 Task: Look for space in Land O' Lakes, United States from 10th September, 2023 to 16th September, 2023 for 4 adults in price range Rs.10000 to Rs.14000. Place can be private room with 4 bedrooms having 4 beds and 4 bathrooms. Property type can be house, flat, guest house. Amenities needed are: wifi, TV, free parkinig on premises, gym, breakfast. Booking option can be shelf check-in. Required host language is English.
Action: Mouse moved to (410, 100)
Screenshot: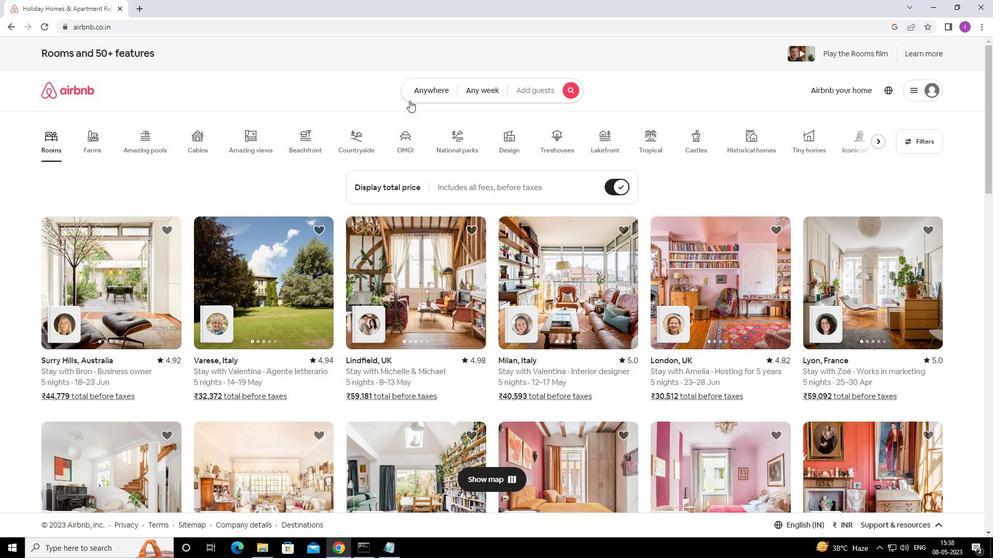 
Action: Mouse pressed left at (410, 100)
Screenshot: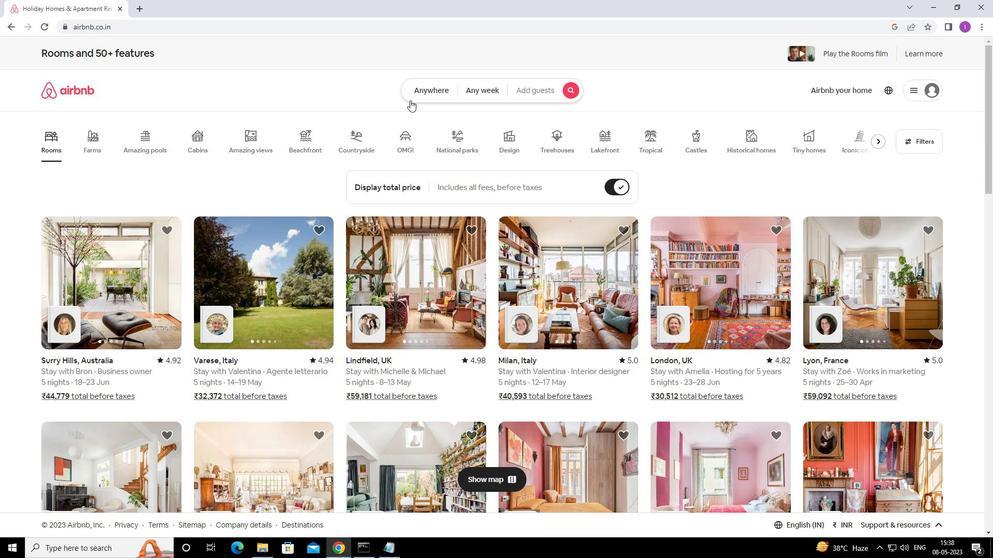 
Action: Mouse moved to (370, 139)
Screenshot: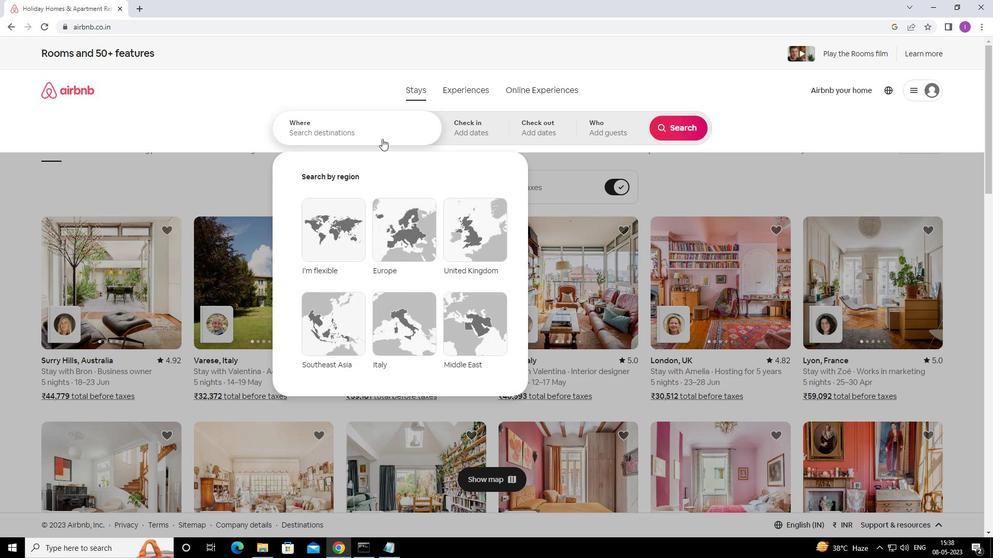 
Action: Mouse pressed left at (370, 139)
Screenshot: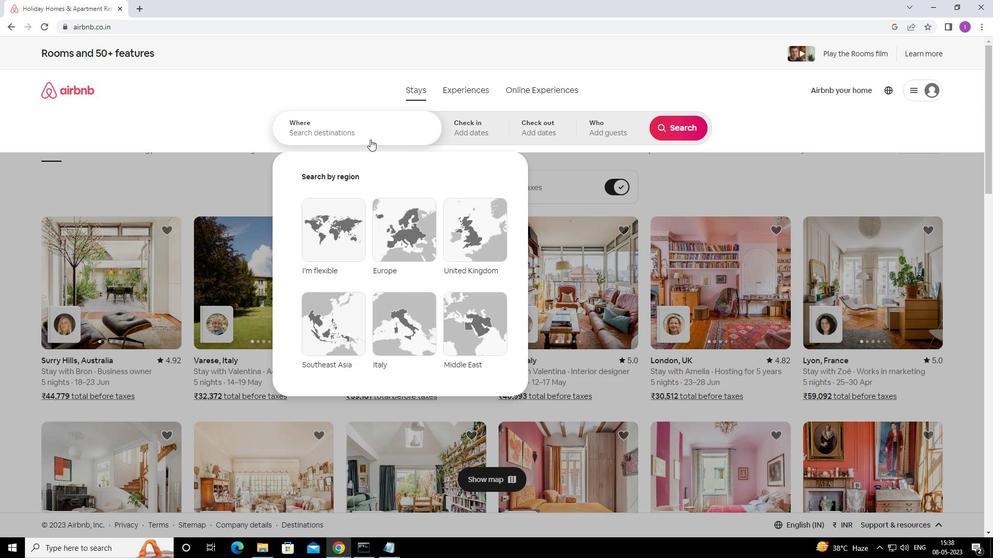 
Action: Mouse moved to (474, 93)
Screenshot: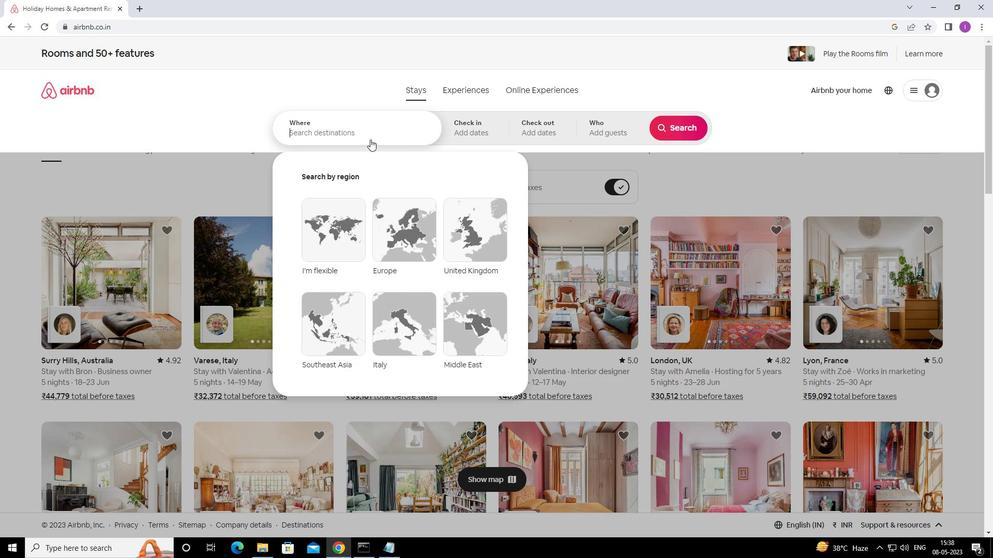 
Action: Key pressed <Key.shift><Key.shift><Key.shift><Key.shift><Key.shift><Key.shift><Key.shift><Key.shift><Key.shift><Key.shift><Key.shift><Key.shift><Key.shift><Key.shift><Key.shift><Key.shift><Key.shift><Key.shift><Key.shift><Key.shift>LAND<Key.space><Key.shift>O<Key.space><Key.shift>LAKES,<Key.shift><Key.shift><Key.shift>UNITED<Key.space>STATES
Screenshot: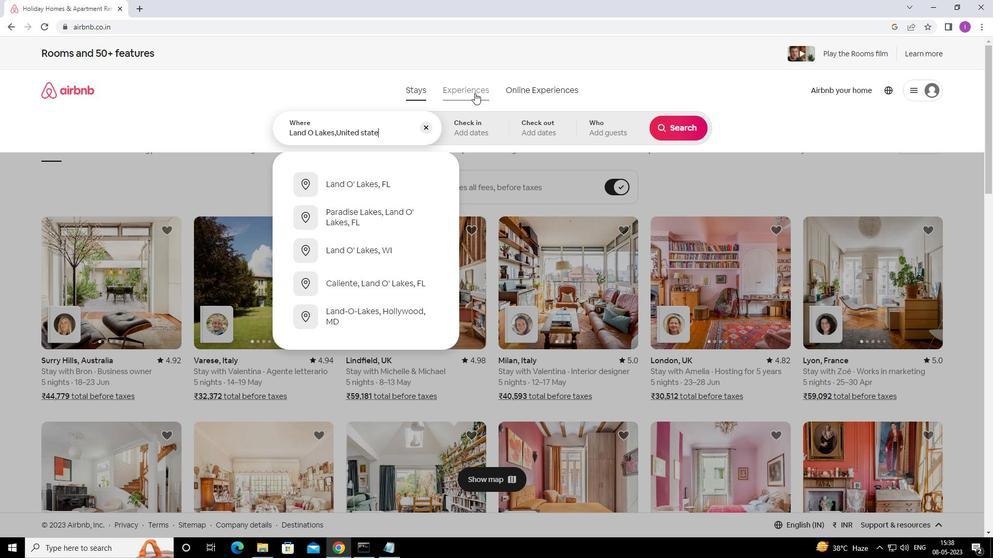 
Action: Mouse moved to (479, 129)
Screenshot: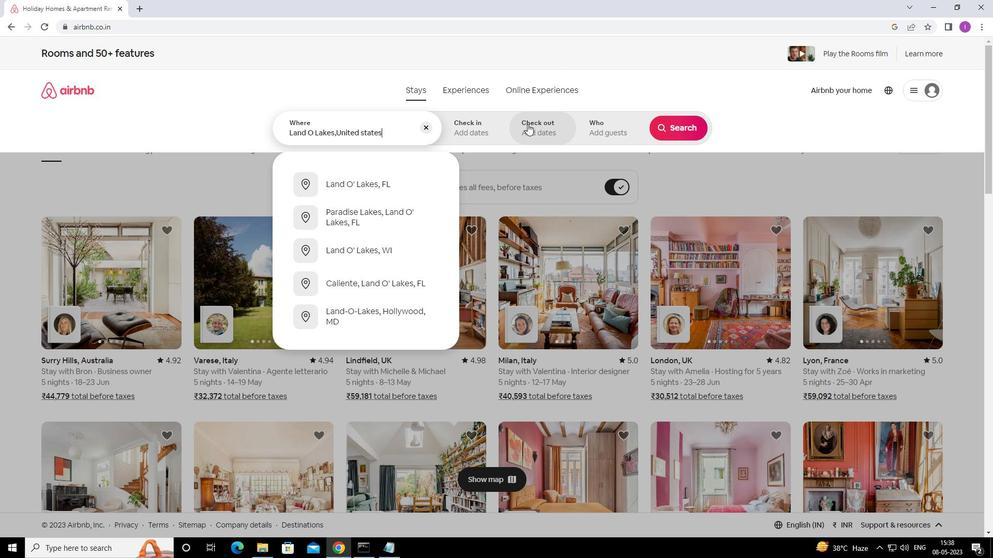 
Action: Mouse pressed left at (479, 129)
Screenshot: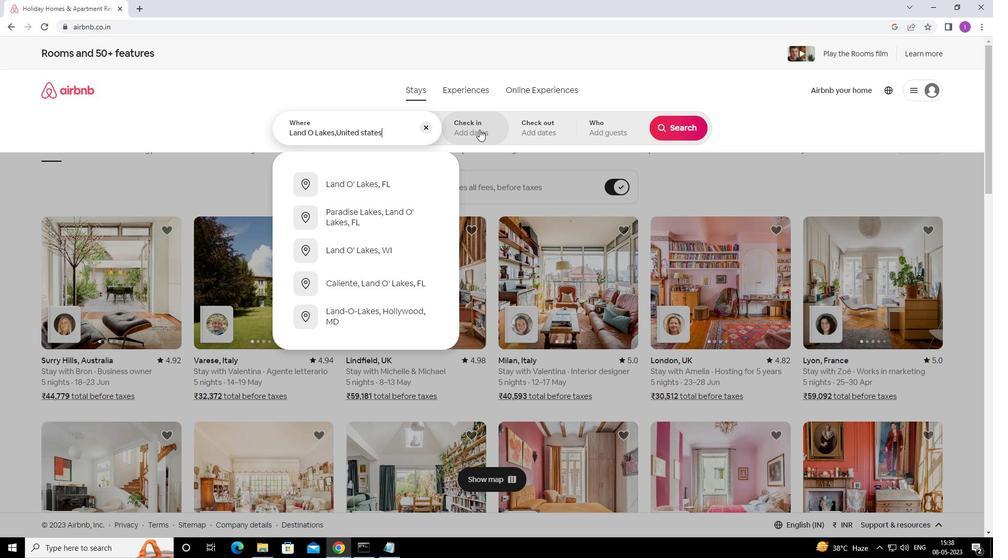 
Action: Mouse moved to (674, 213)
Screenshot: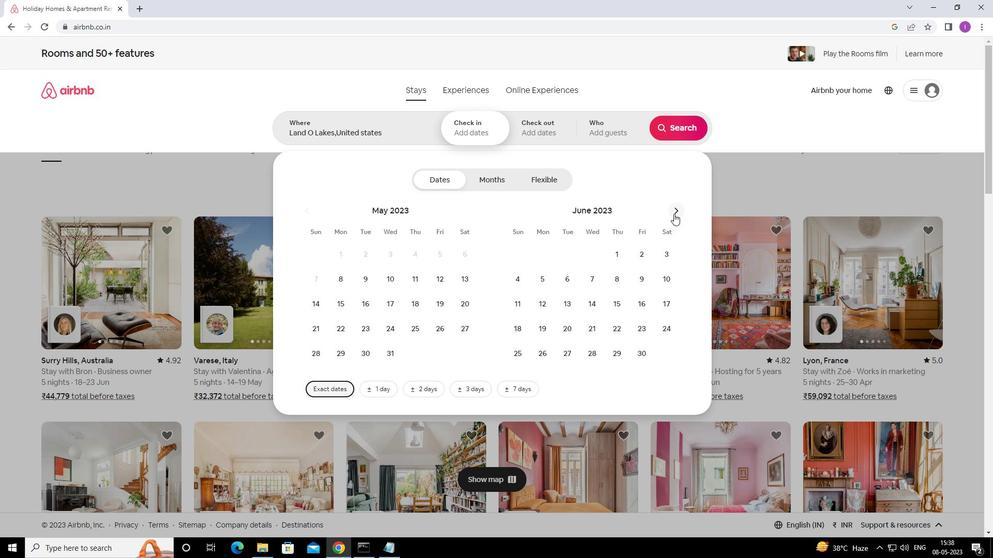 
Action: Mouse pressed left at (674, 213)
Screenshot: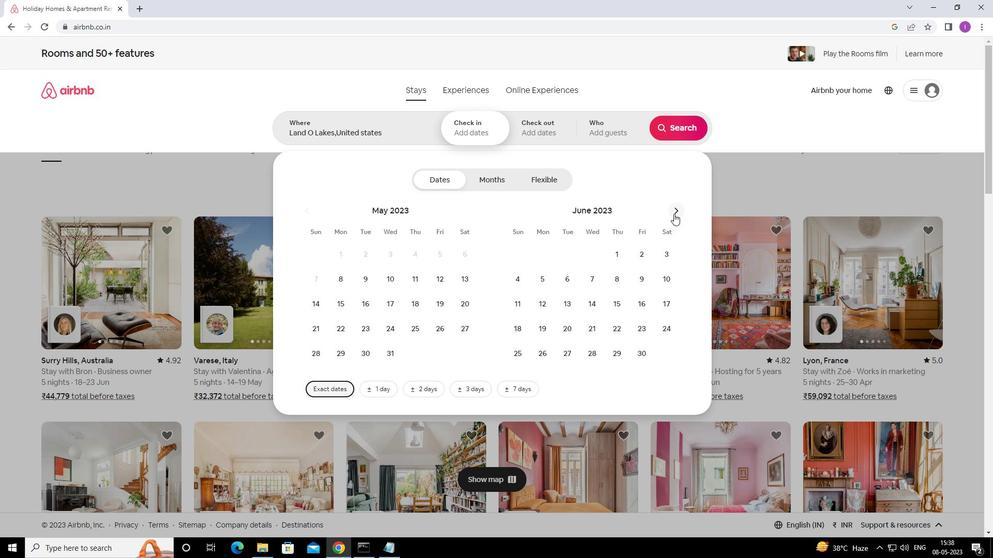 
Action: Mouse pressed left at (674, 213)
Screenshot: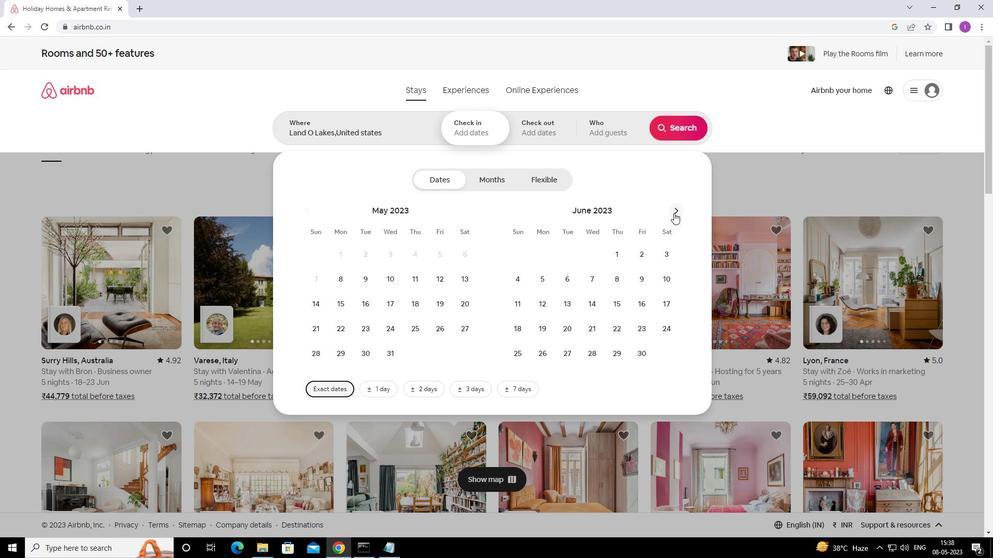 
Action: Mouse moved to (674, 212)
Screenshot: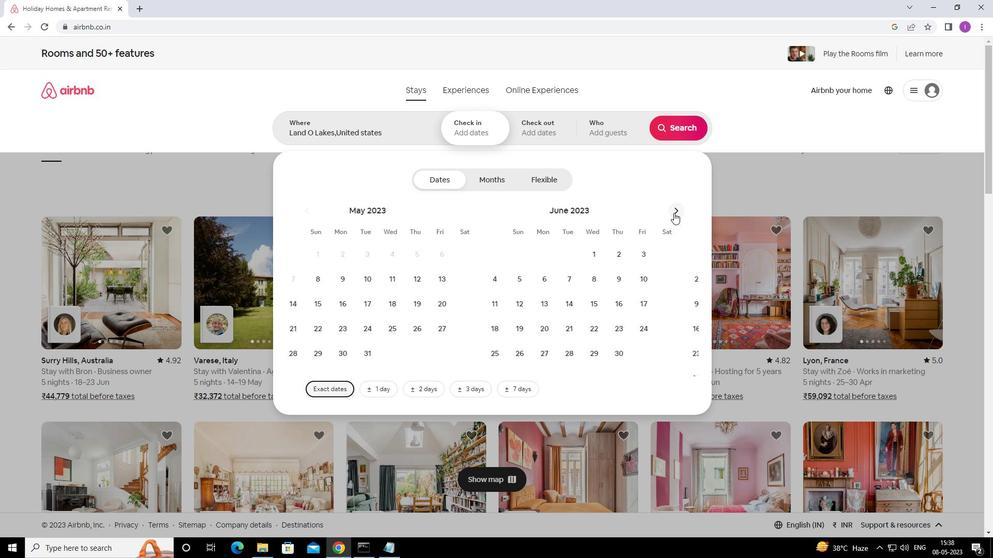 
Action: Mouse pressed left at (674, 212)
Screenshot: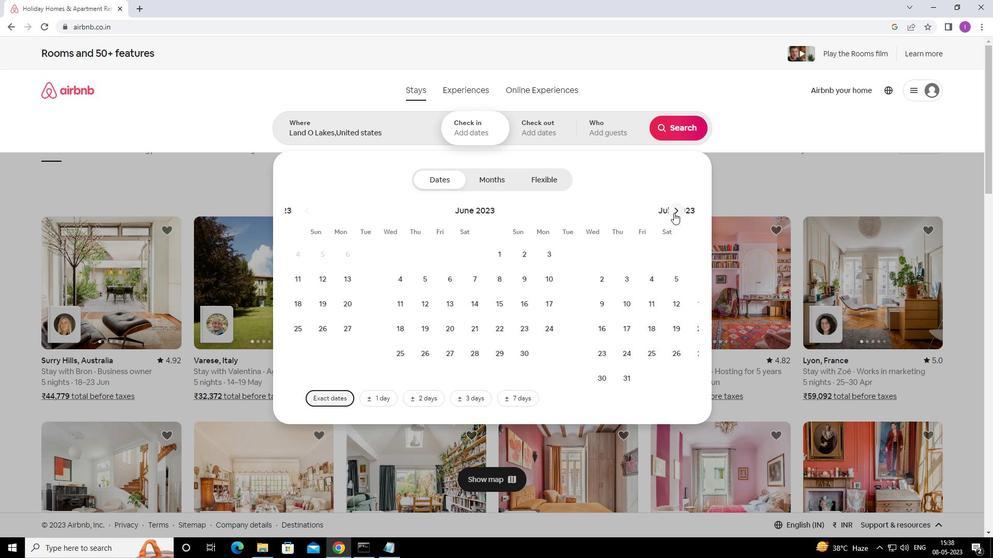 
Action: Mouse pressed left at (674, 212)
Screenshot: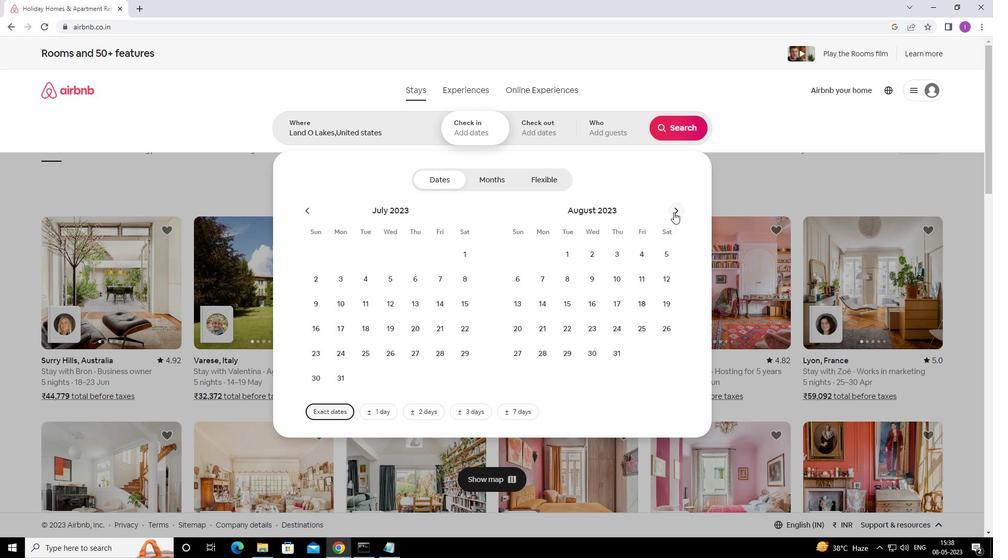 
Action: Mouse moved to (515, 306)
Screenshot: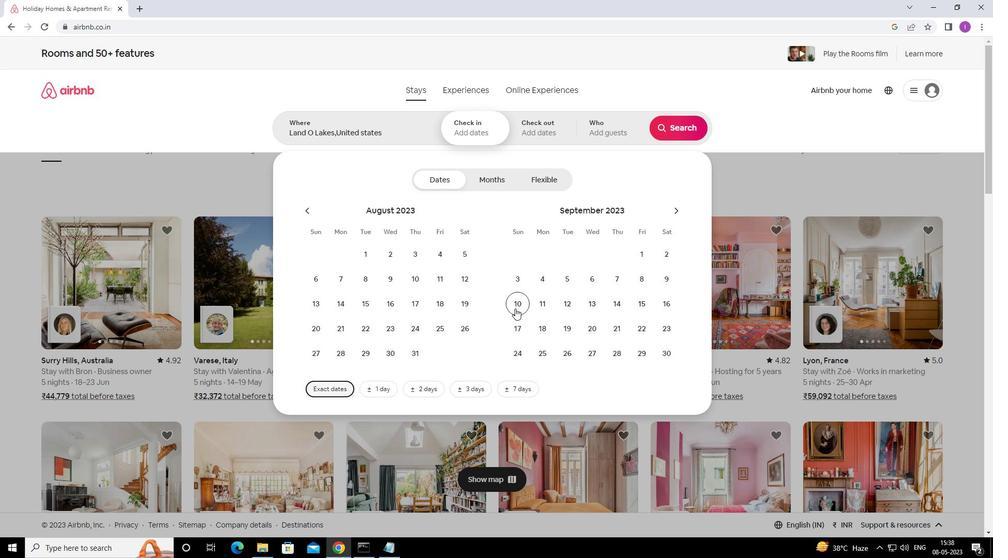 
Action: Mouse pressed left at (515, 306)
Screenshot: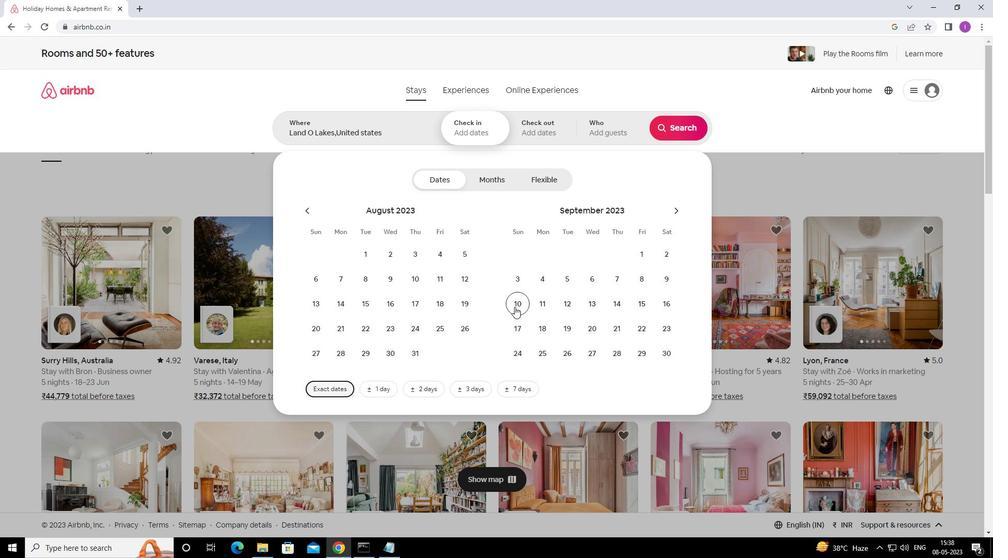 
Action: Mouse moved to (665, 303)
Screenshot: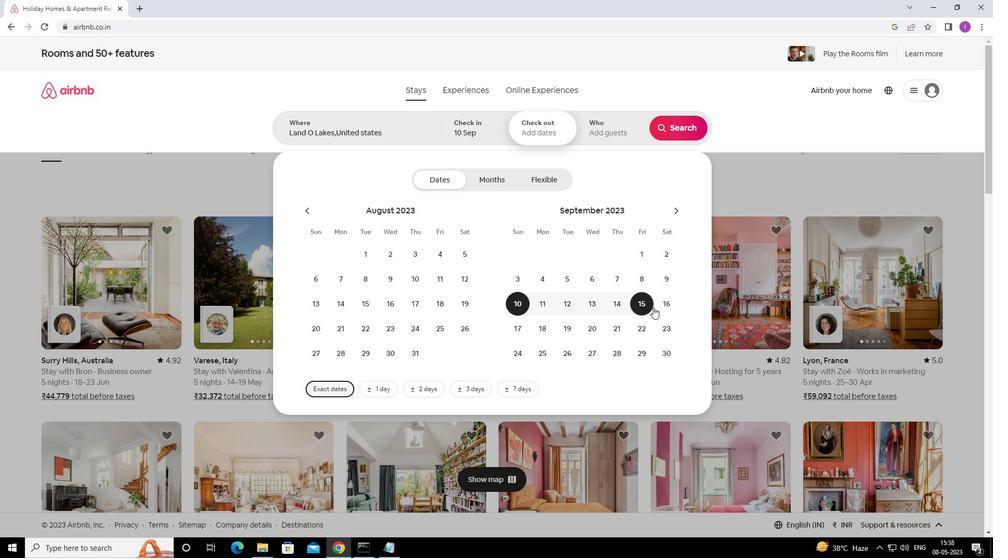 
Action: Mouse pressed left at (665, 303)
Screenshot: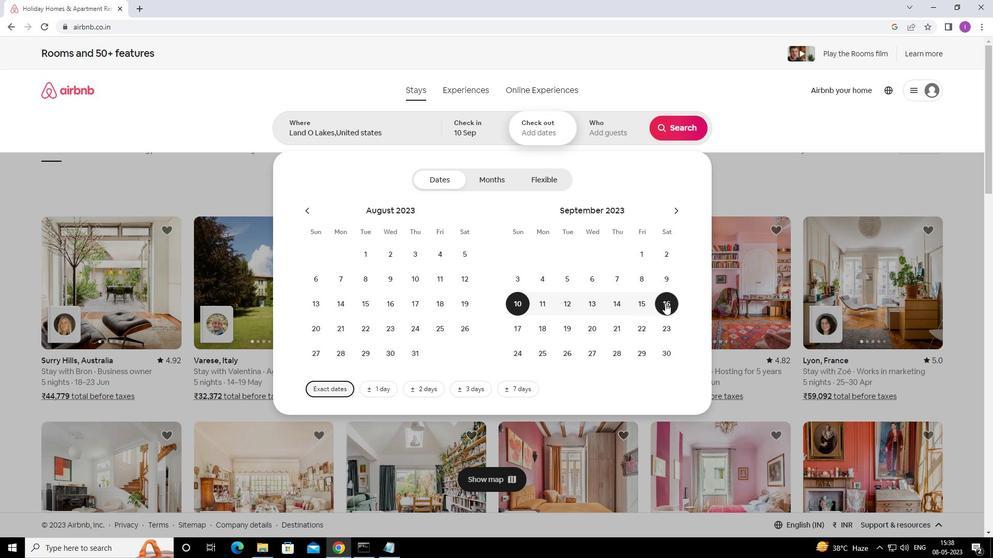 
Action: Mouse moved to (609, 131)
Screenshot: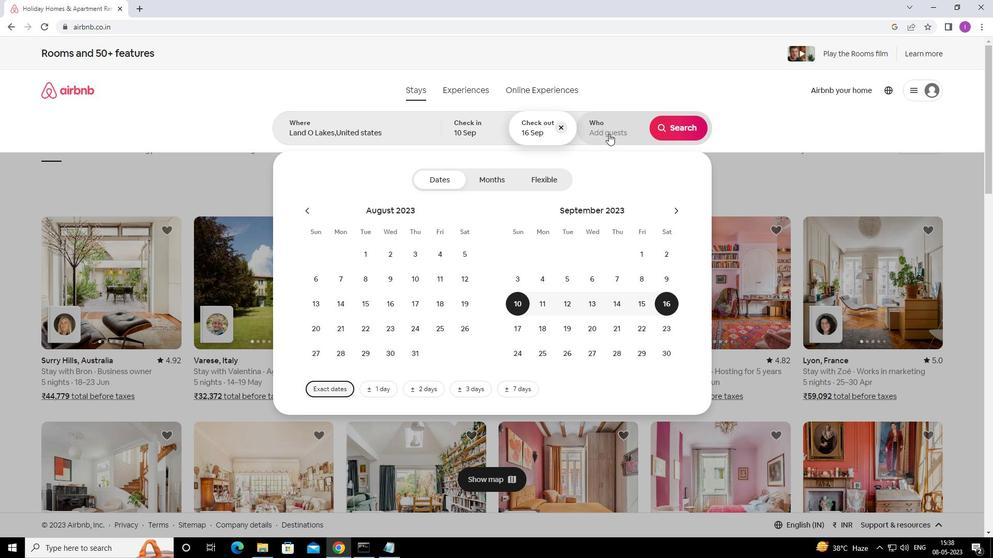 
Action: Mouse pressed left at (609, 131)
Screenshot: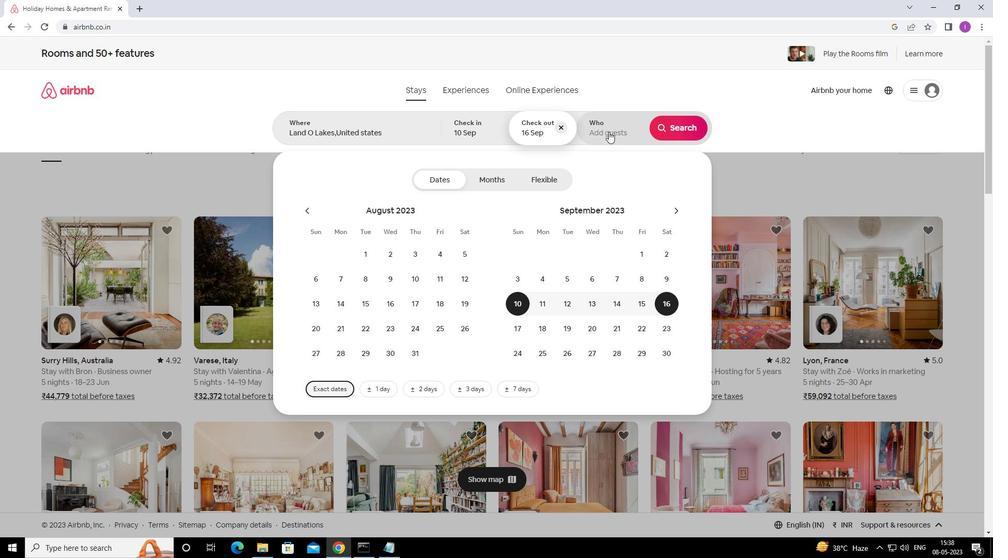 
Action: Mouse moved to (682, 181)
Screenshot: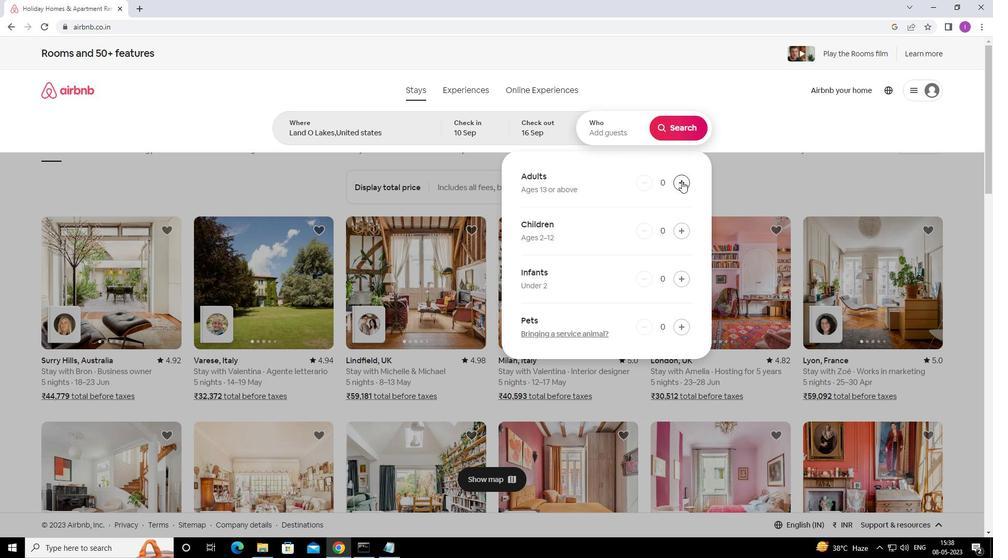 
Action: Mouse pressed left at (682, 181)
Screenshot: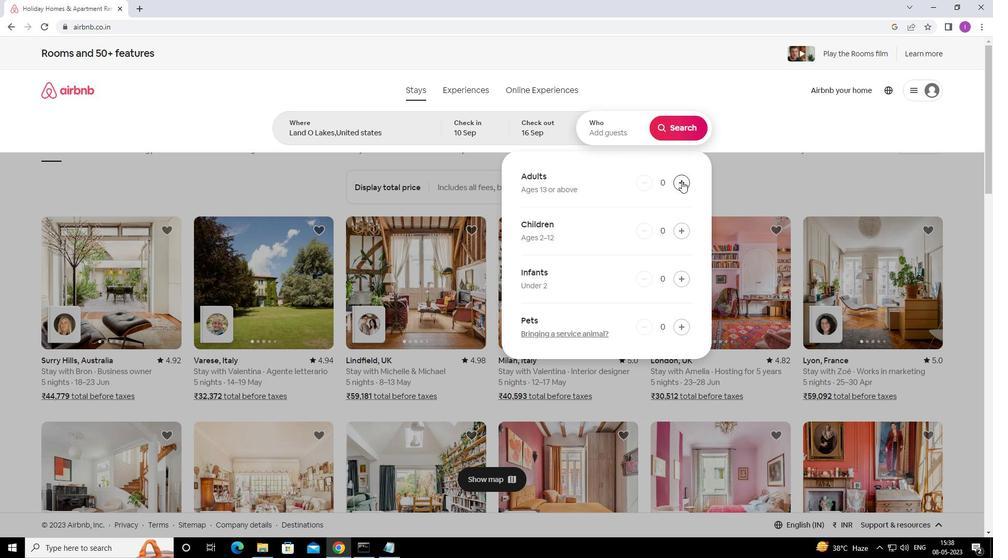 
Action: Mouse pressed left at (682, 181)
Screenshot: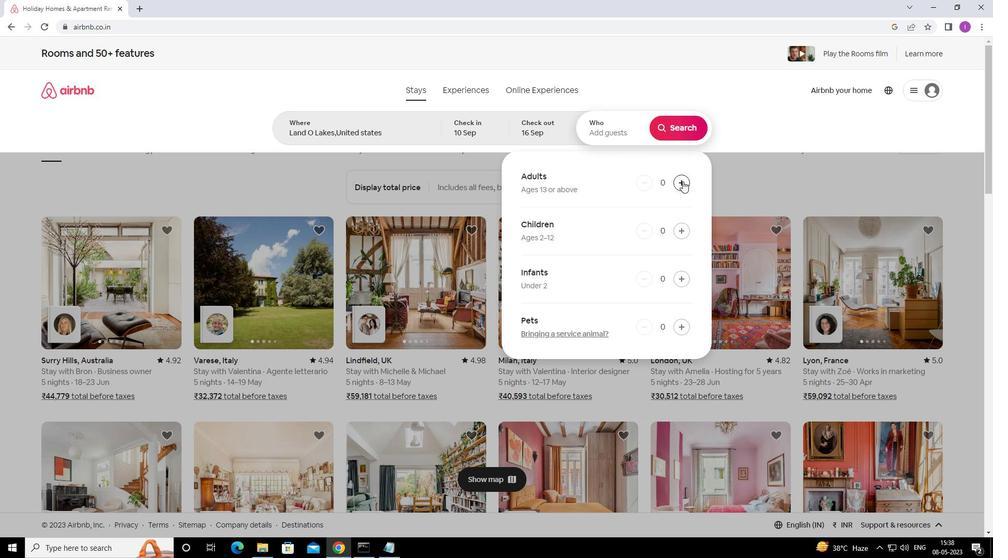
Action: Mouse moved to (683, 181)
Screenshot: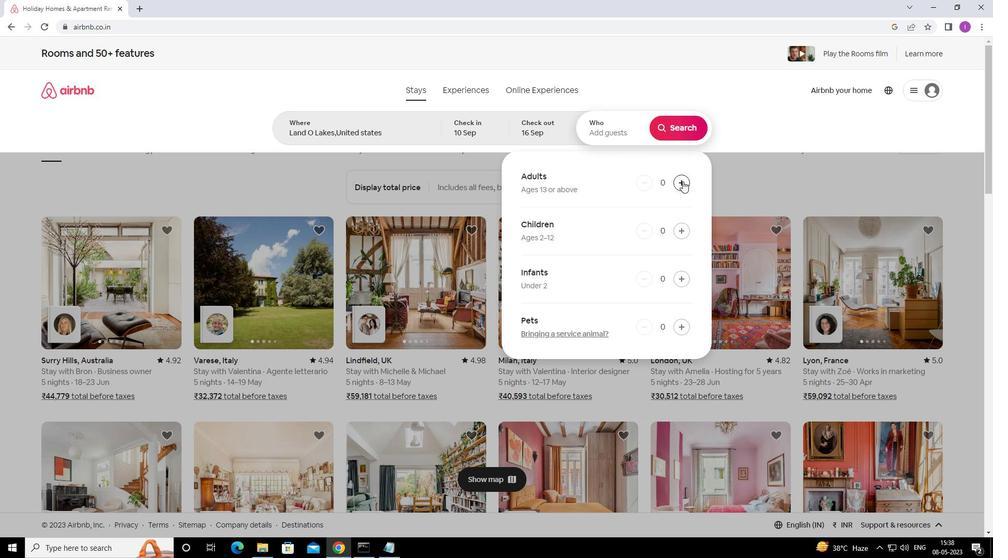 
Action: Mouse pressed left at (683, 181)
Screenshot: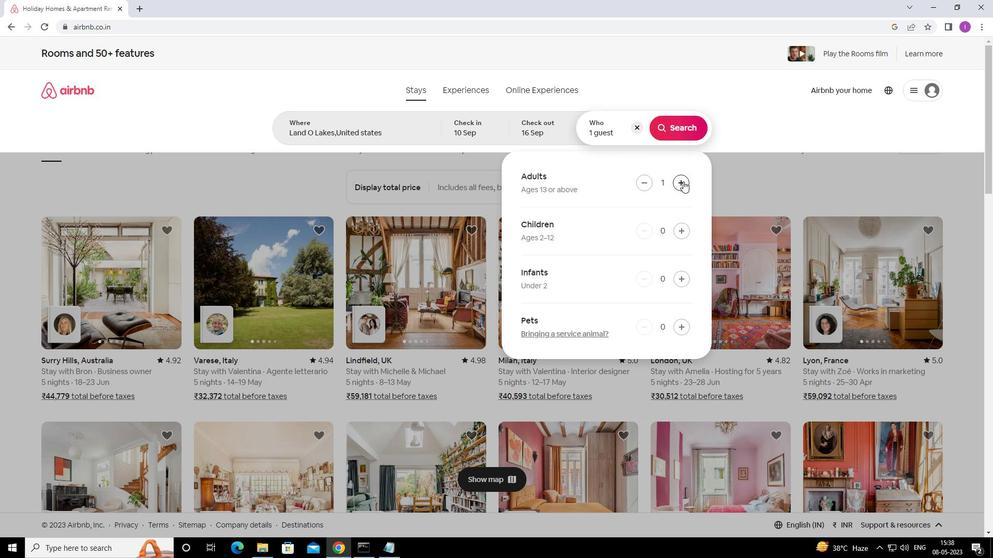 
Action: Mouse pressed left at (683, 181)
Screenshot: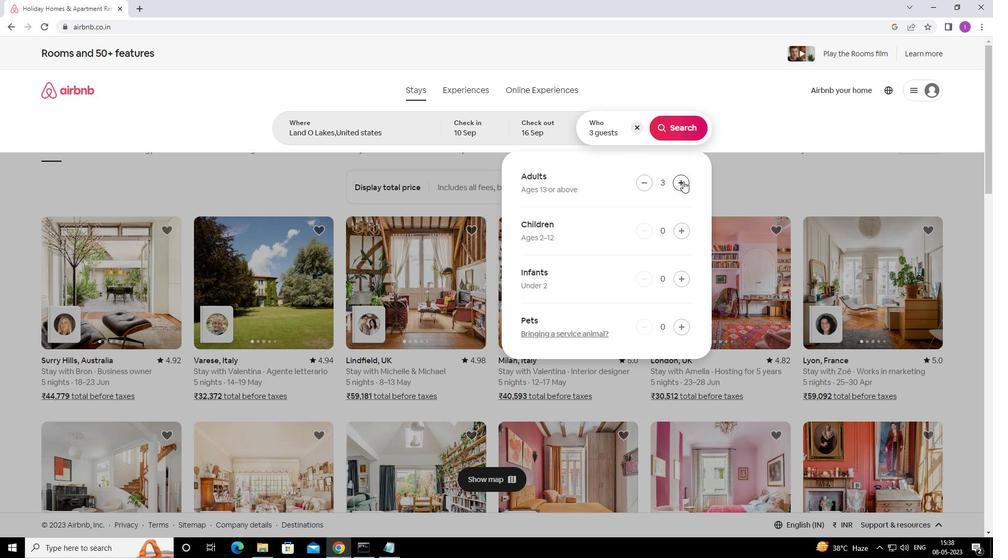 
Action: Mouse moved to (665, 128)
Screenshot: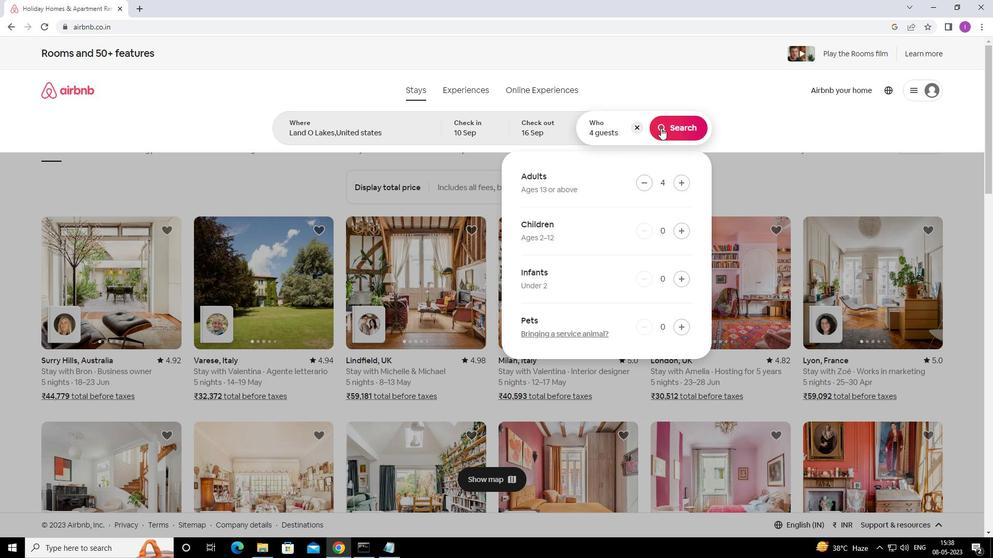 
Action: Mouse pressed left at (665, 128)
Screenshot: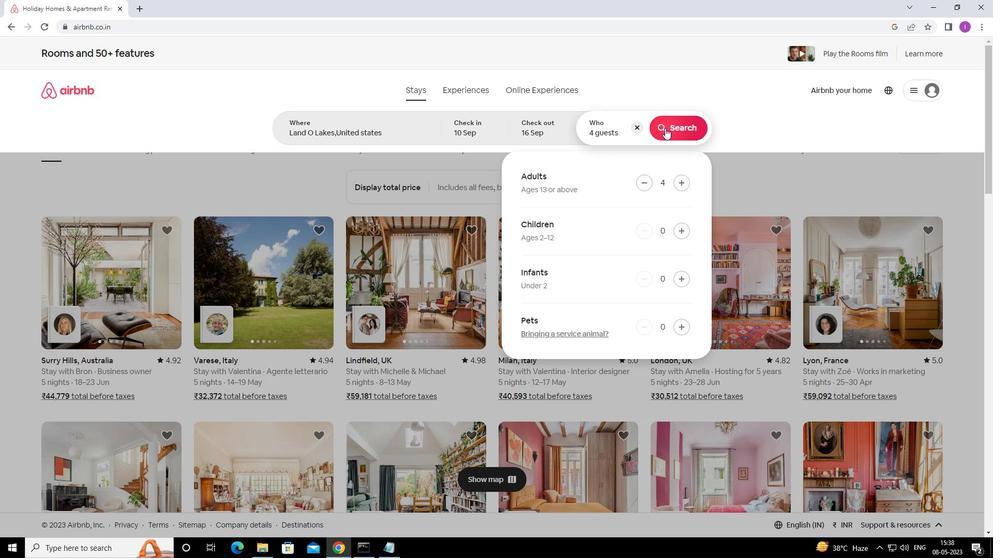 
Action: Mouse moved to (931, 101)
Screenshot: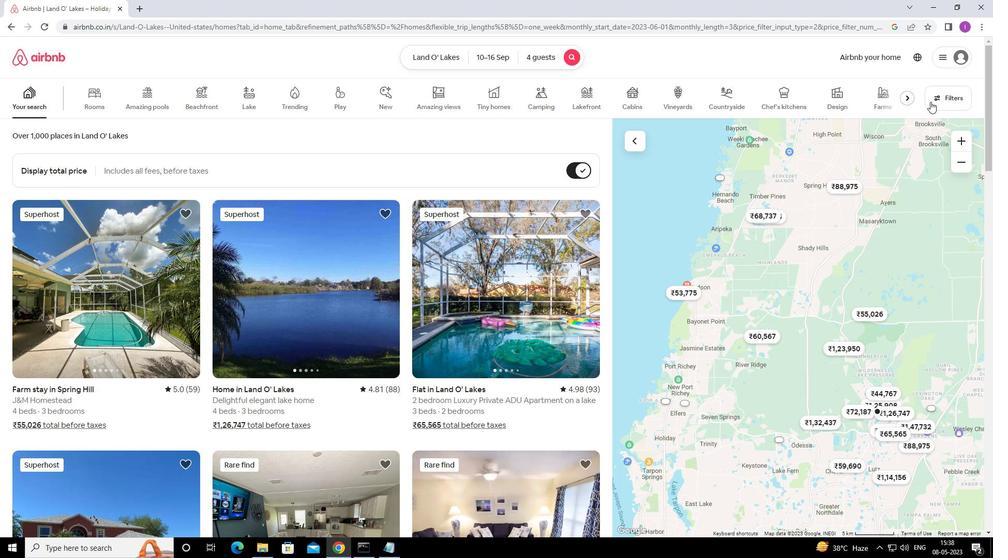 
Action: Mouse pressed left at (931, 101)
Screenshot: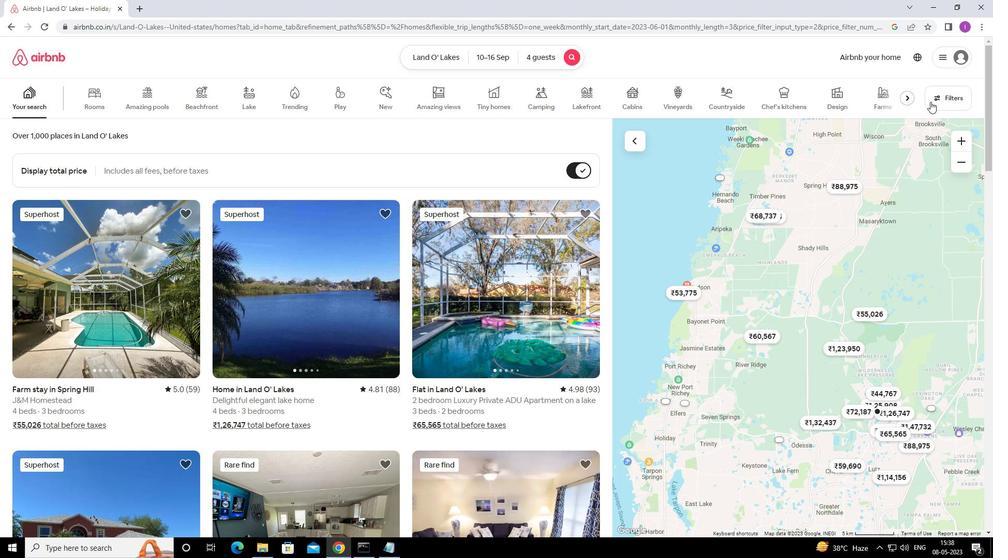 
Action: Mouse moved to (368, 347)
Screenshot: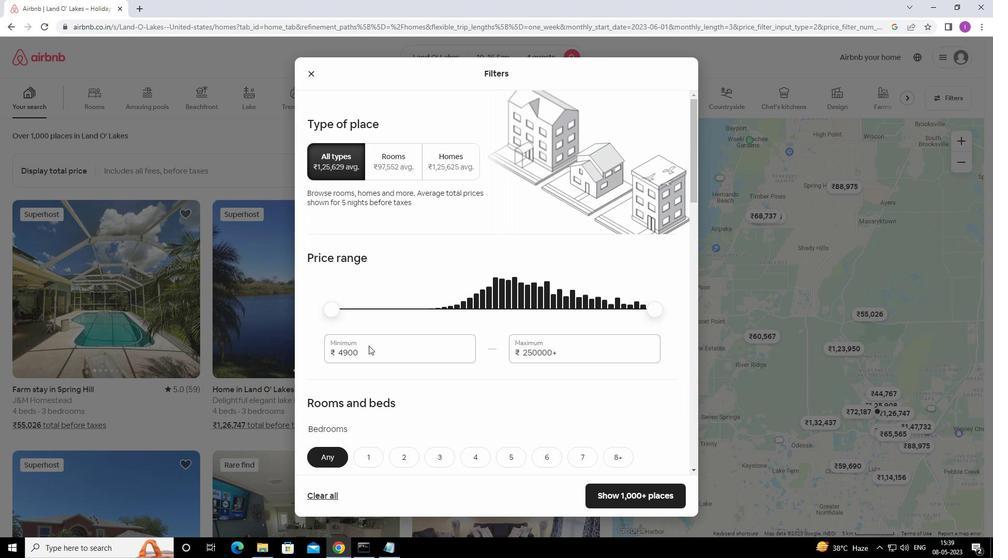 
Action: Mouse pressed left at (368, 347)
Screenshot: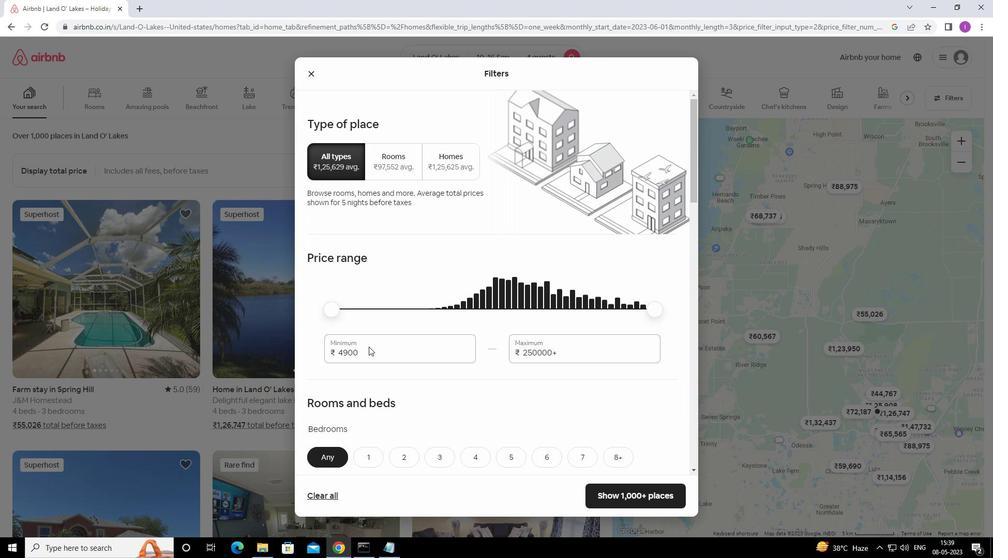 
Action: Mouse moved to (367, 352)
Screenshot: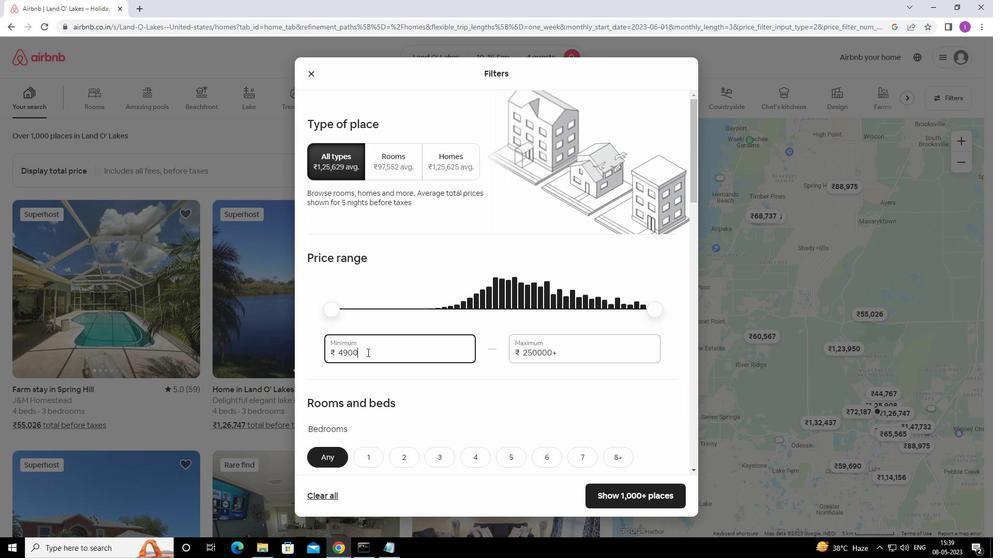 
Action: Mouse pressed left at (367, 352)
Screenshot: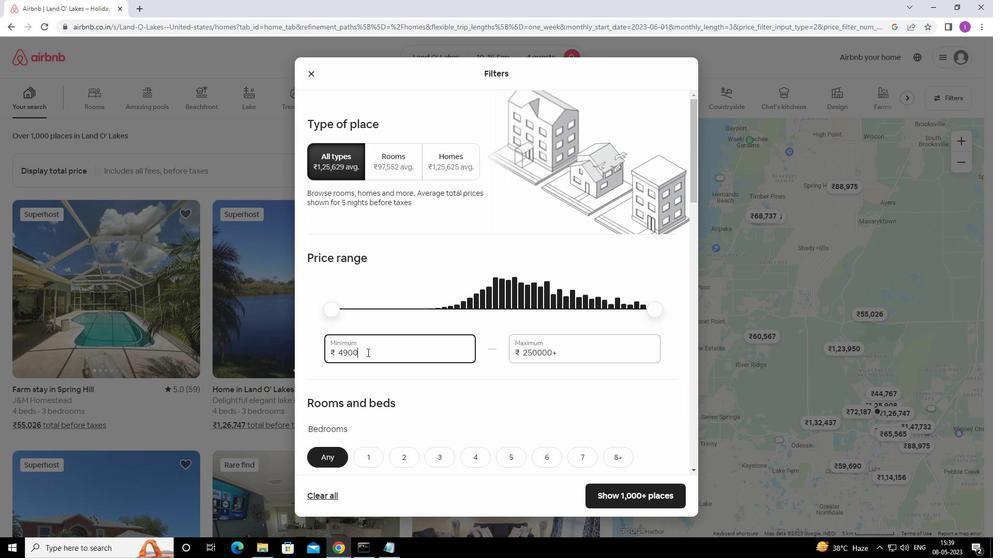 
Action: Mouse moved to (344, 345)
Screenshot: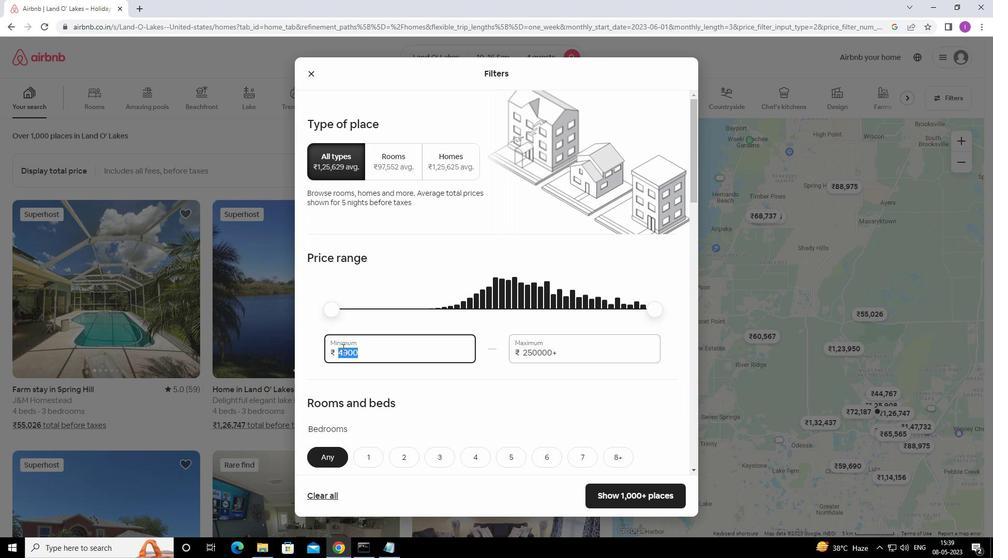 
Action: Key pressed 1
Screenshot: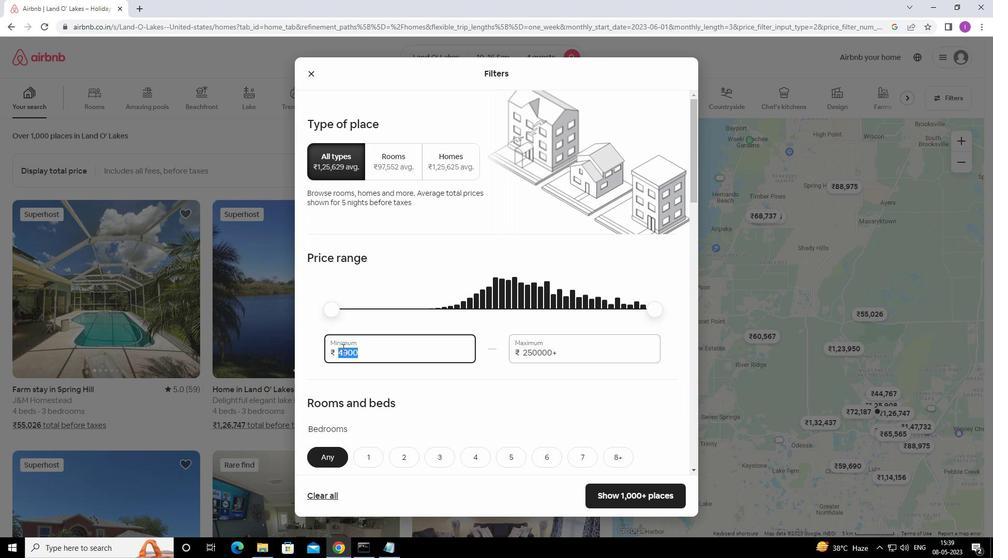 
Action: Mouse moved to (347, 343)
Screenshot: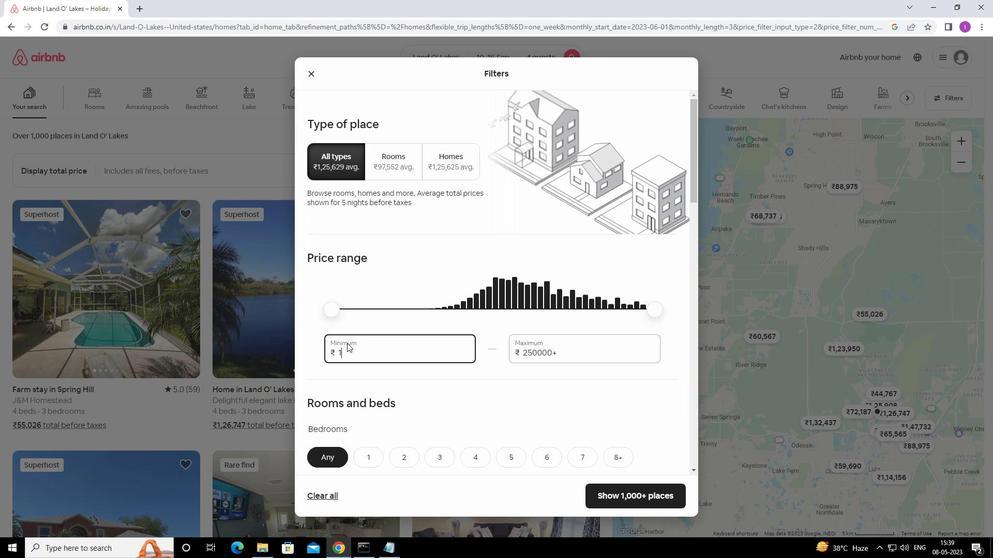 
Action: Key pressed 0
Screenshot: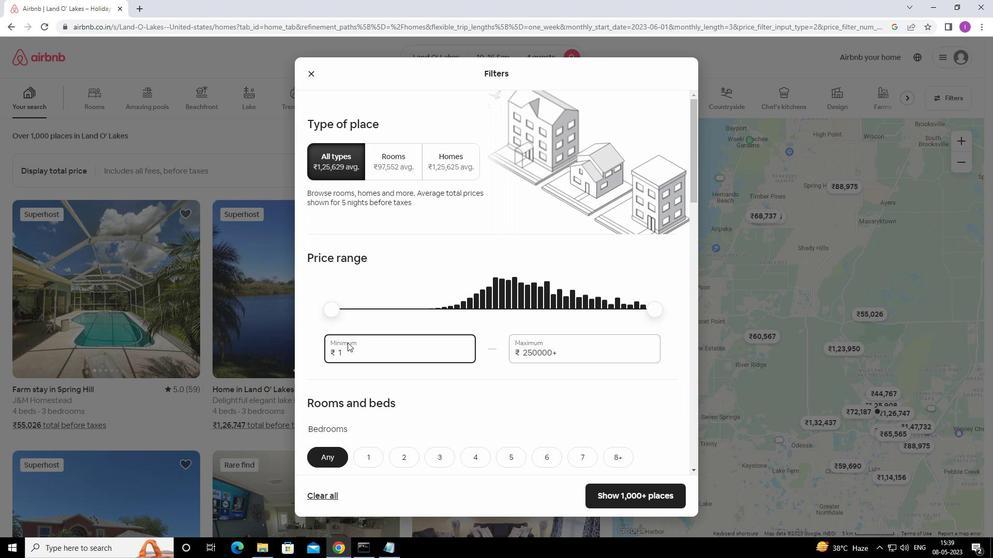 
Action: Mouse moved to (348, 342)
Screenshot: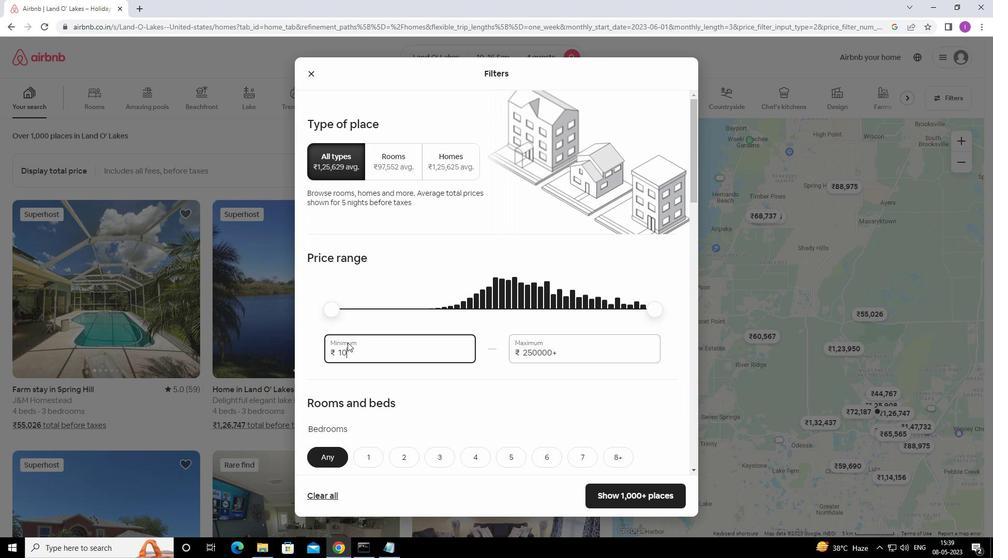 
Action: Key pressed 0
Screenshot: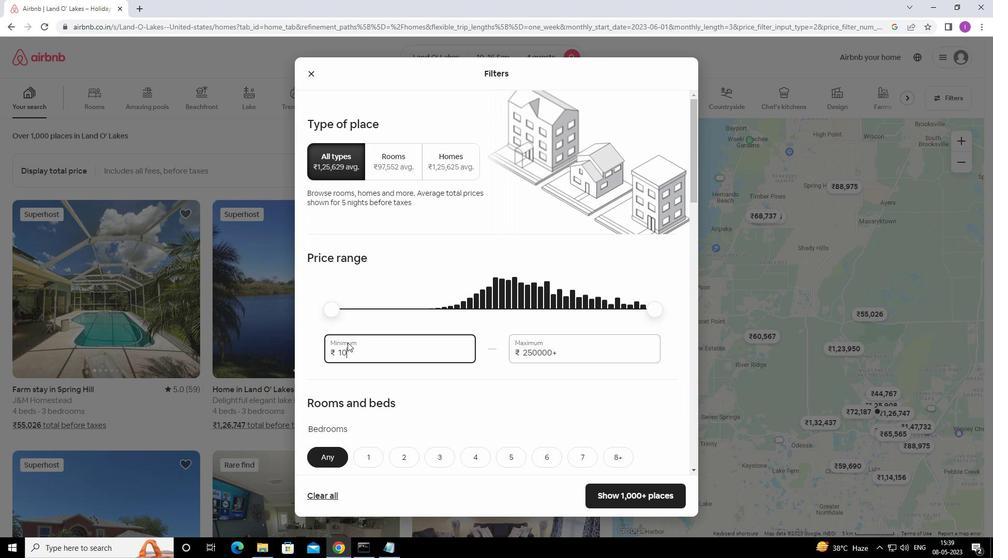 
Action: Mouse moved to (350, 341)
Screenshot: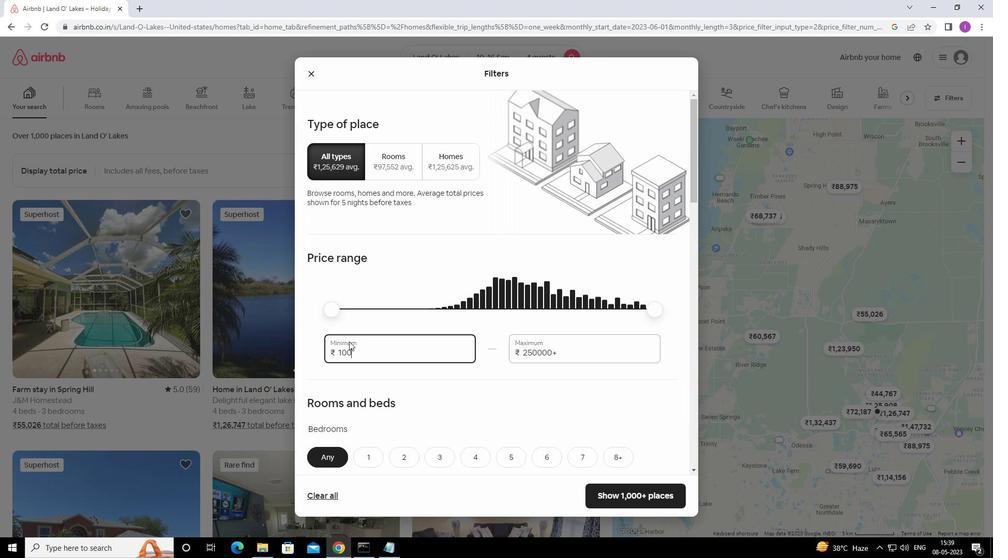
Action: Key pressed 0
Screenshot: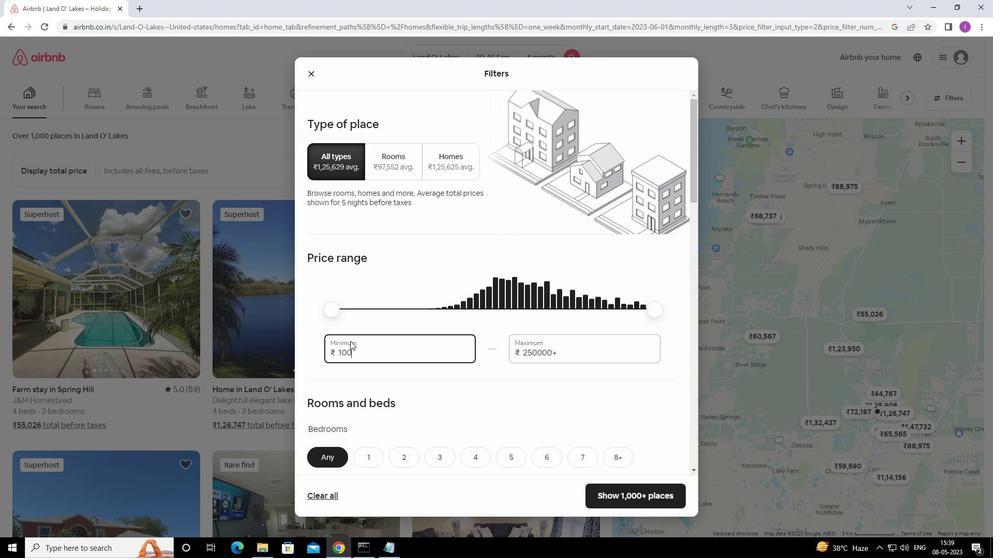 
Action: Mouse moved to (351, 341)
Screenshot: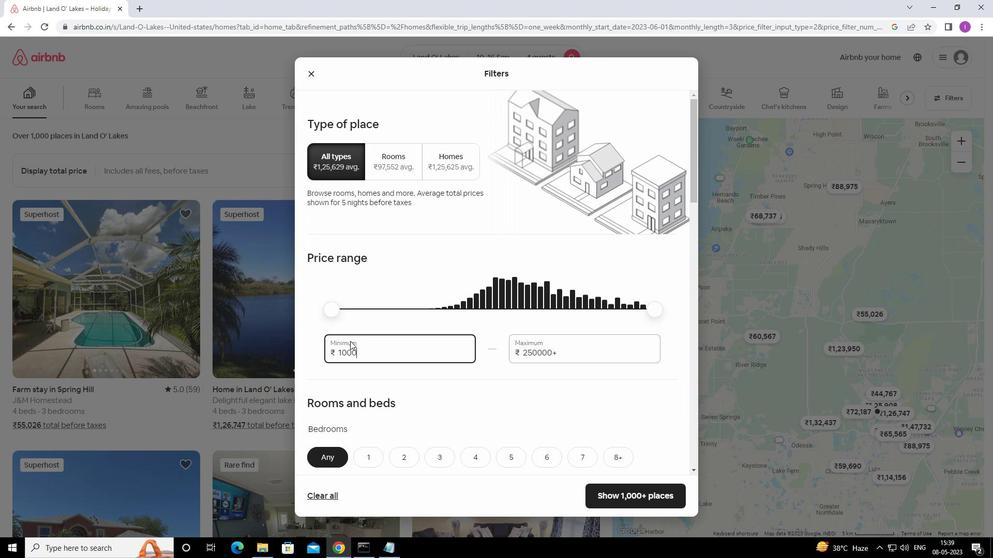 
Action: Key pressed 0
Screenshot: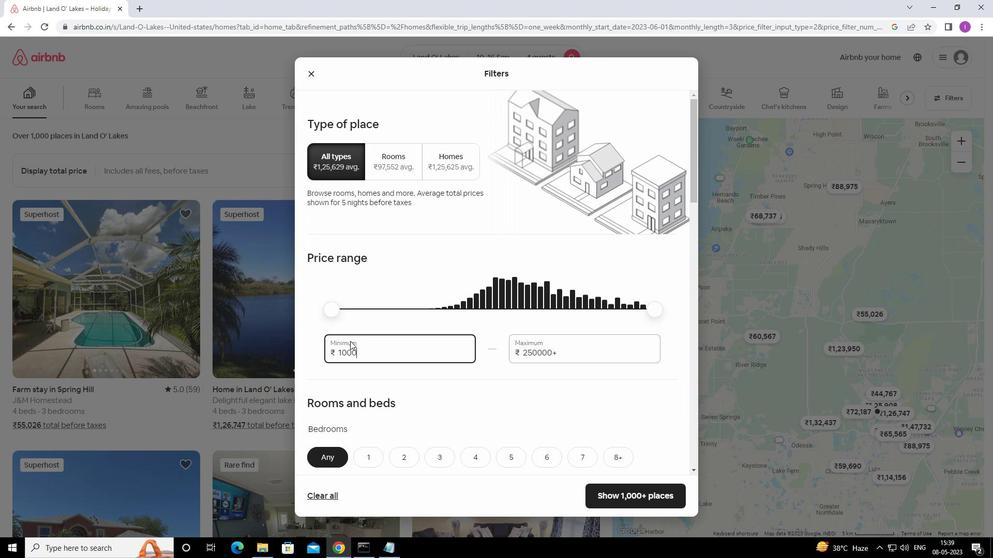 
Action: Mouse moved to (559, 354)
Screenshot: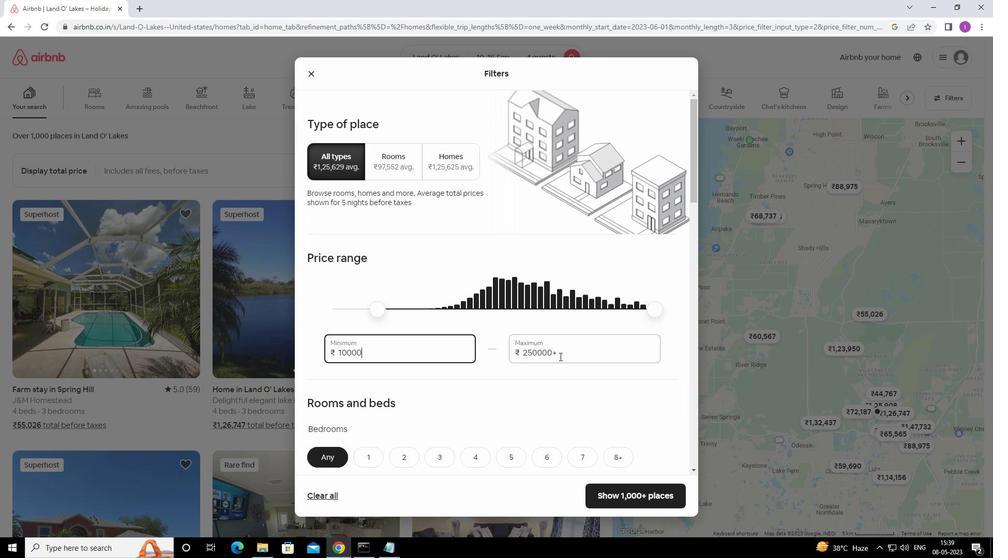 
Action: Mouse pressed left at (559, 354)
Screenshot: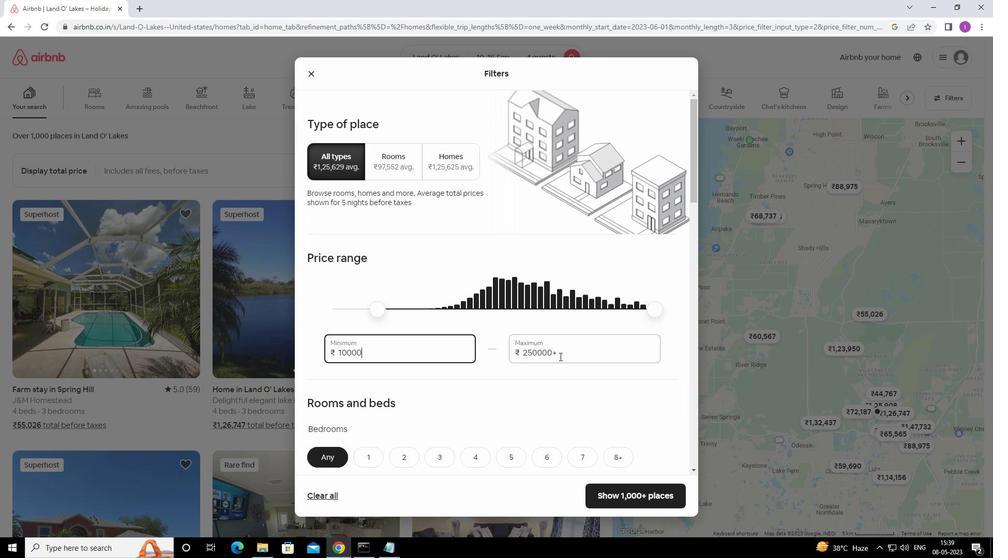 
Action: Mouse moved to (510, 357)
Screenshot: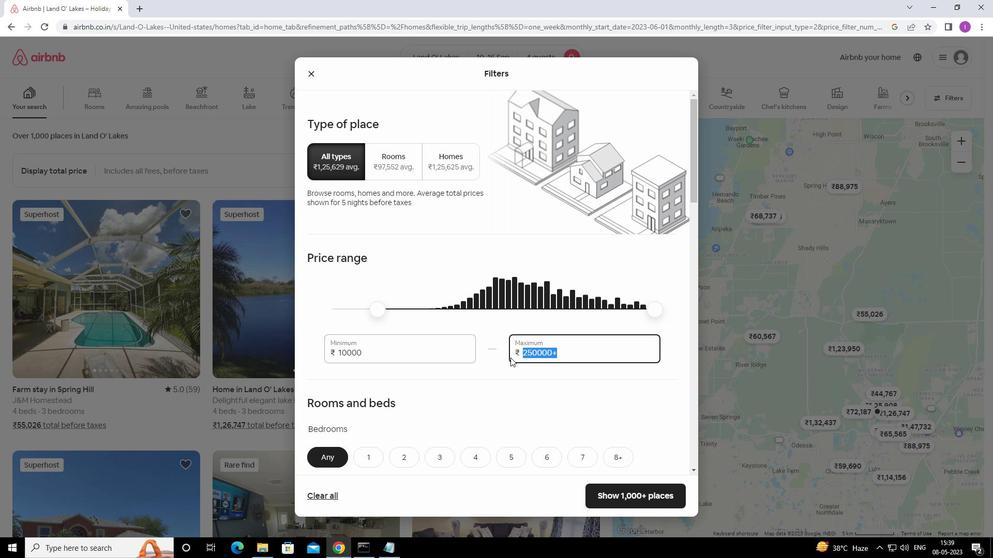 
Action: Key pressed 14
Screenshot: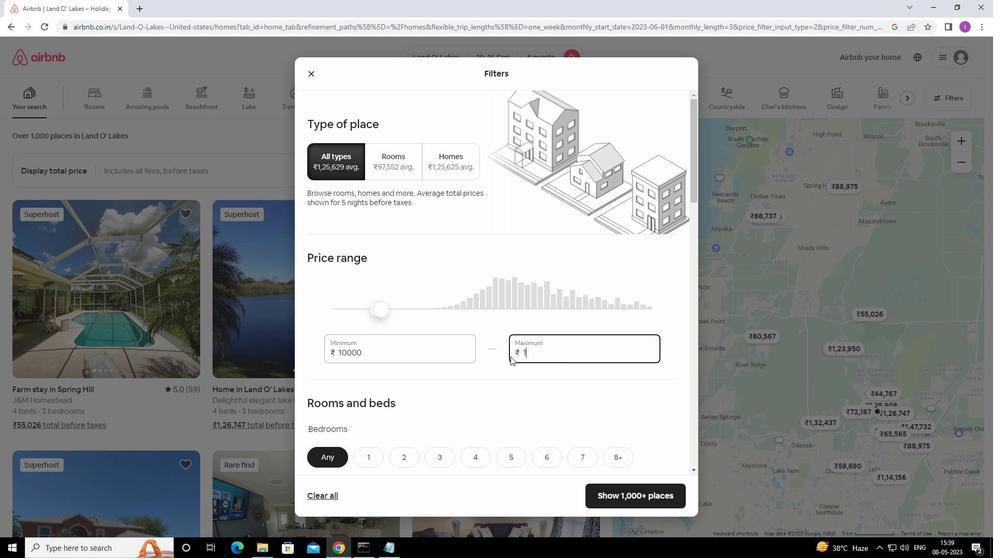 
Action: Mouse moved to (510, 356)
Screenshot: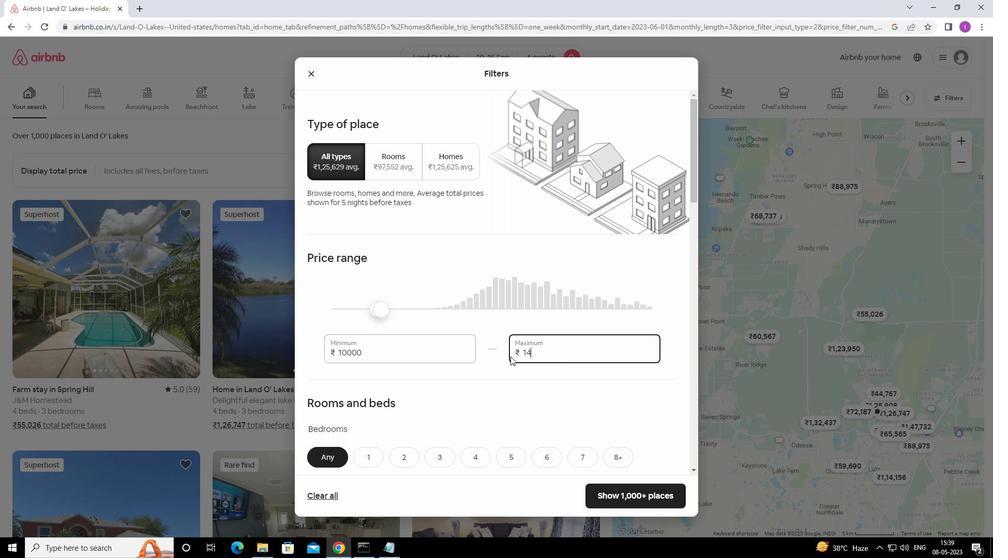 
Action: Key pressed 000
Screenshot: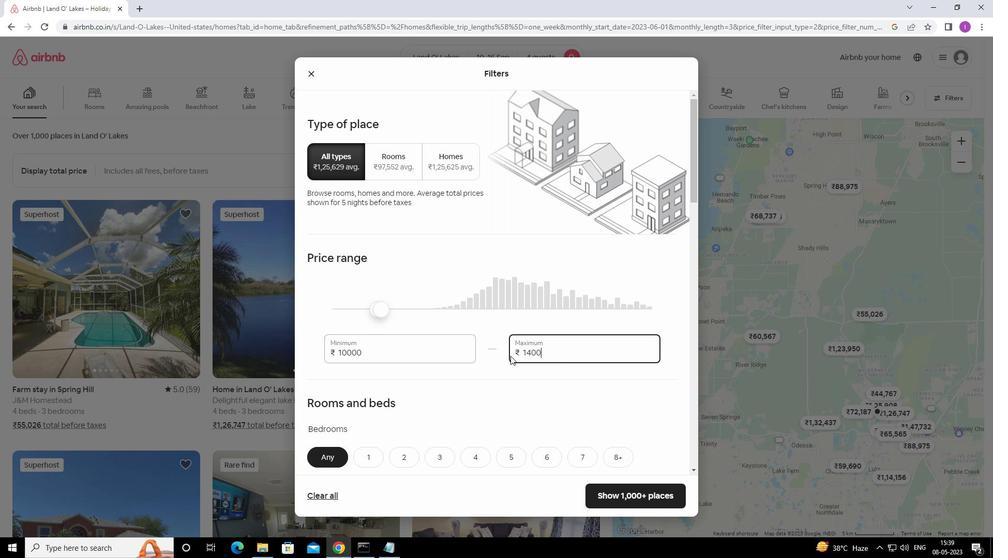 
Action: Mouse moved to (511, 363)
Screenshot: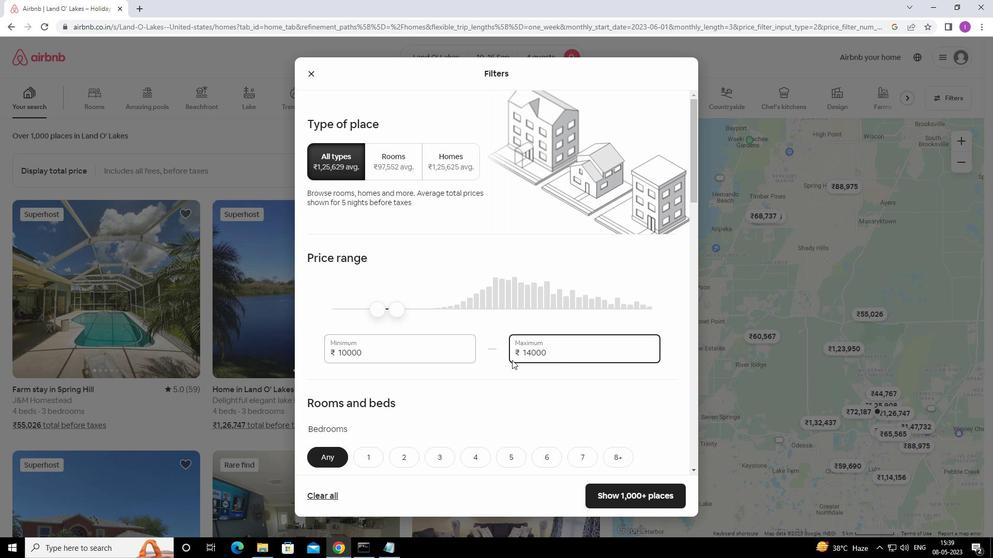 
Action: Mouse scrolled (511, 363) with delta (0, 0)
Screenshot: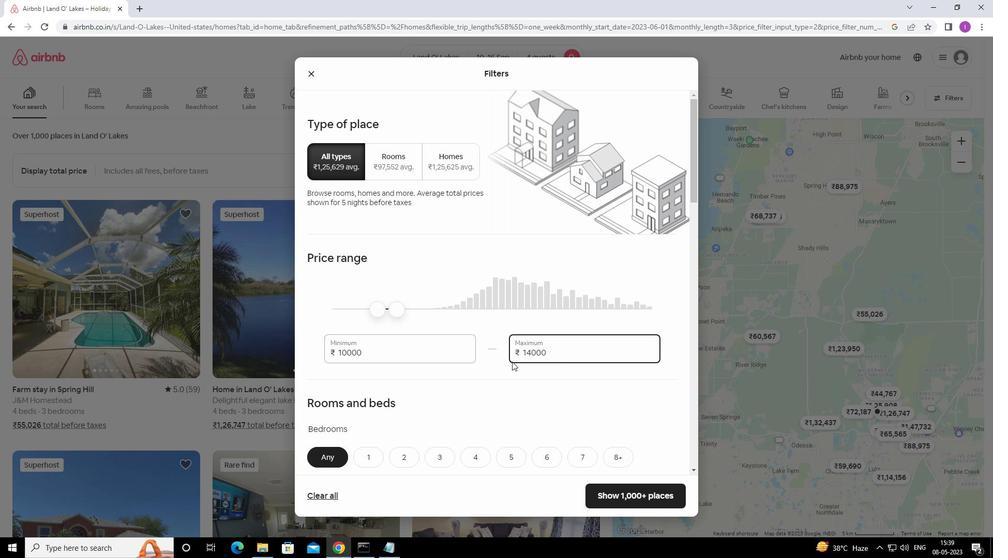 
Action: Mouse moved to (410, 402)
Screenshot: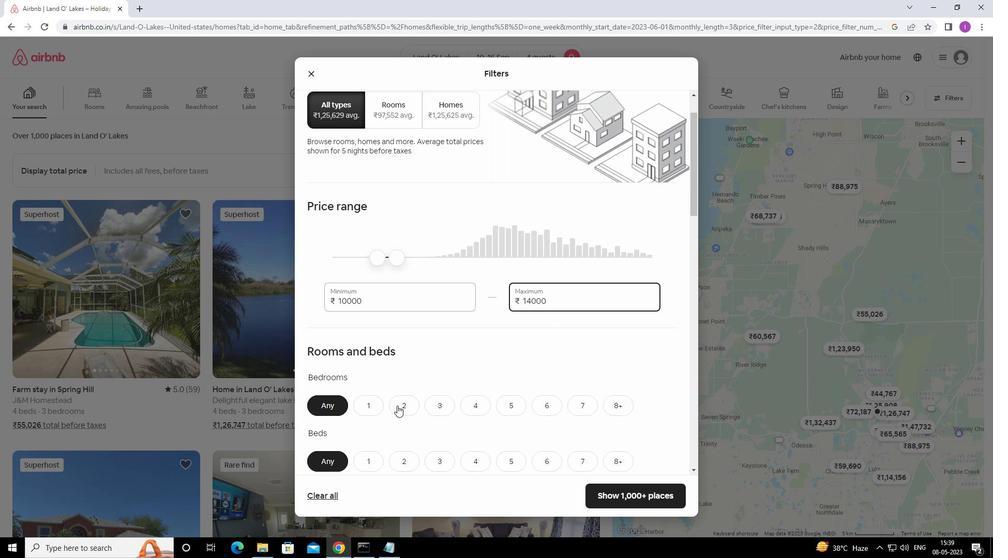
Action: Mouse scrolled (410, 401) with delta (0, 0)
Screenshot: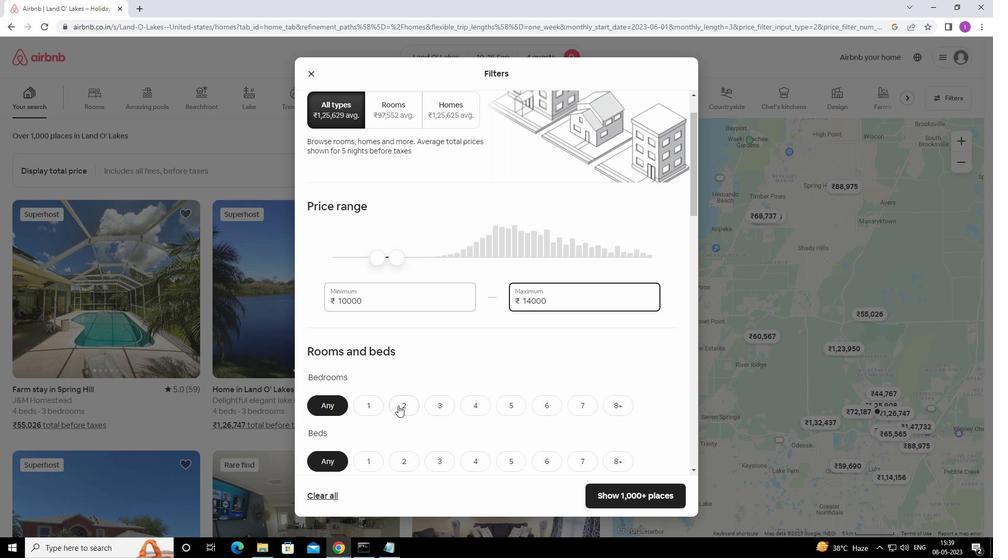 
Action: Mouse moved to (413, 396)
Screenshot: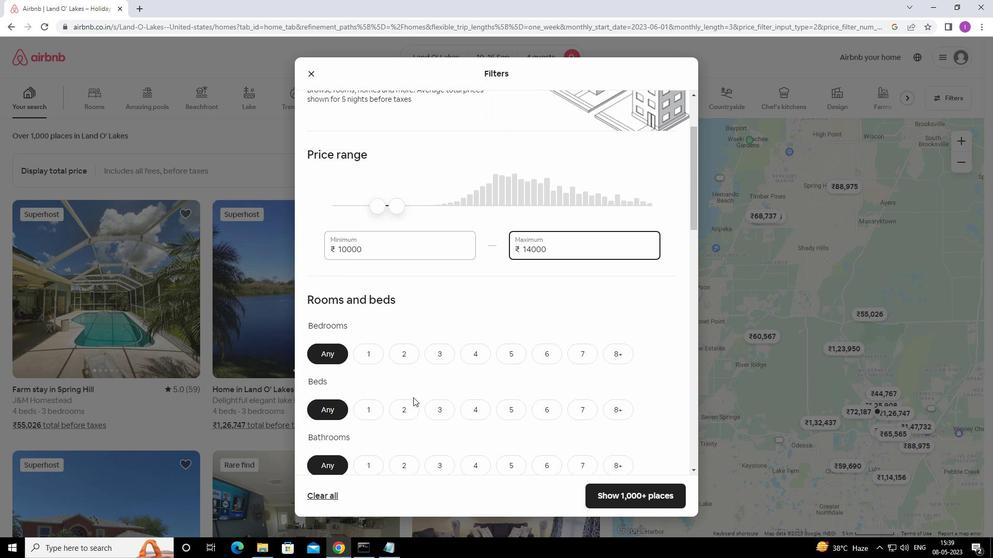 
Action: Mouse scrolled (413, 396) with delta (0, 0)
Screenshot: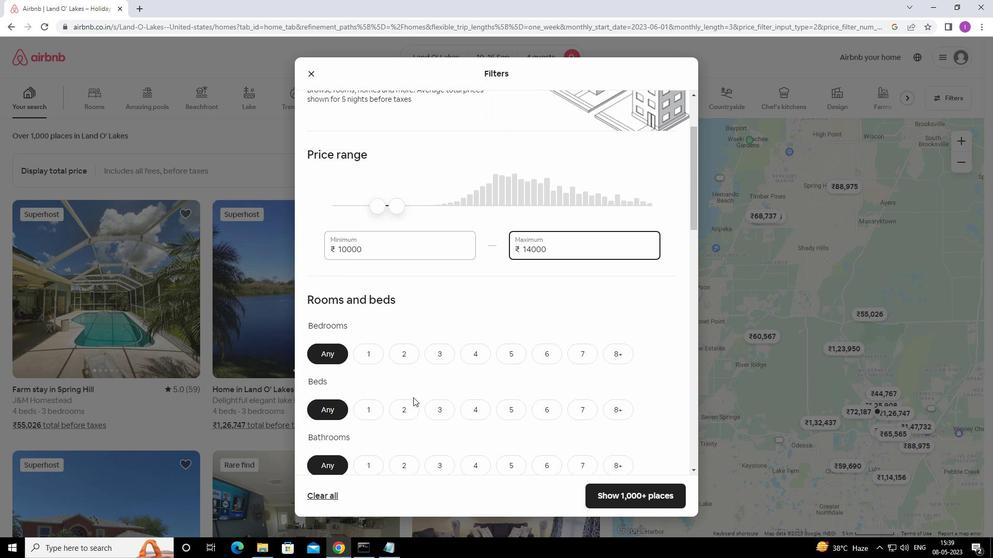 
Action: Mouse moved to (481, 305)
Screenshot: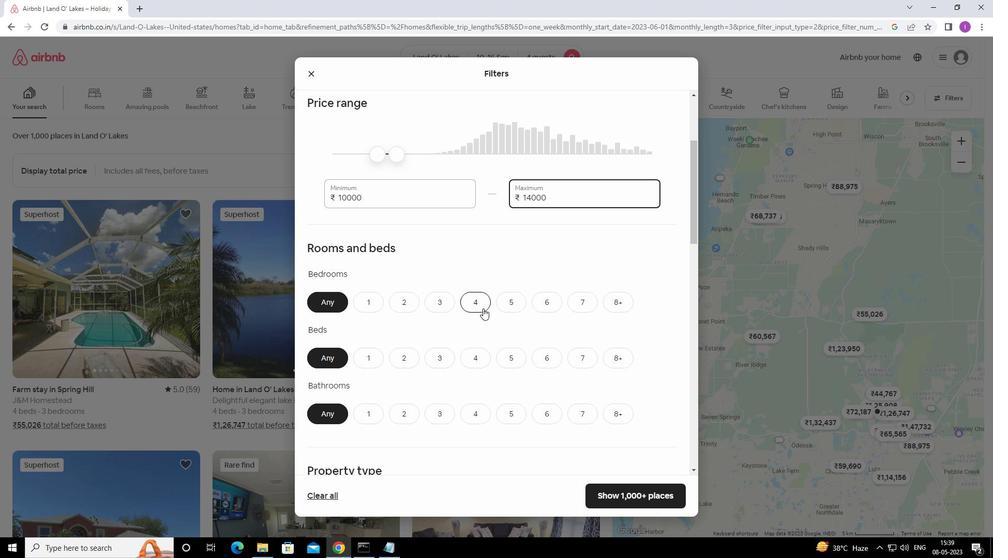 
Action: Mouse pressed left at (481, 305)
Screenshot: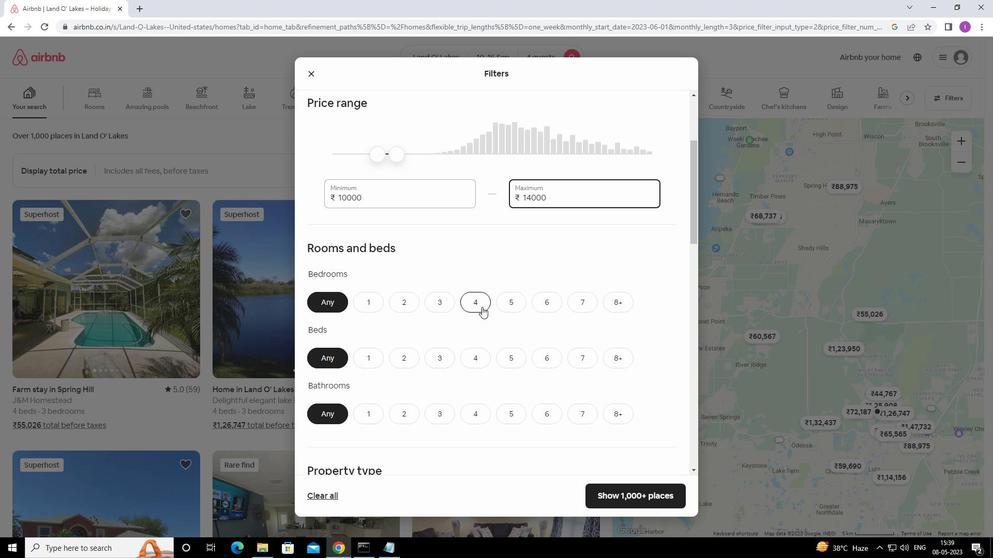 
Action: Mouse moved to (472, 355)
Screenshot: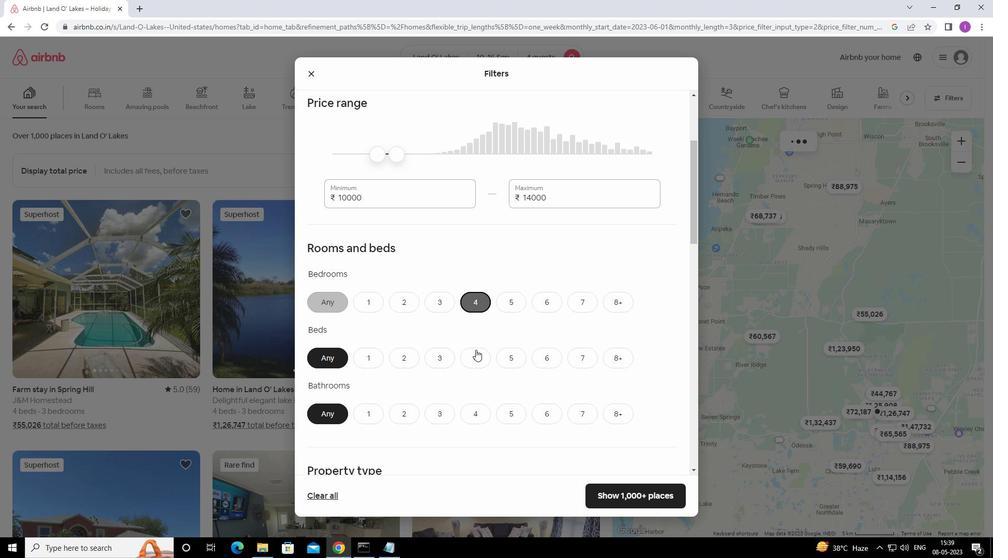 
Action: Mouse pressed left at (472, 355)
Screenshot: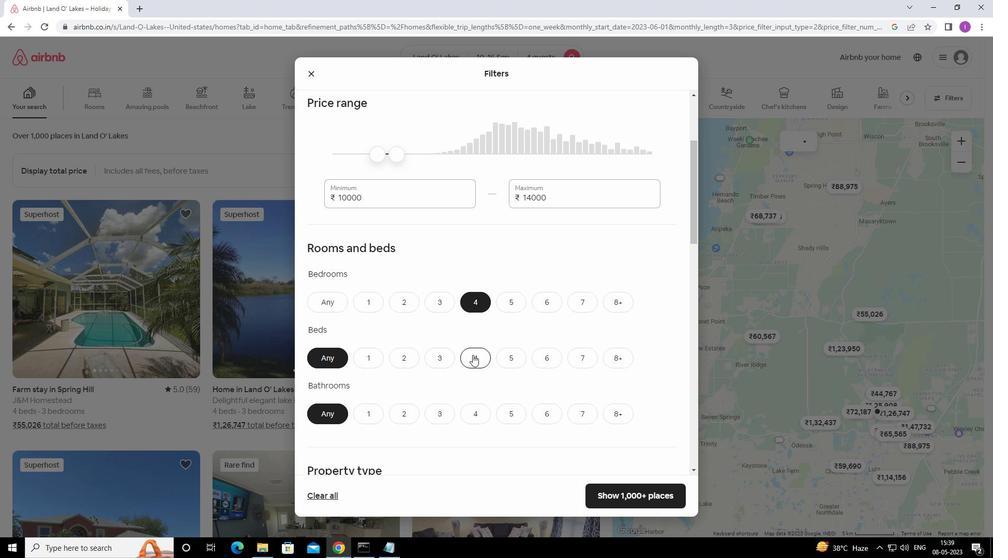 
Action: Mouse moved to (475, 407)
Screenshot: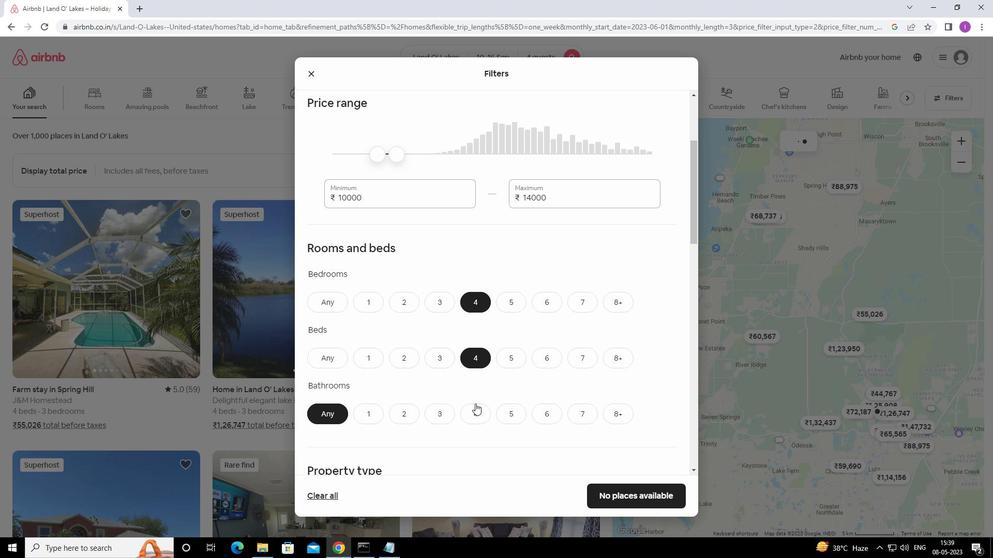 
Action: Mouse pressed left at (475, 407)
Screenshot: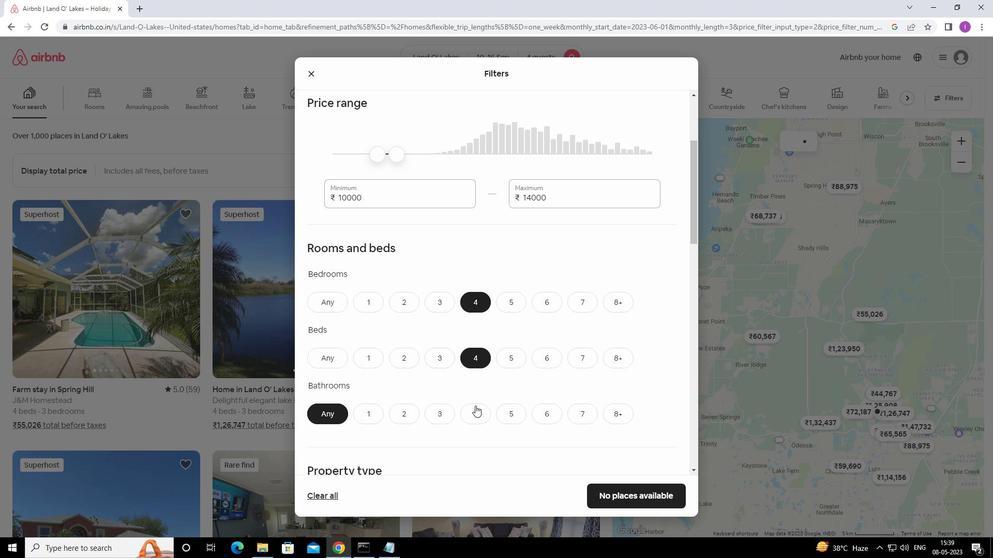 
Action: Mouse moved to (508, 373)
Screenshot: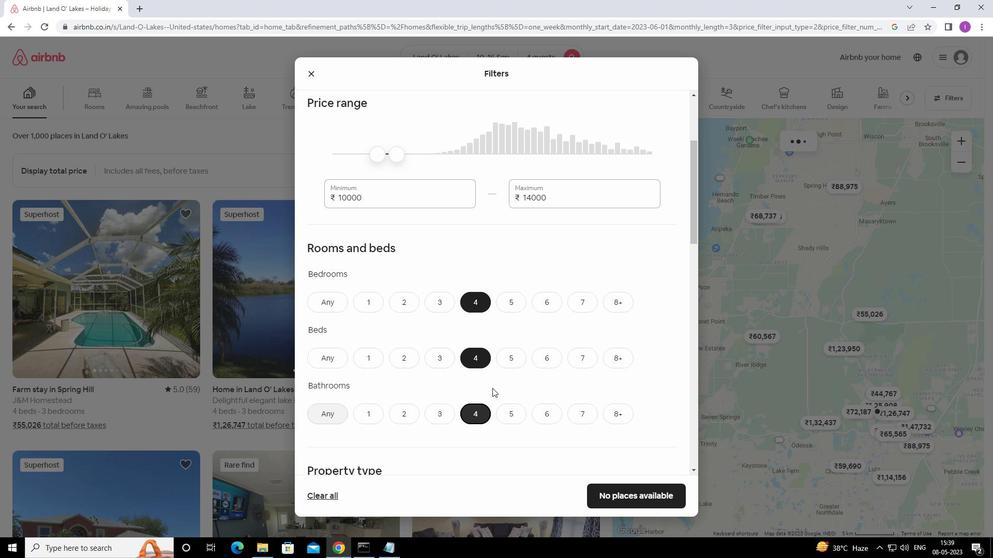 
Action: Mouse scrolled (508, 373) with delta (0, 0)
Screenshot: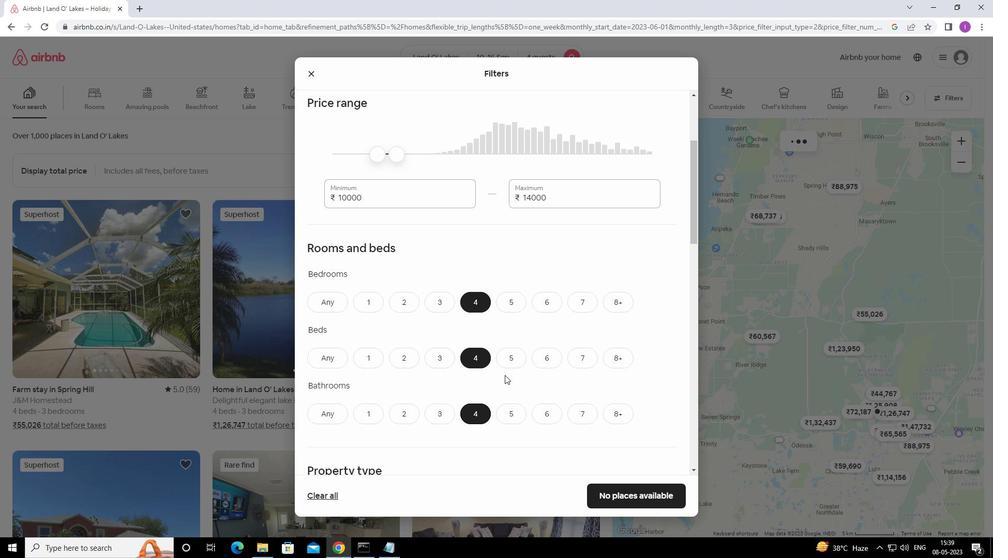 
Action: Mouse scrolled (508, 373) with delta (0, 0)
Screenshot: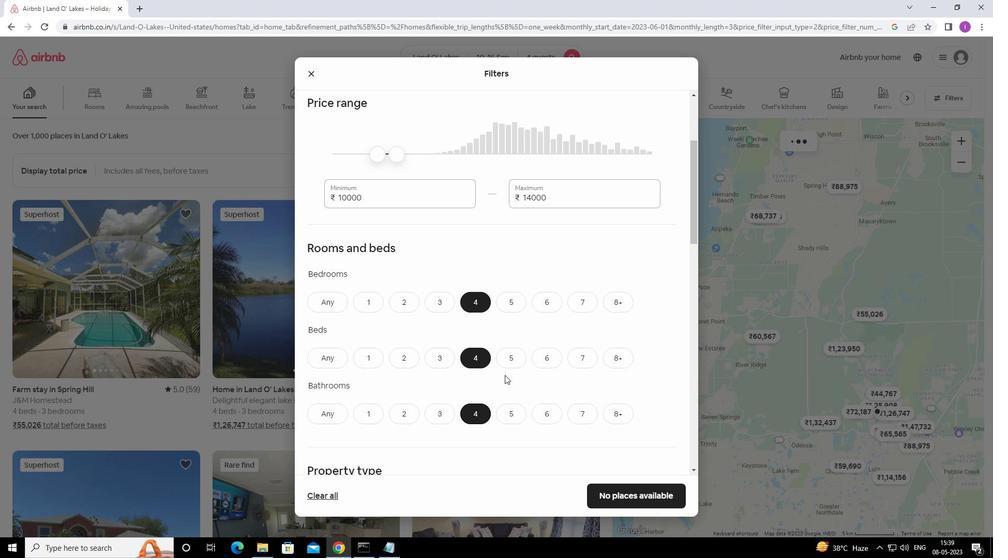 
Action: Mouse moved to (509, 372)
Screenshot: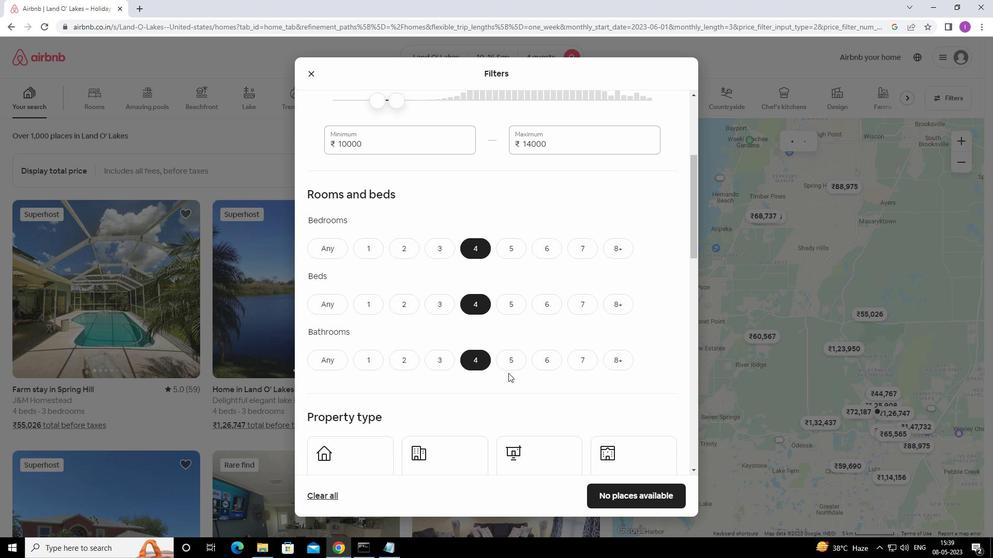 
Action: Mouse scrolled (509, 372) with delta (0, 0)
Screenshot: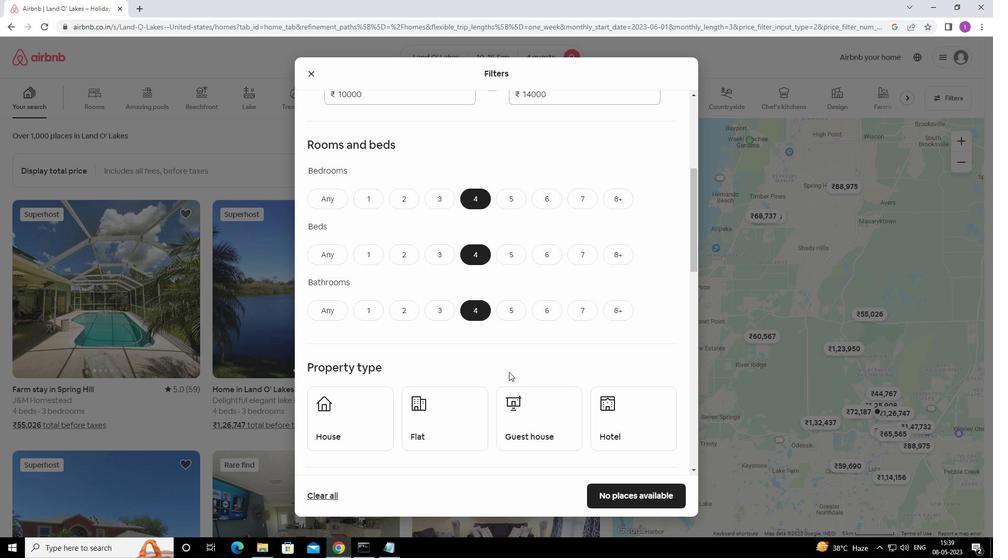 
Action: Mouse scrolled (509, 372) with delta (0, 0)
Screenshot: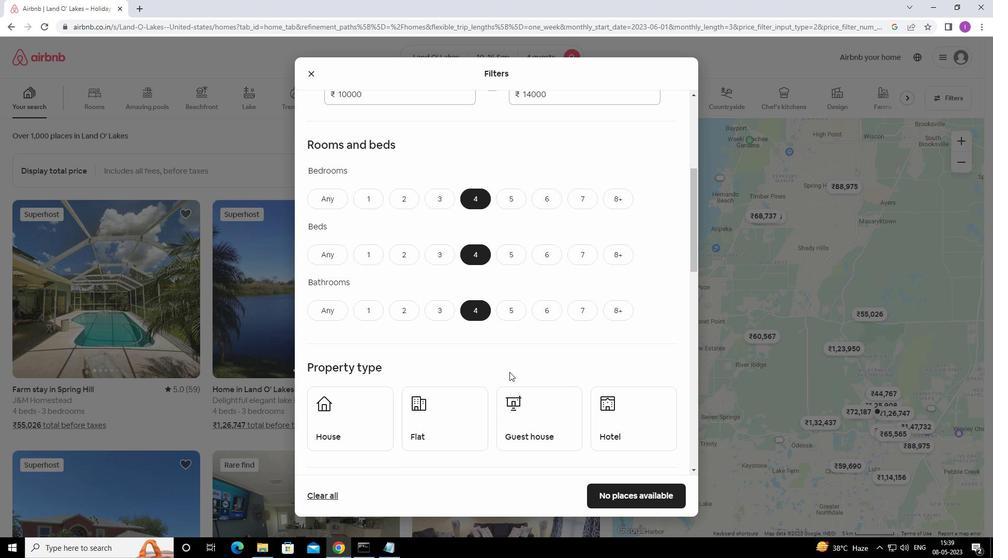 
Action: Mouse moved to (367, 324)
Screenshot: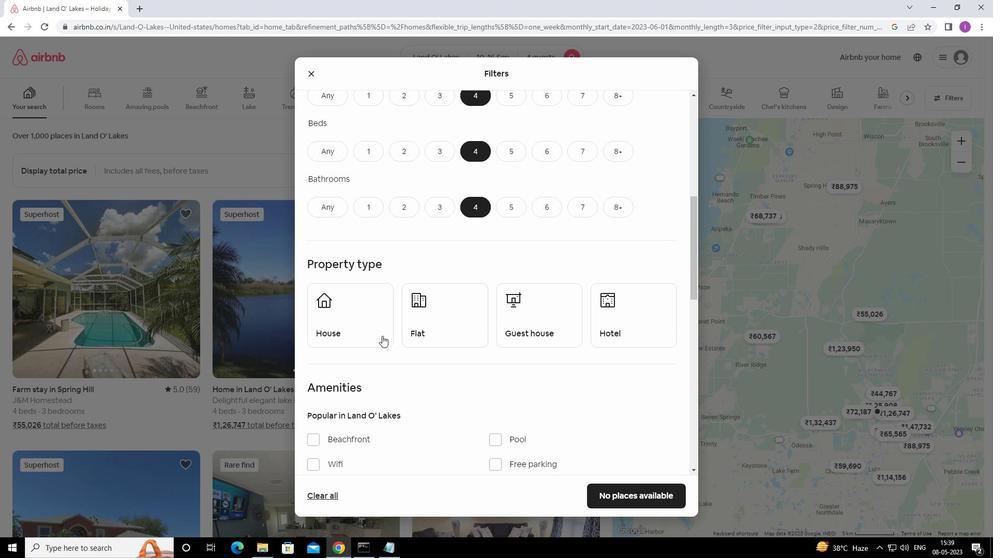 
Action: Mouse pressed left at (367, 324)
Screenshot: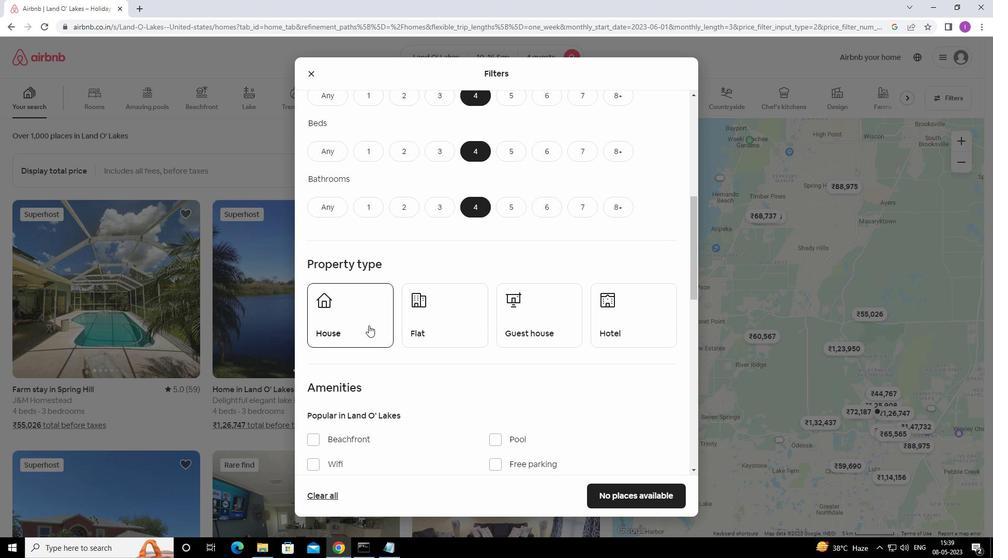 
Action: Mouse moved to (424, 331)
Screenshot: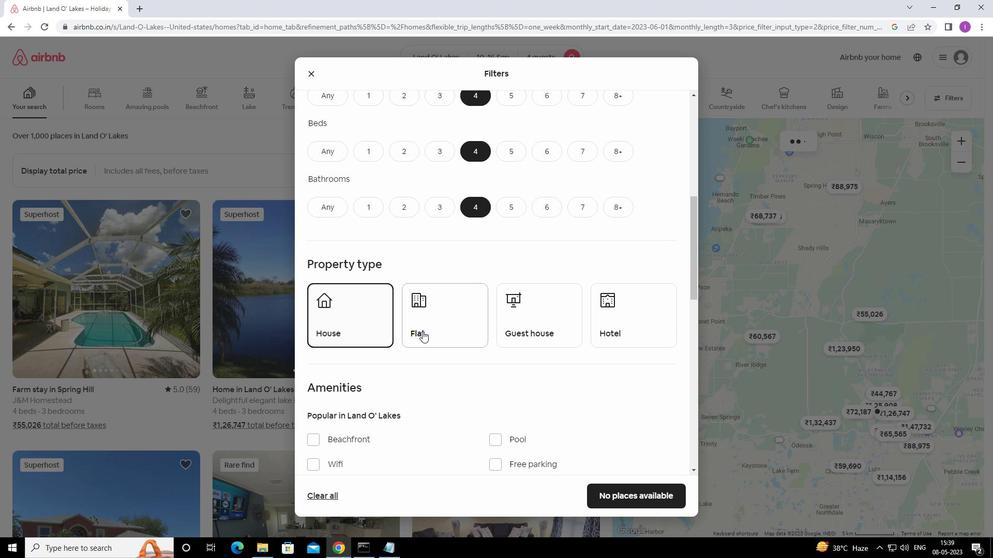 
Action: Mouse pressed left at (424, 331)
Screenshot: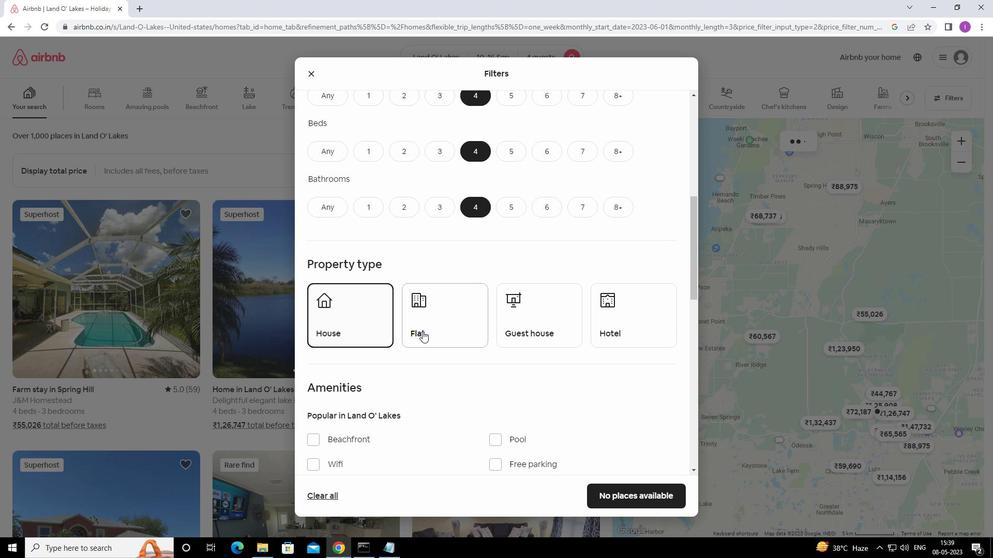 
Action: Mouse moved to (507, 328)
Screenshot: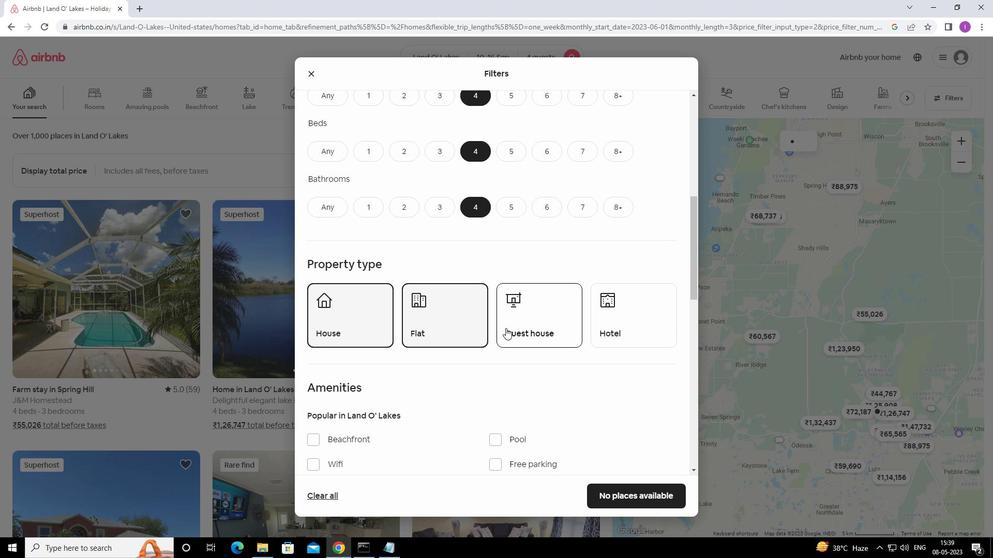
Action: Mouse pressed left at (507, 328)
Screenshot: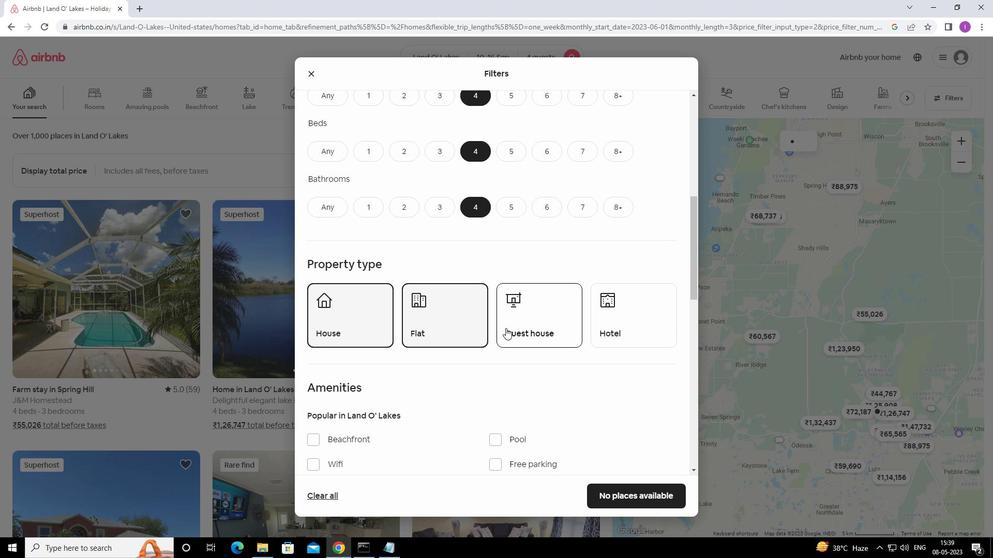 
Action: Mouse moved to (625, 321)
Screenshot: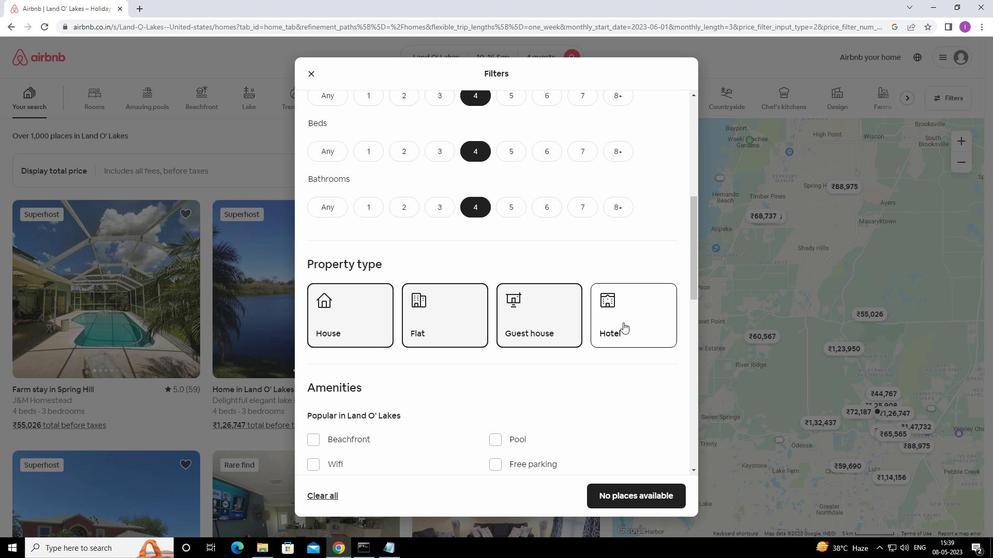 
Action: Mouse scrolled (625, 320) with delta (0, 0)
Screenshot: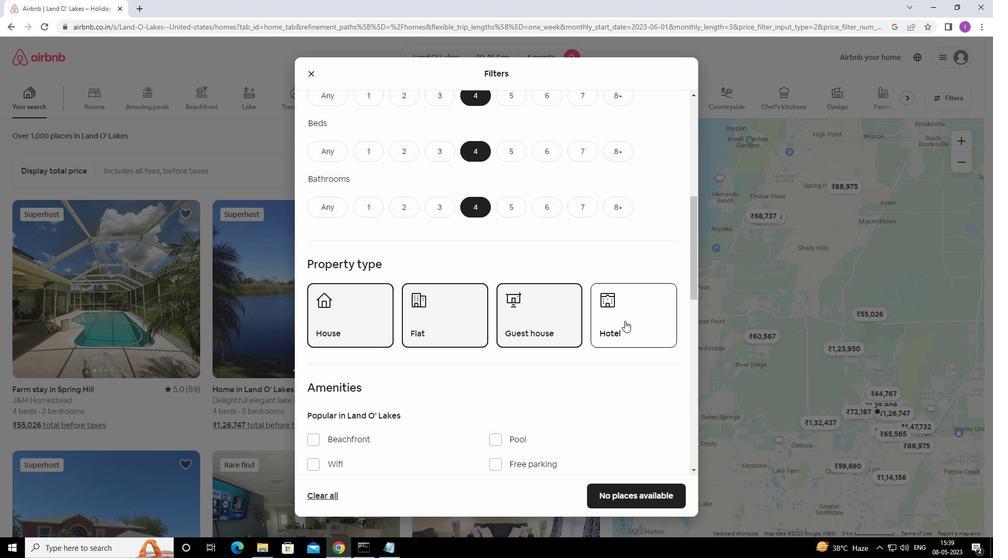 
Action: Mouse scrolled (625, 320) with delta (0, 0)
Screenshot: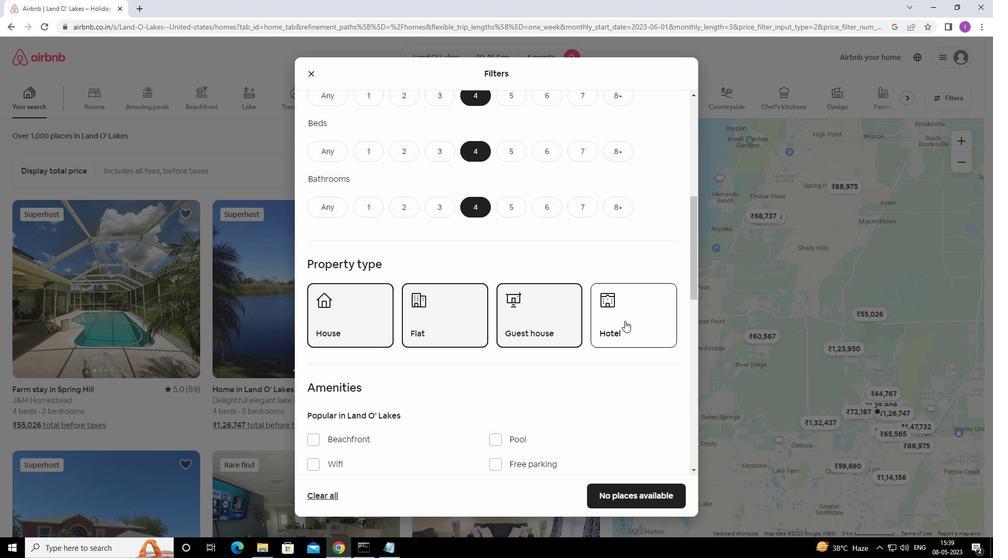 
Action: Mouse moved to (318, 361)
Screenshot: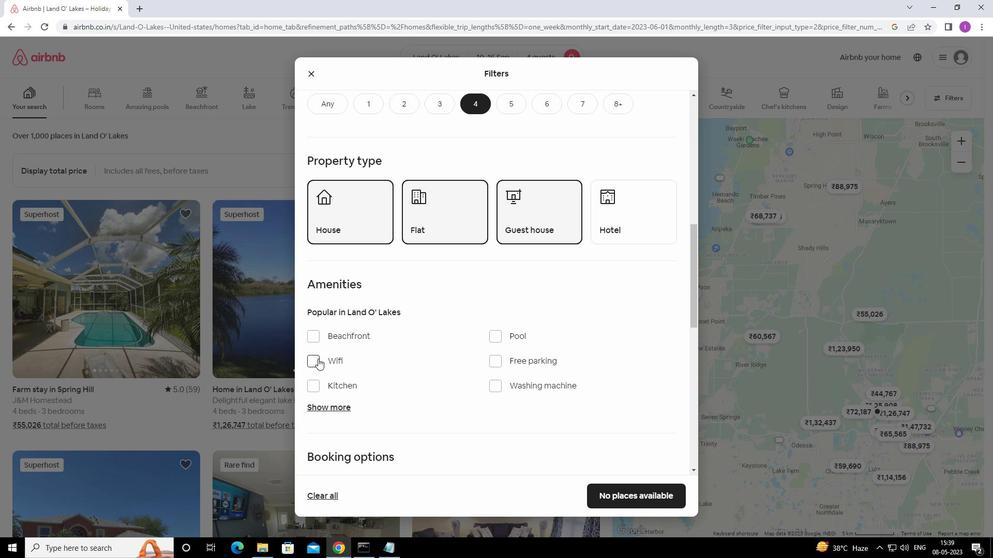 
Action: Mouse pressed left at (318, 361)
Screenshot: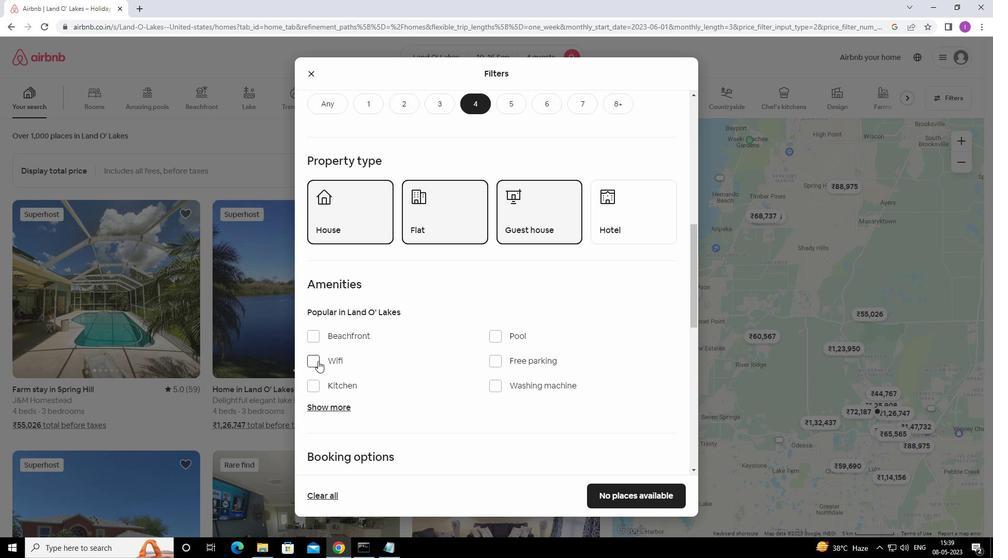 
Action: Mouse moved to (501, 365)
Screenshot: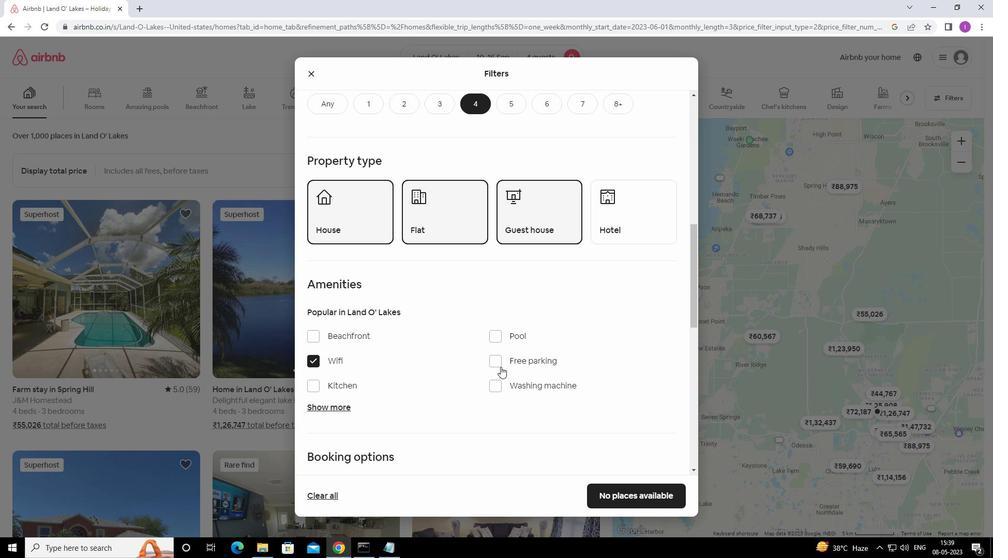 
Action: Mouse pressed left at (501, 365)
Screenshot: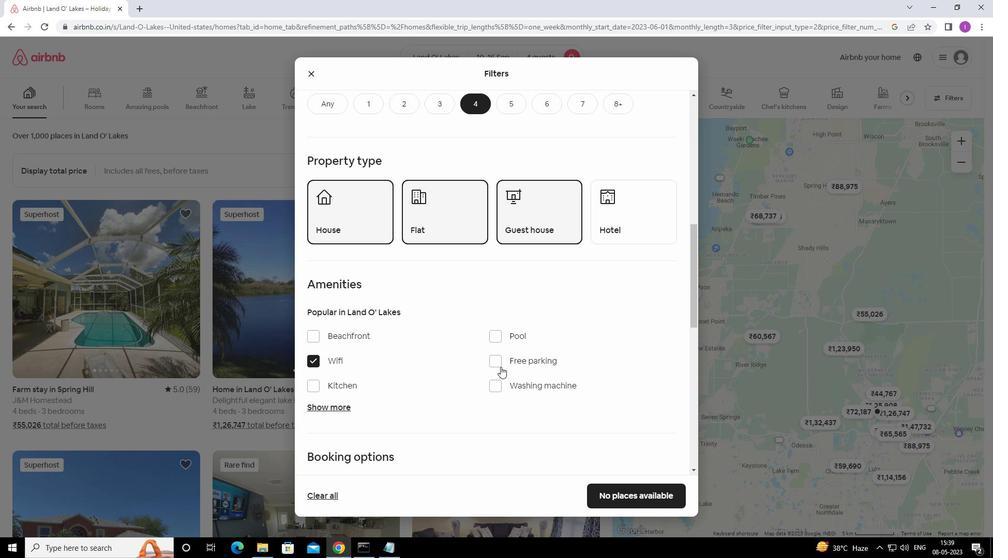 
Action: Mouse moved to (334, 406)
Screenshot: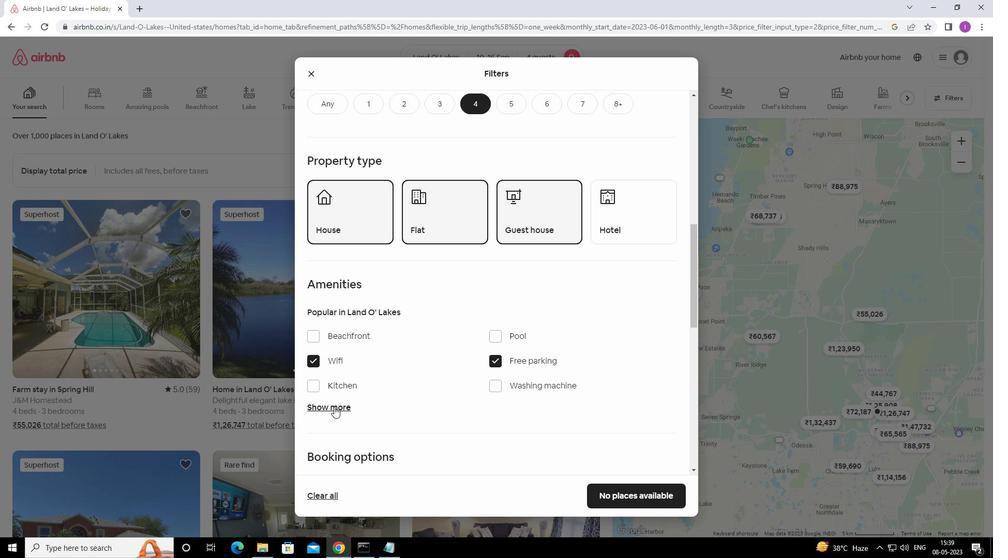 
Action: Mouse pressed left at (334, 406)
Screenshot: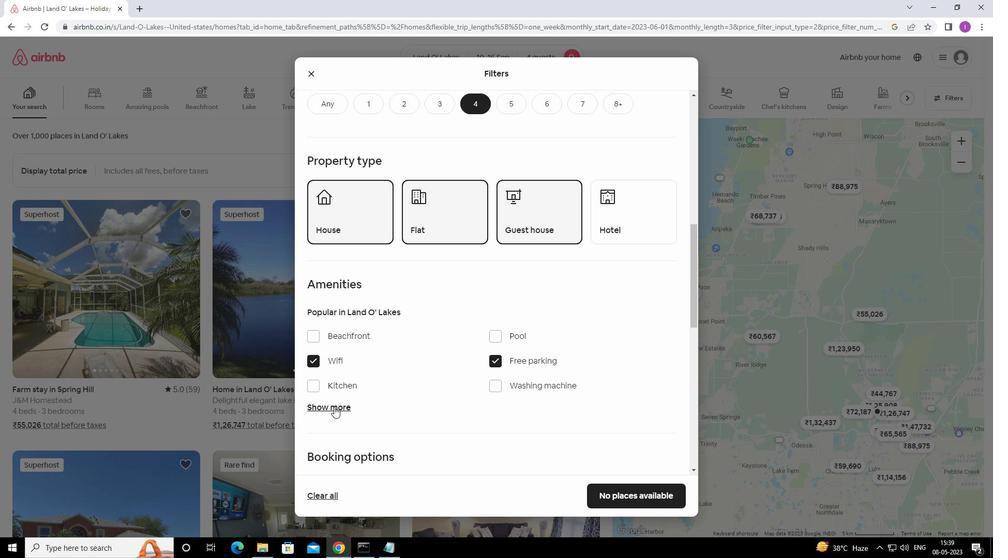 
Action: Mouse moved to (372, 423)
Screenshot: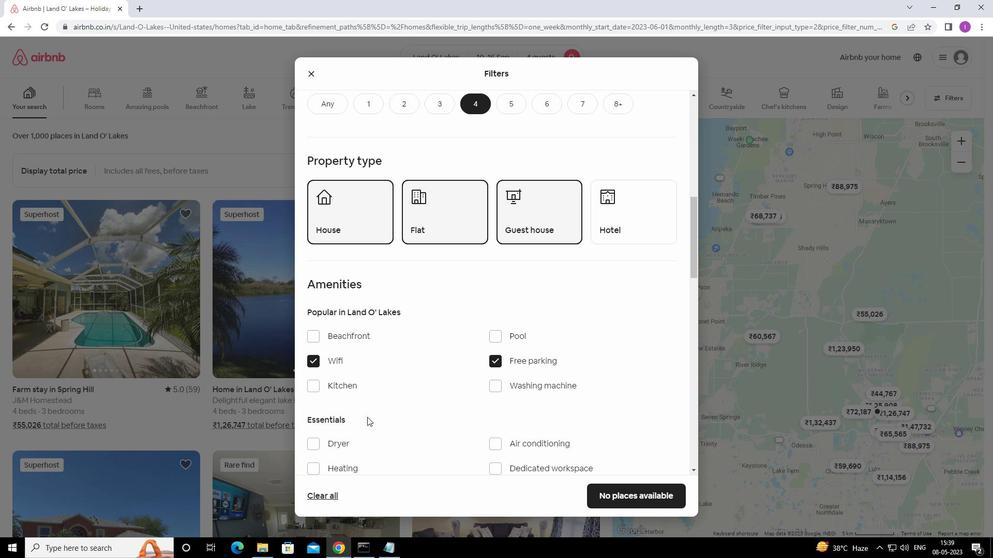 
Action: Mouse scrolled (372, 422) with delta (0, 0)
Screenshot: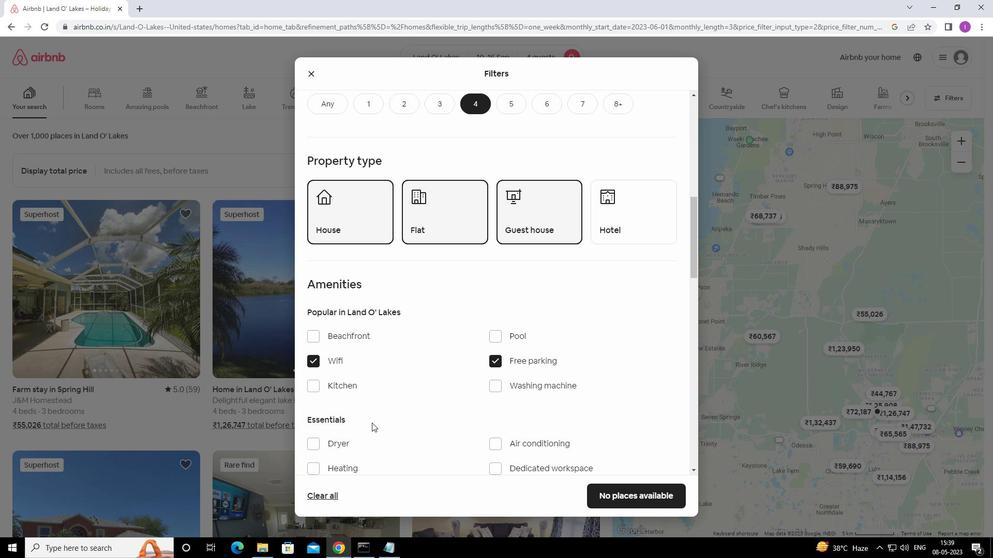 
Action: Mouse moved to (372, 422)
Screenshot: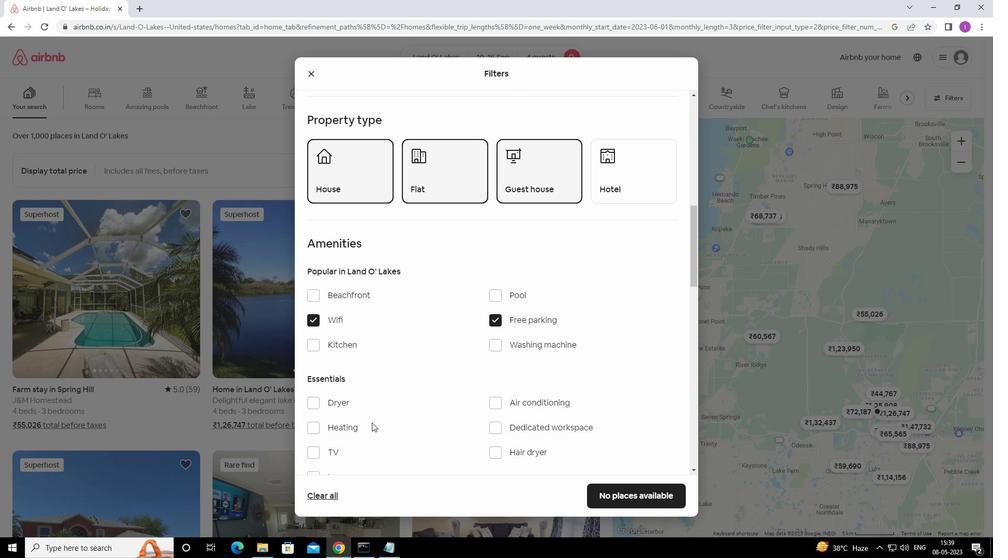 
Action: Mouse scrolled (372, 422) with delta (0, 0)
Screenshot: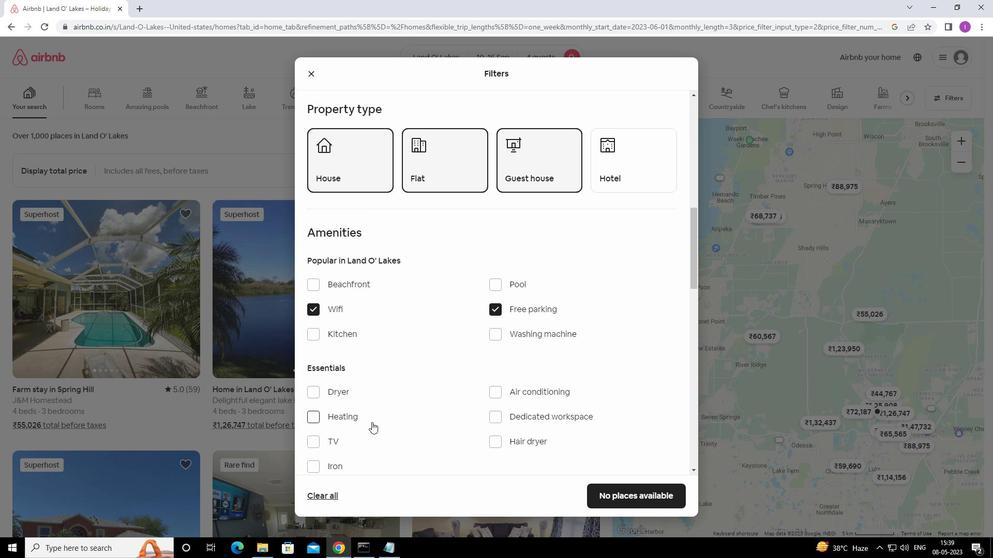 
Action: Mouse moved to (313, 395)
Screenshot: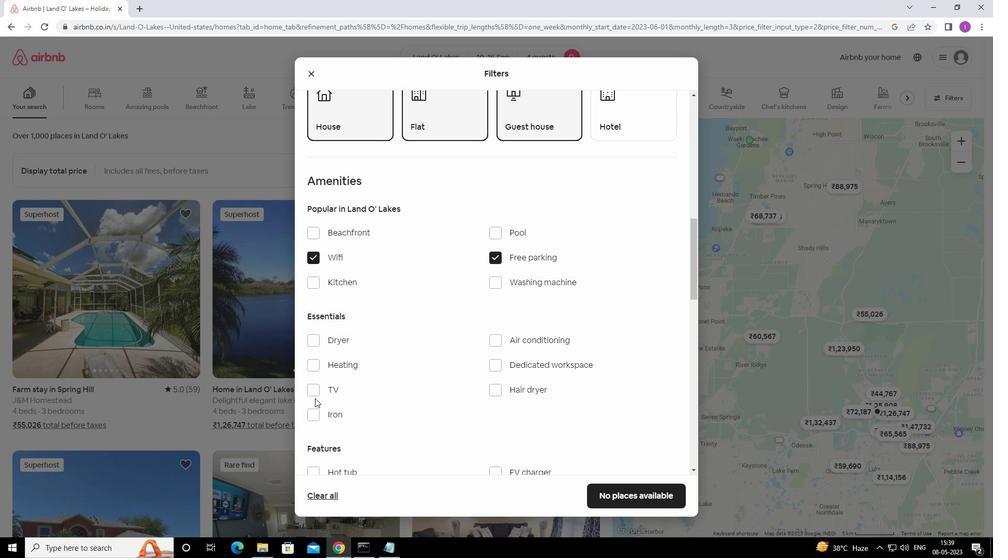 
Action: Mouse pressed left at (313, 395)
Screenshot: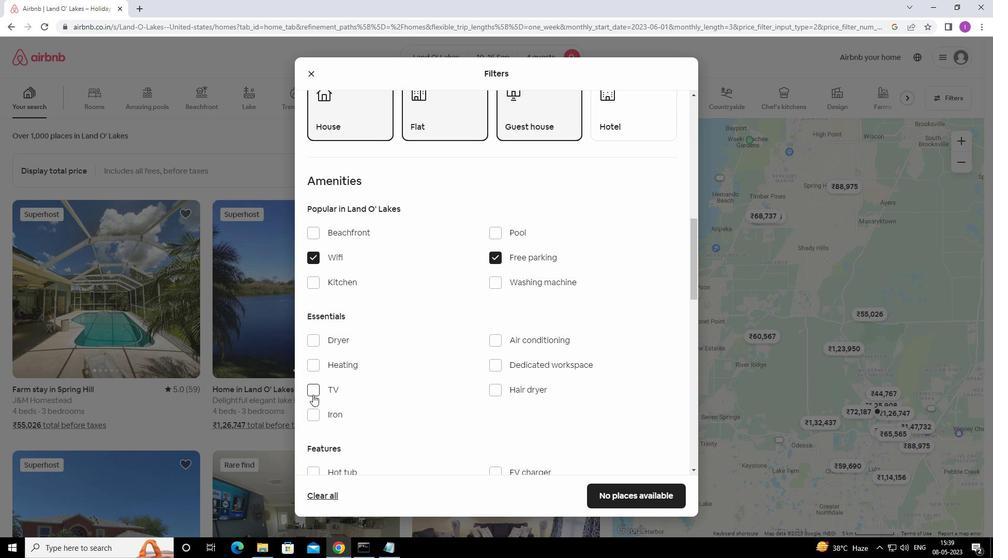 
Action: Mouse moved to (406, 408)
Screenshot: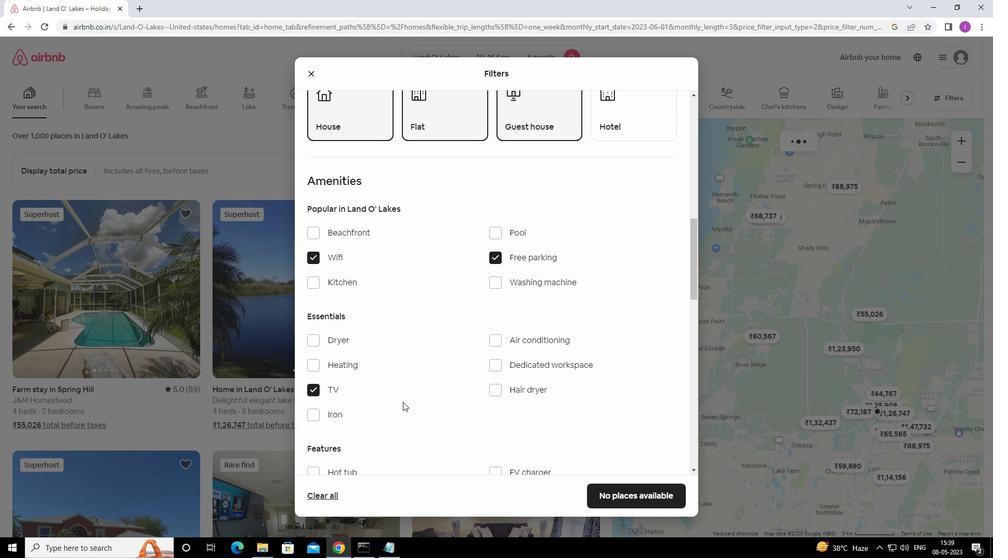 
Action: Mouse scrolled (406, 407) with delta (0, 0)
Screenshot: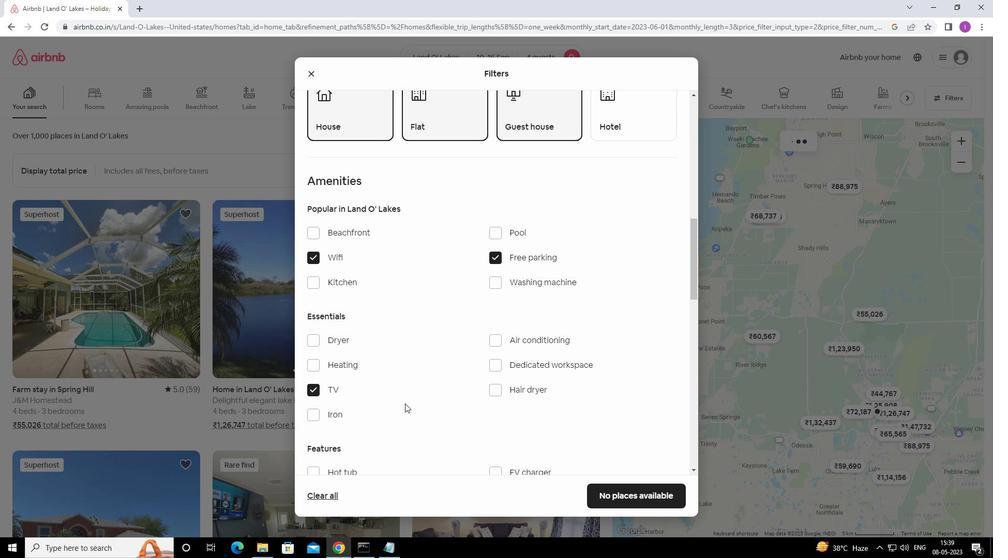 
Action: Mouse scrolled (406, 407) with delta (0, 0)
Screenshot: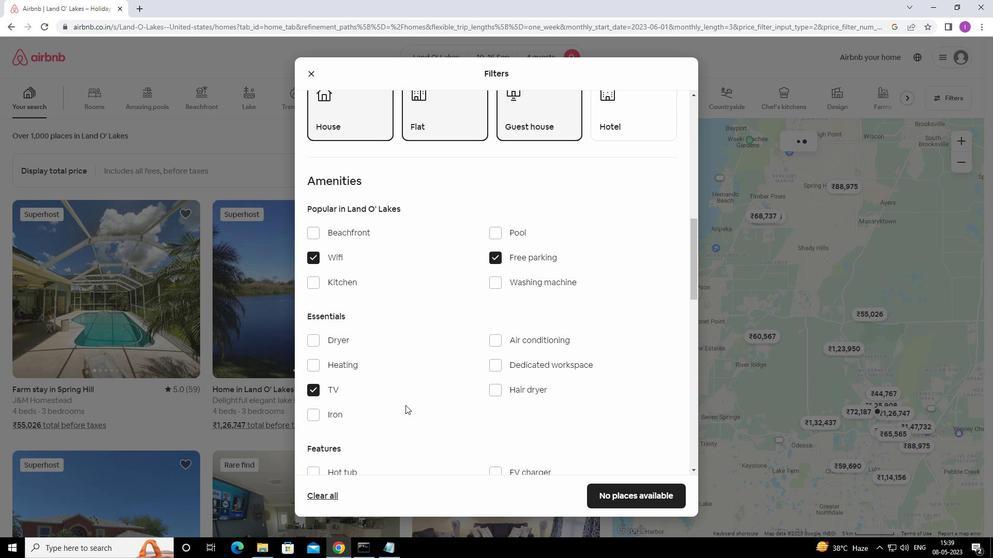 
Action: Mouse moved to (498, 395)
Screenshot: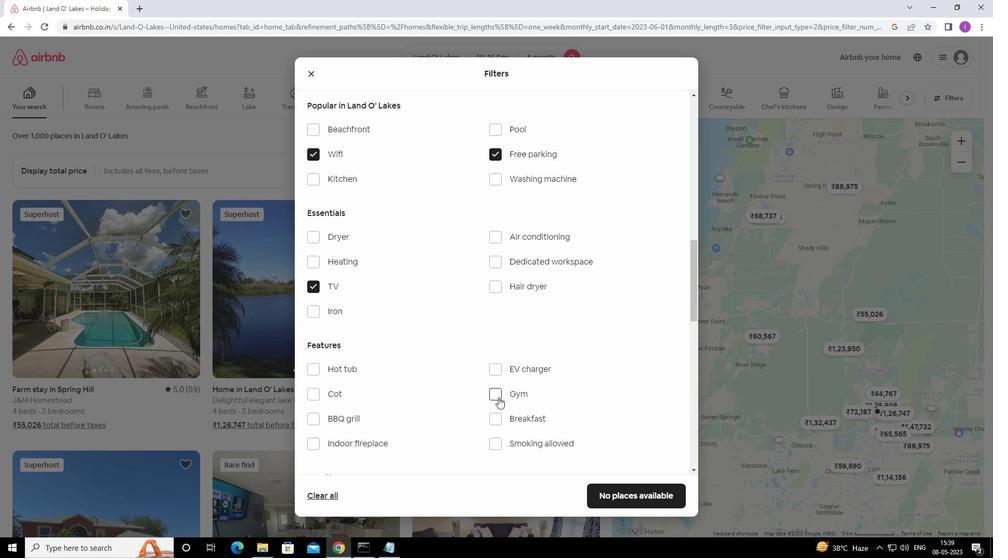 
Action: Mouse pressed left at (498, 395)
Screenshot: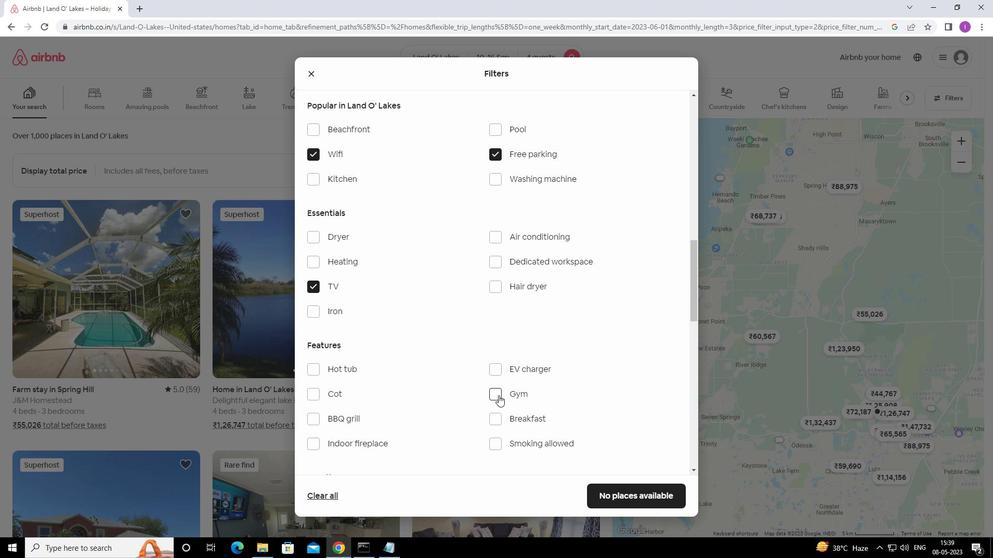 
Action: Mouse moved to (500, 417)
Screenshot: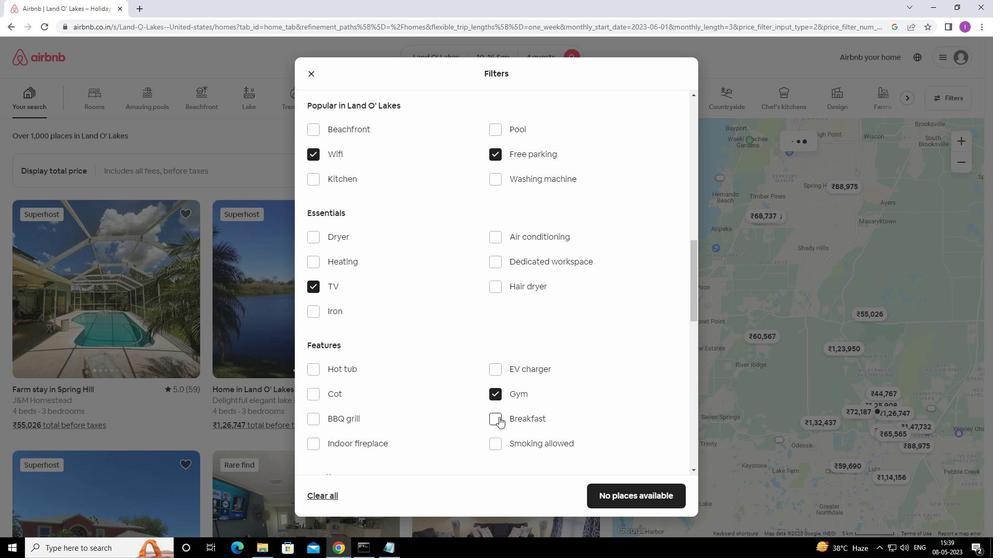 
Action: Mouse pressed left at (500, 417)
Screenshot: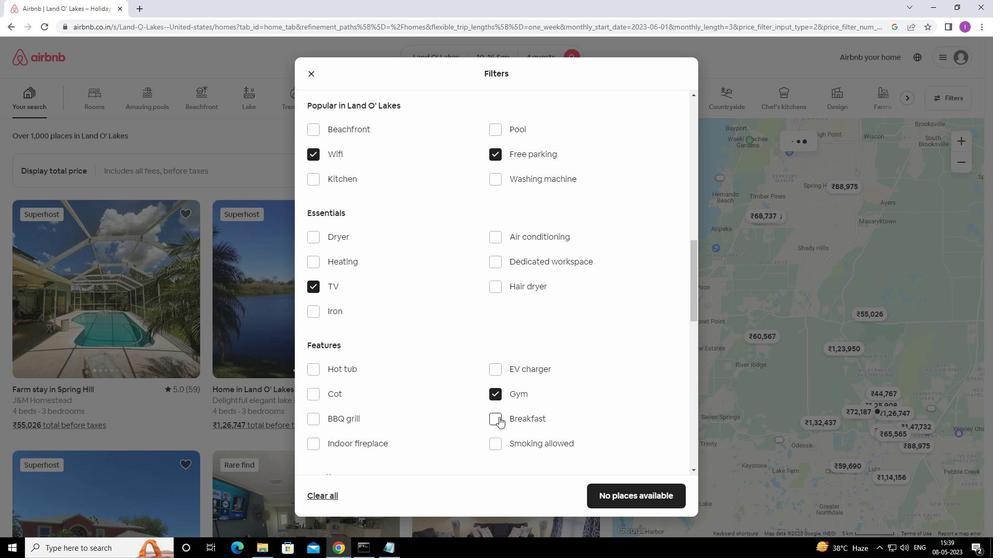 
Action: Mouse moved to (404, 404)
Screenshot: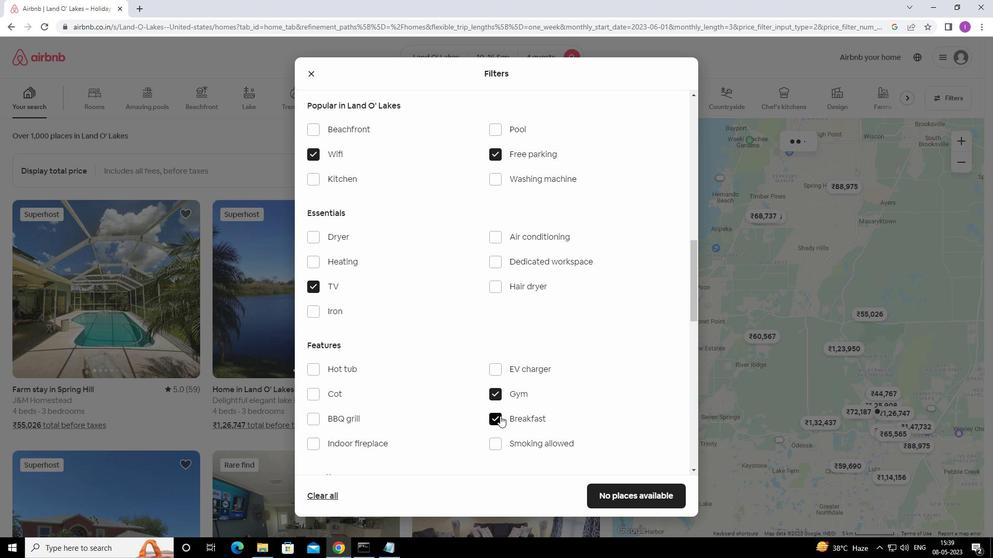 
Action: Mouse scrolled (404, 404) with delta (0, 0)
Screenshot: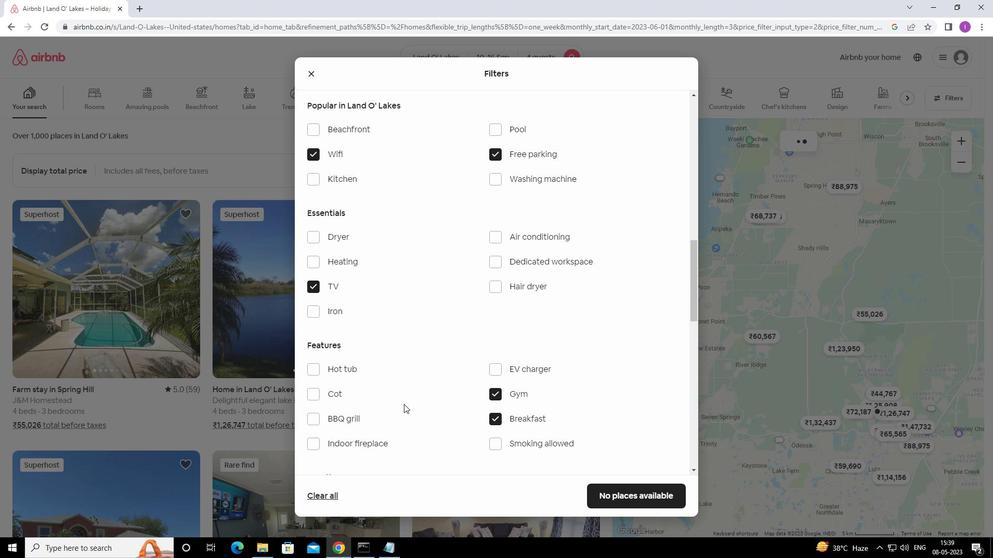 
Action: Mouse scrolled (404, 404) with delta (0, 0)
Screenshot: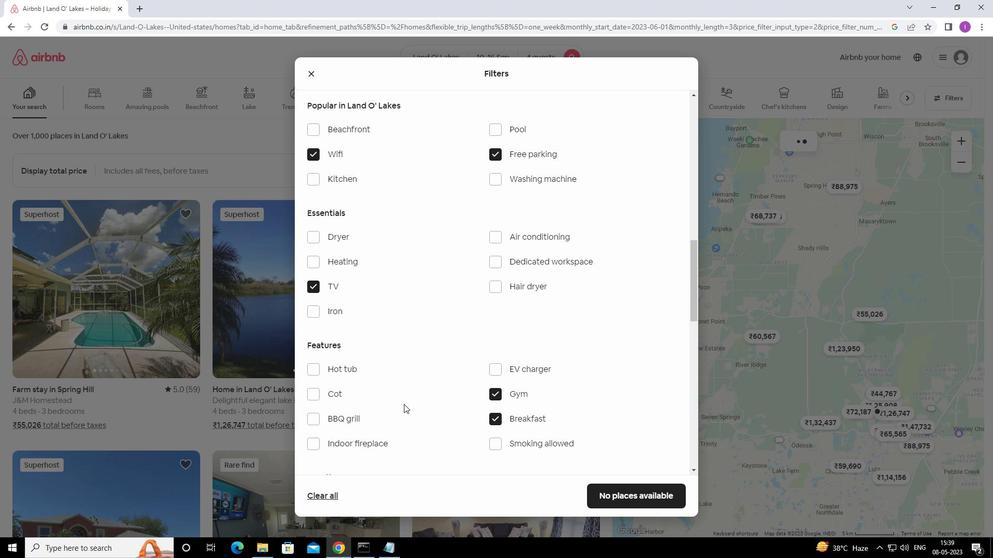 
Action: Mouse scrolled (404, 404) with delta (0, 0)
Screenshot: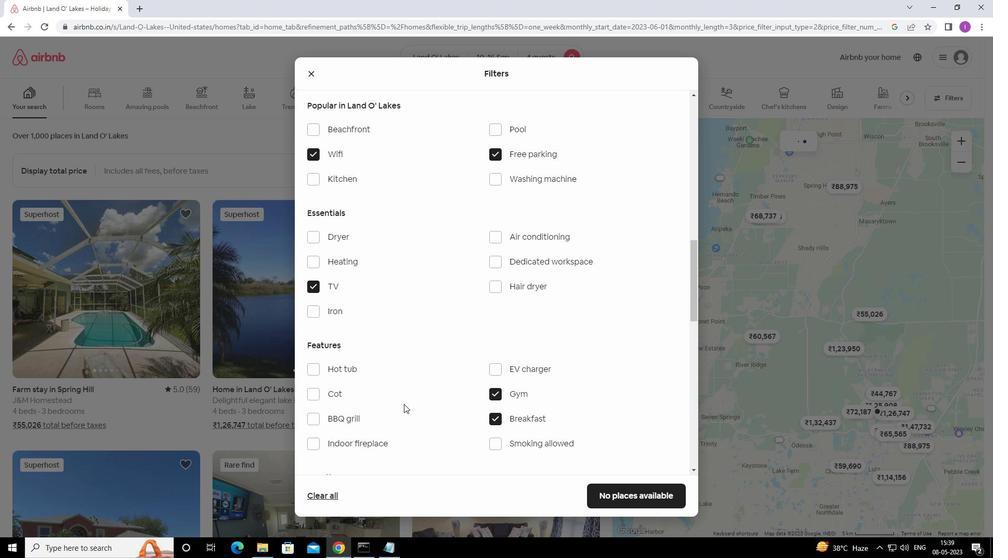 
Action: Mouse scrolled (404, 404) with delta (0, 0)
Screenshot: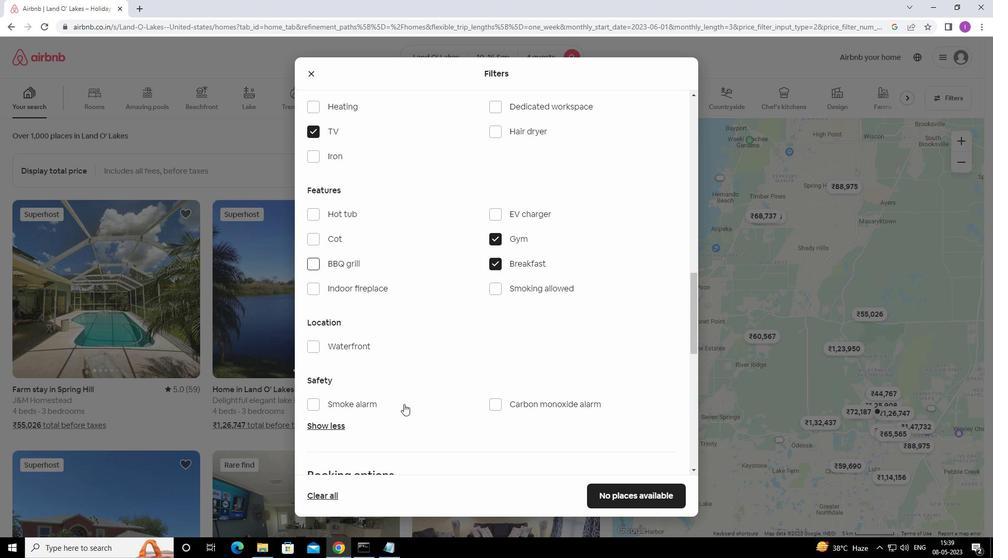 
Action: Mouse moved to (406, 403)
Screenshot: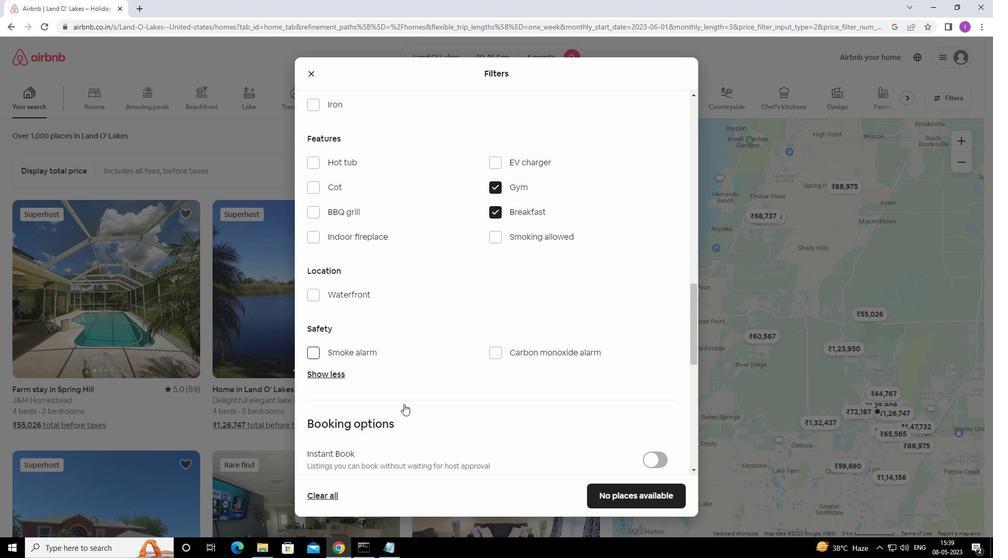 
Action: Mouse scrolled (406, 402) with delta (0, 0)
Screenshot: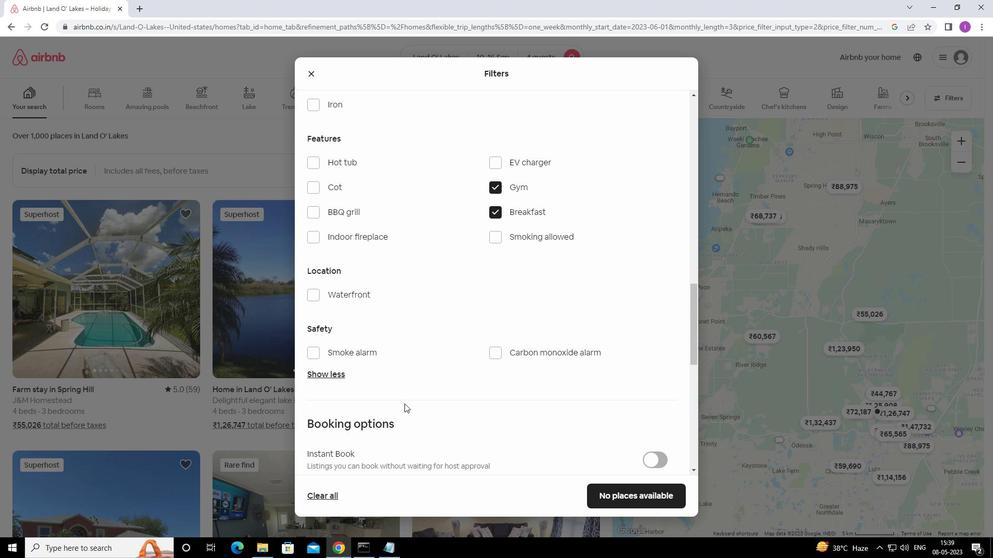 
Action: Mouse moved to (406, 403)
Screenshot: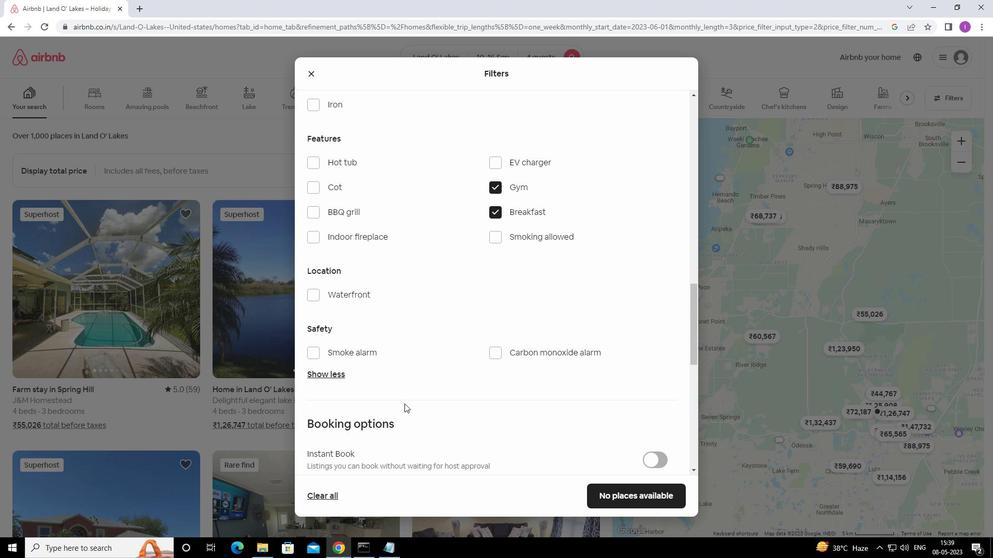 
Action: Mouse scrolled (406, 402) with delta (0, 0)
Screenshot: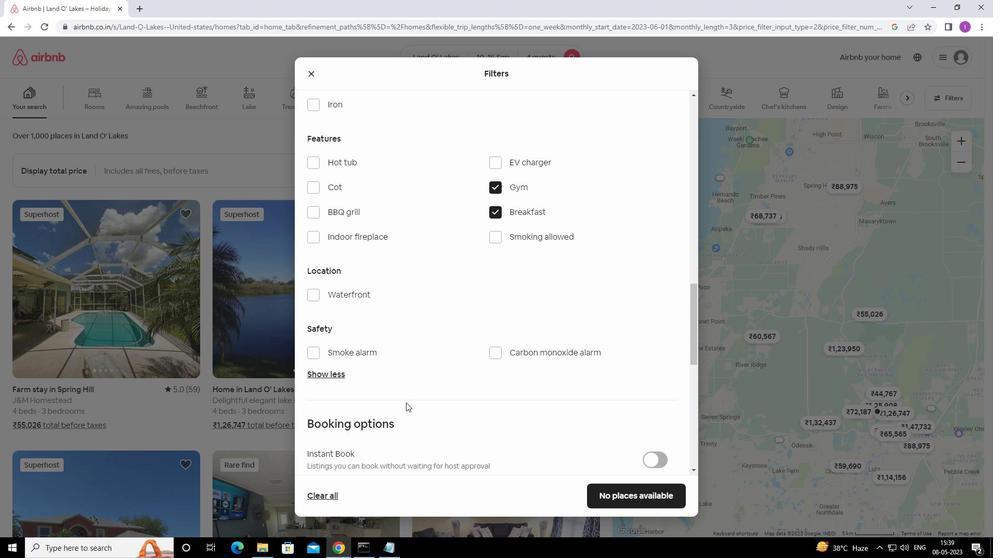 
Action: Mouse moved to (656, 390)
Screenshot: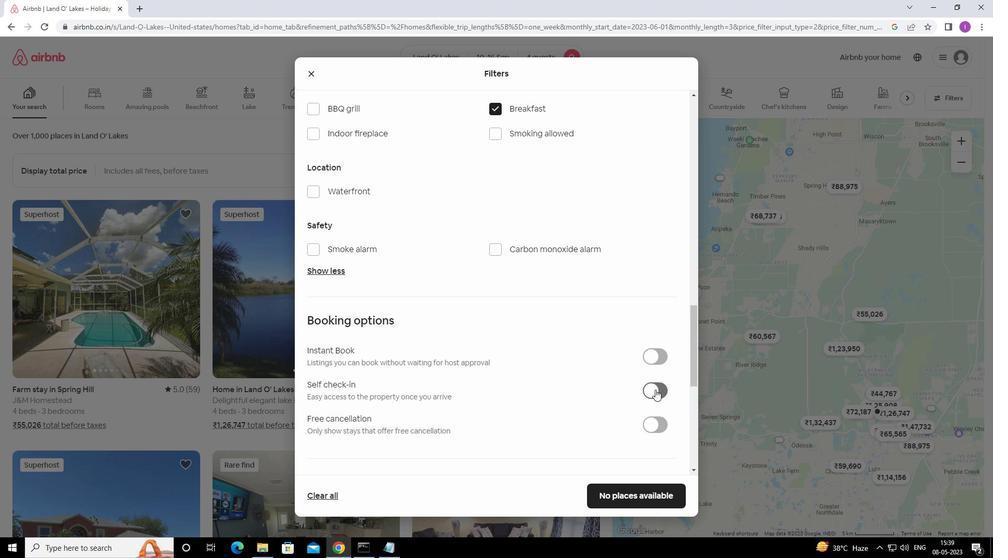 
Action: Mouse pressed left at (656, 390)
Screenshot: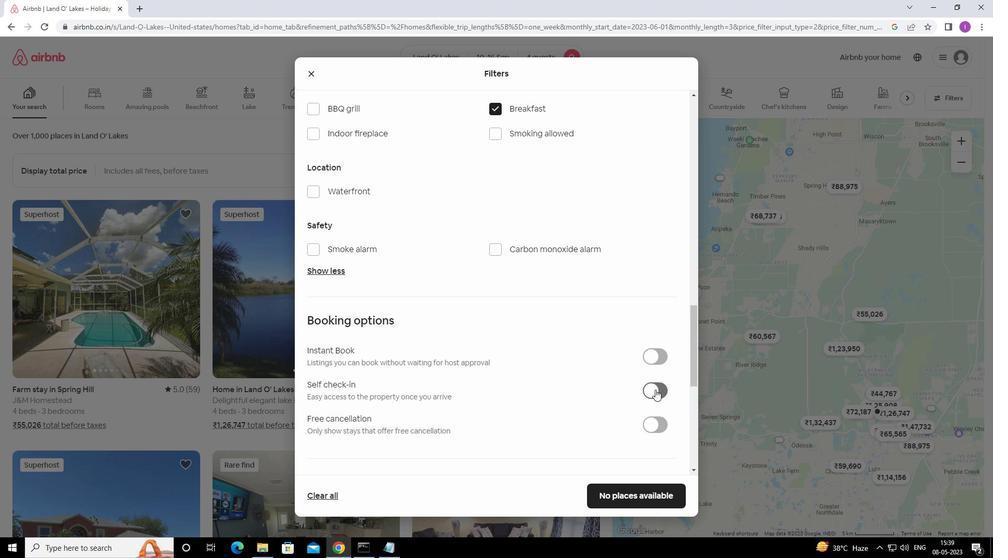 
Action: Mouse moved to (411, 417)
Screenshot: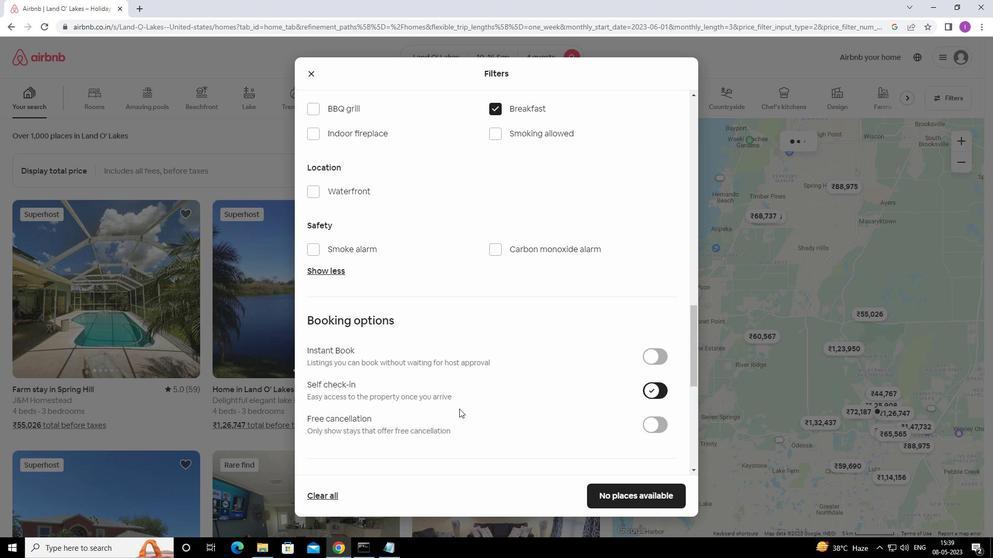 
Action: Mouse scrolled (411, 416) with delta (0, 0)
Screenshot: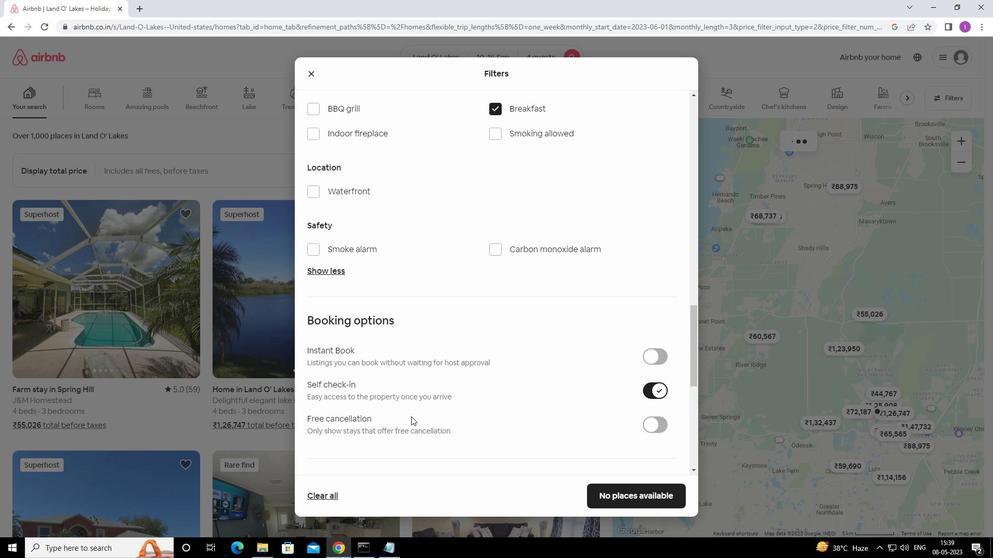 
Action: Mouse scrolled (411, 416) with delta (0, 0)
Screenshot: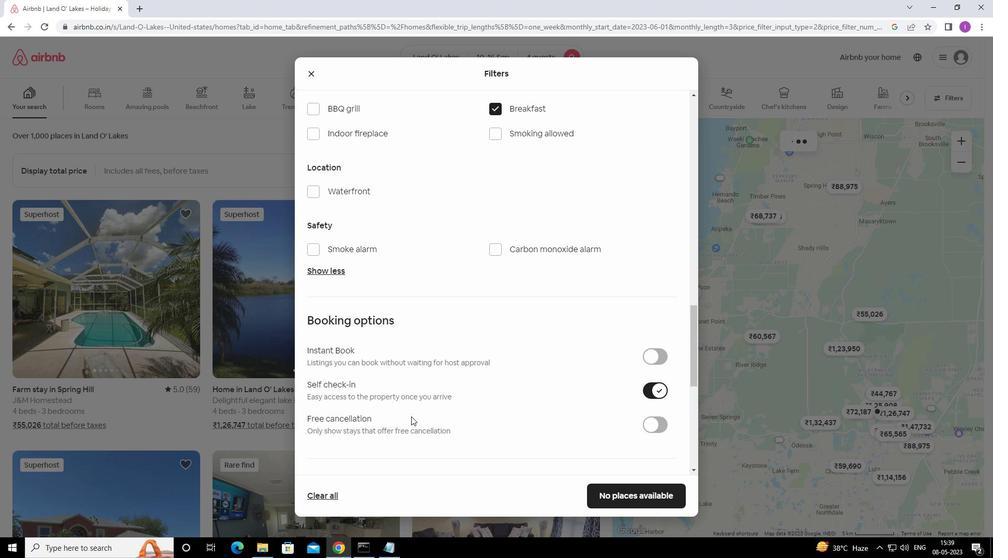 
Action: Mouse moved to (424, 408)
Screenshot: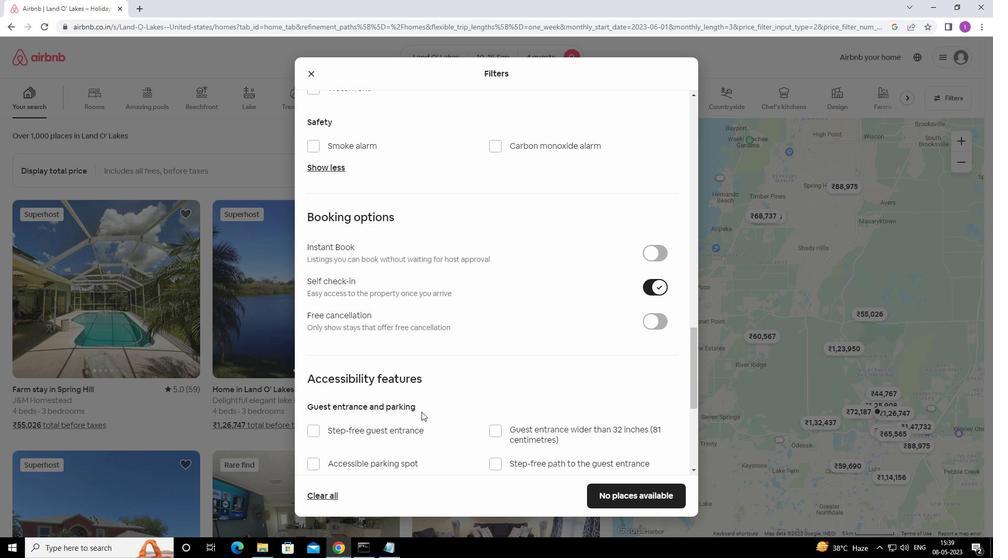 
Action: Mouse scrolled (424, 407) with delta (0, 0)
Screenshot: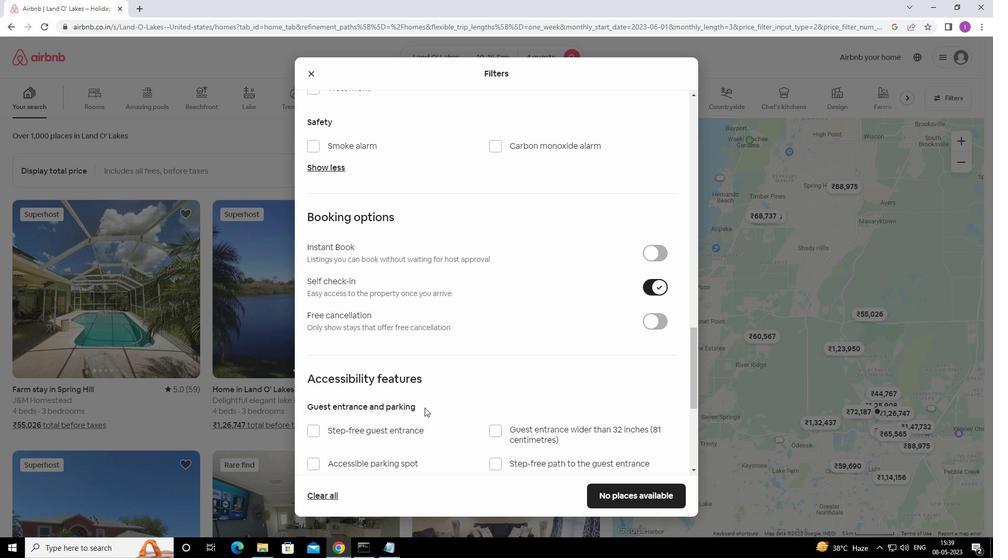 
Action: Mouse scrolled (424, 407) with delta (0, 0)
Screenshot: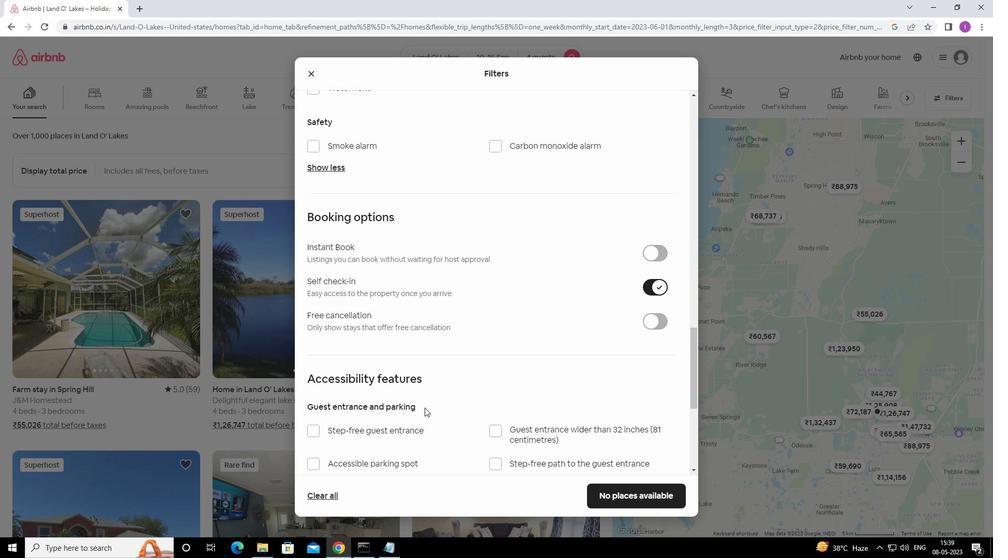 
Action: Mouse scrolled (424, 407) with delta (0, 0)
Screenshot: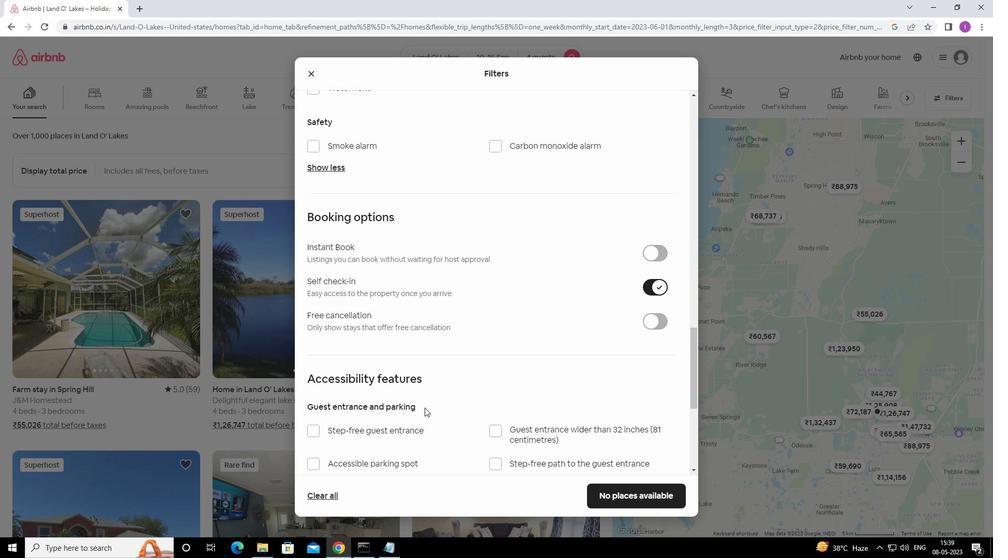 
Action: Mouse moved to (433, 404)
Screenshot: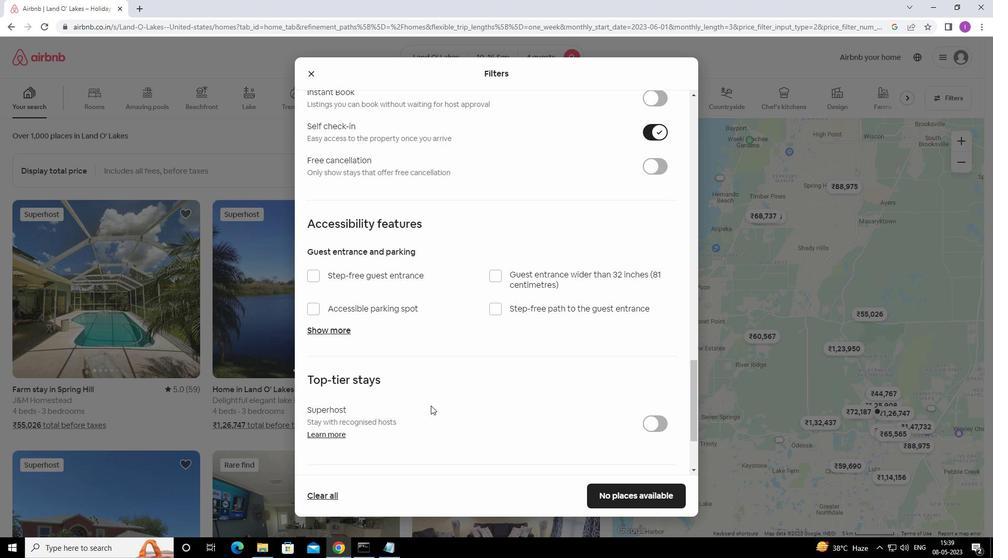 
Action: Mouse scrolled (433, 403) with delta (0, 0)
Screenshot: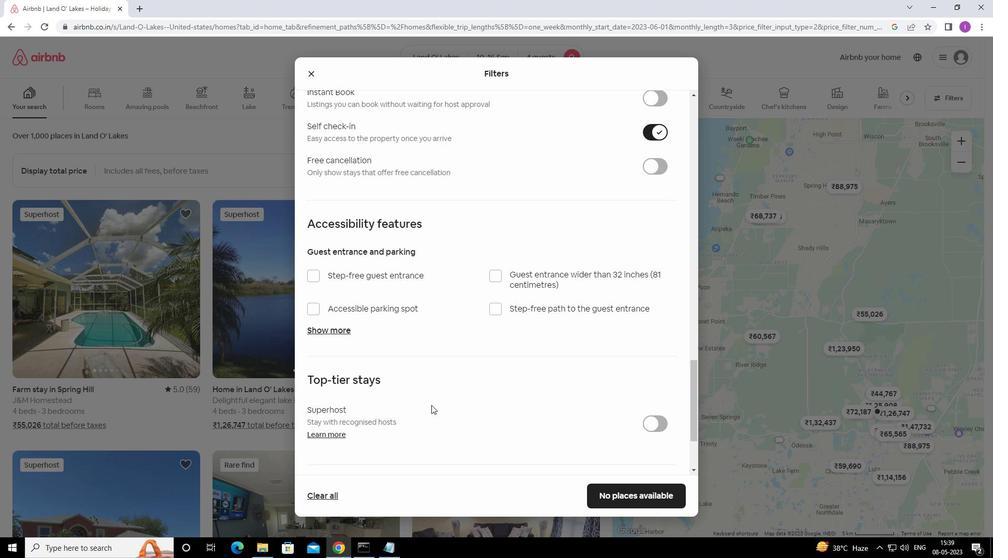 
Action: Mouse scrolled (433, 403) with delta (0, 0)
Screenshot: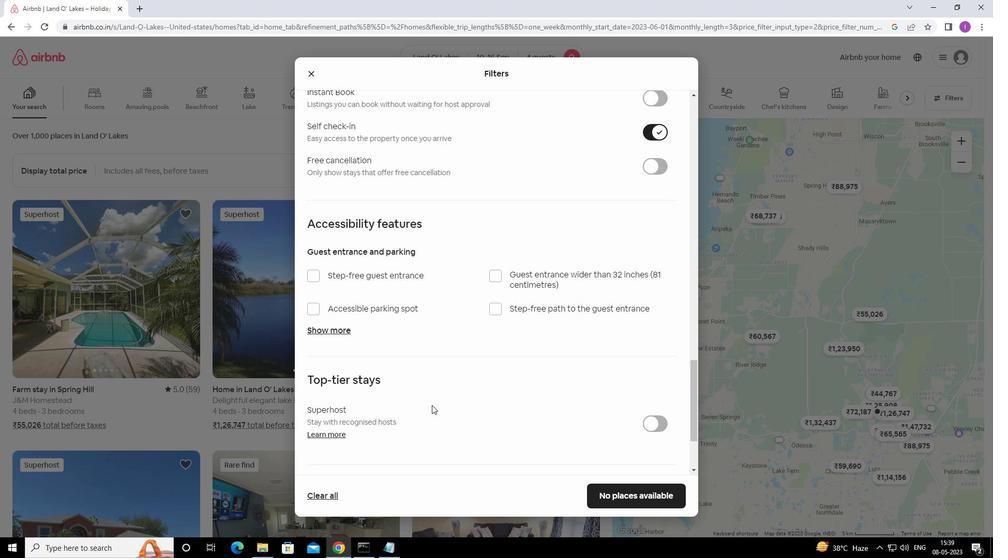 
Action: Mouse moved to (437, 402)
Screenshot: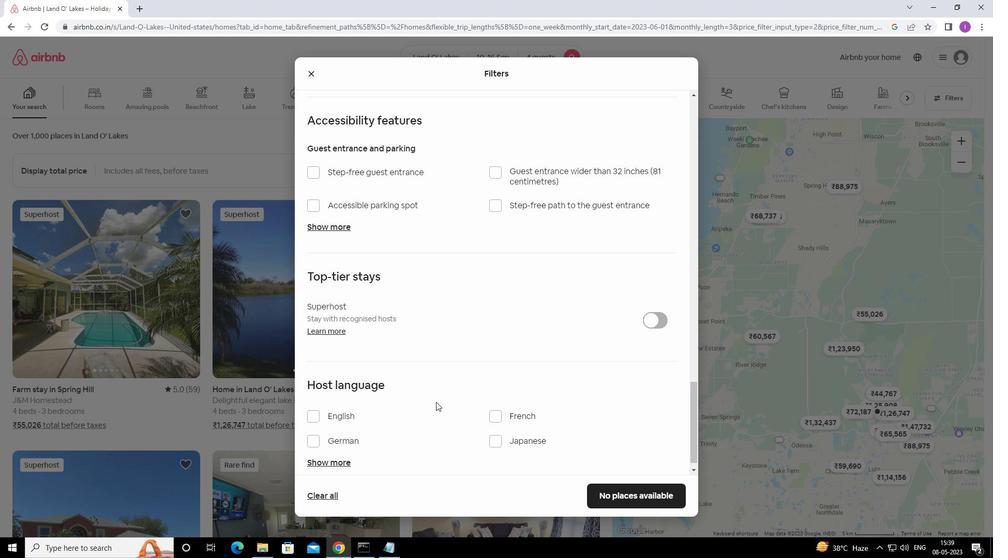 
Action: Mouse scrolled (437, 401) with delta (0, 0)
Screenshot: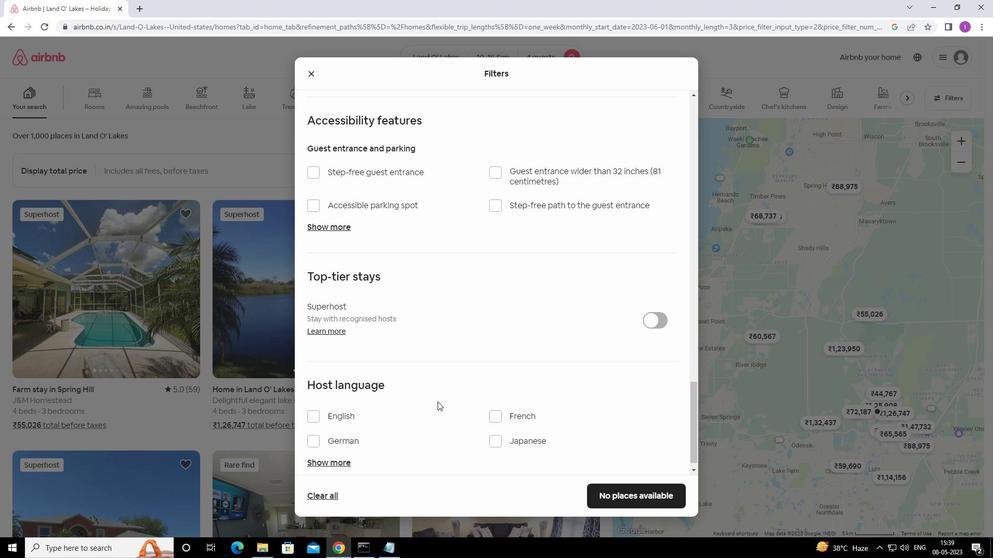 
Action: Mouse scrolled (437, 401) with delta (0, 0)
Screenshot: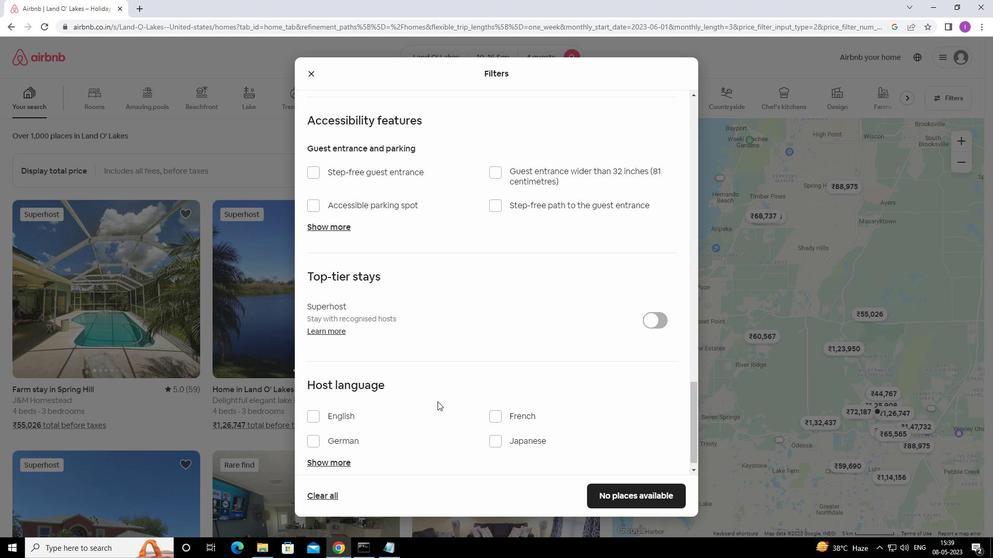 
Action: Mouse moved to (316, 405)
Screenshot: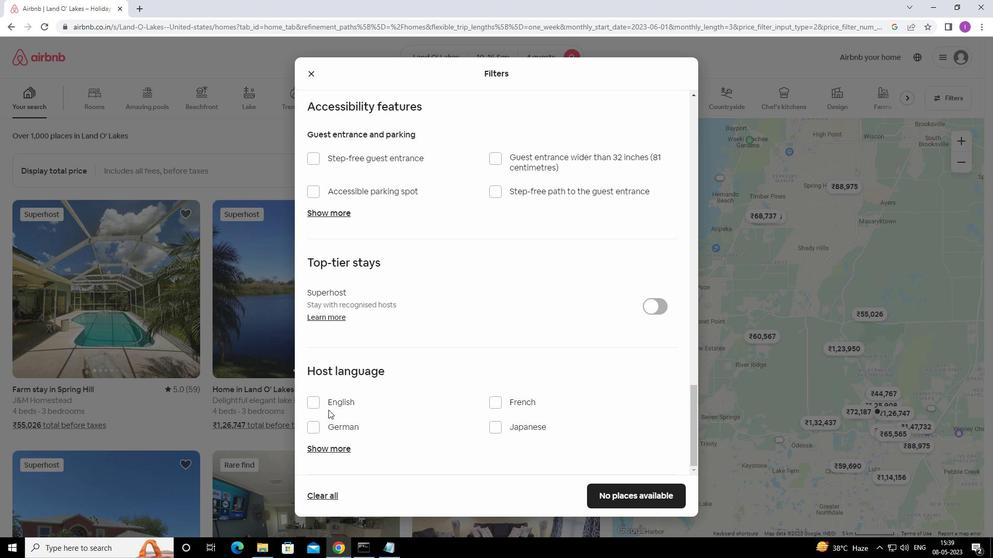 
Action: Mouse pressed left at (316, 405)
Screenshot: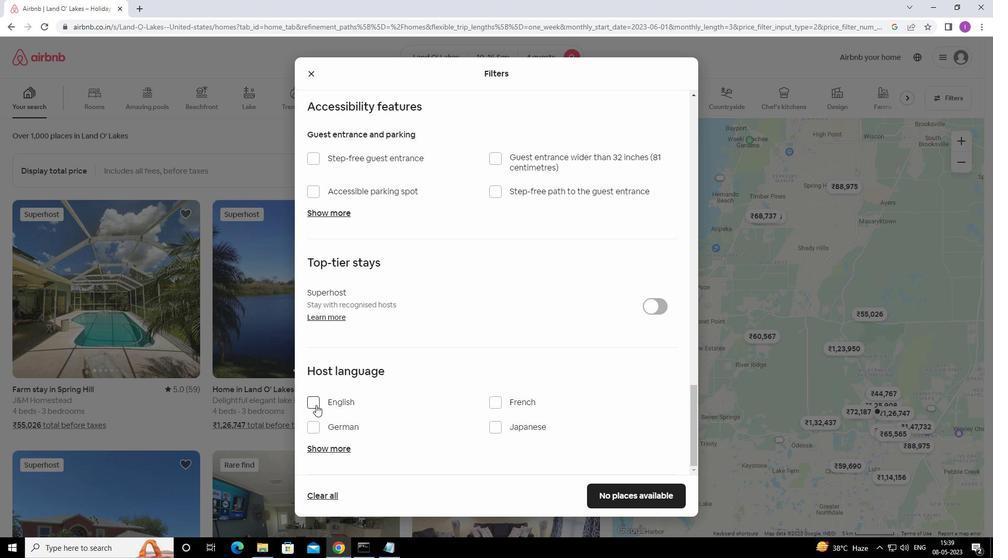
Action: Mouse moved to (610, 486)
Screenshot: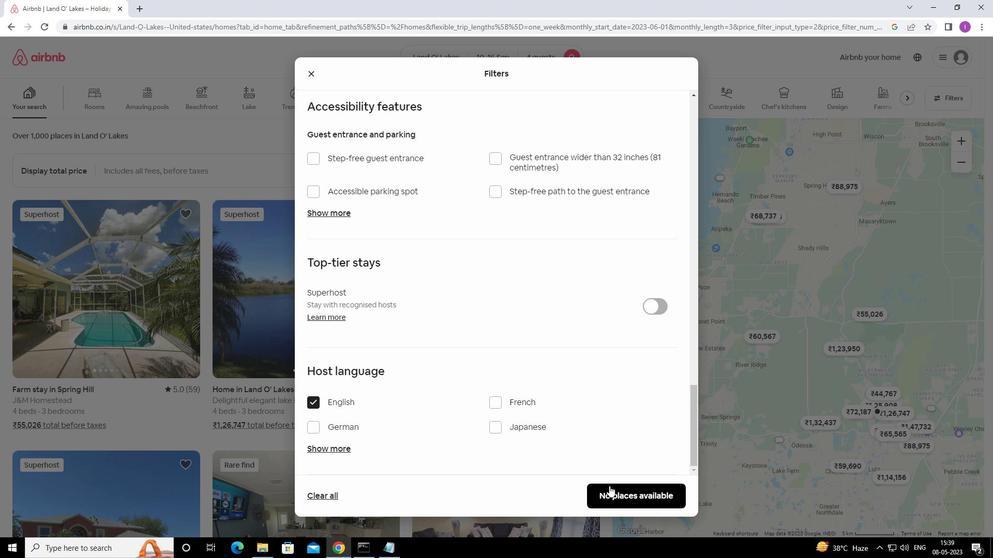 
Action: Mouse pressed left at (610, 486)
Screenshot: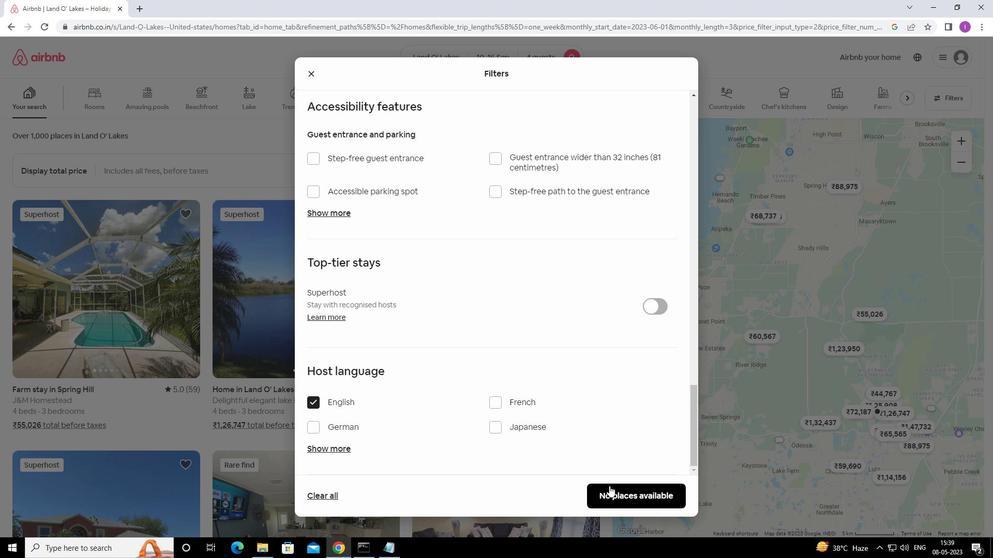 
Action: Mouse moved to (527, 470)
Screenshot: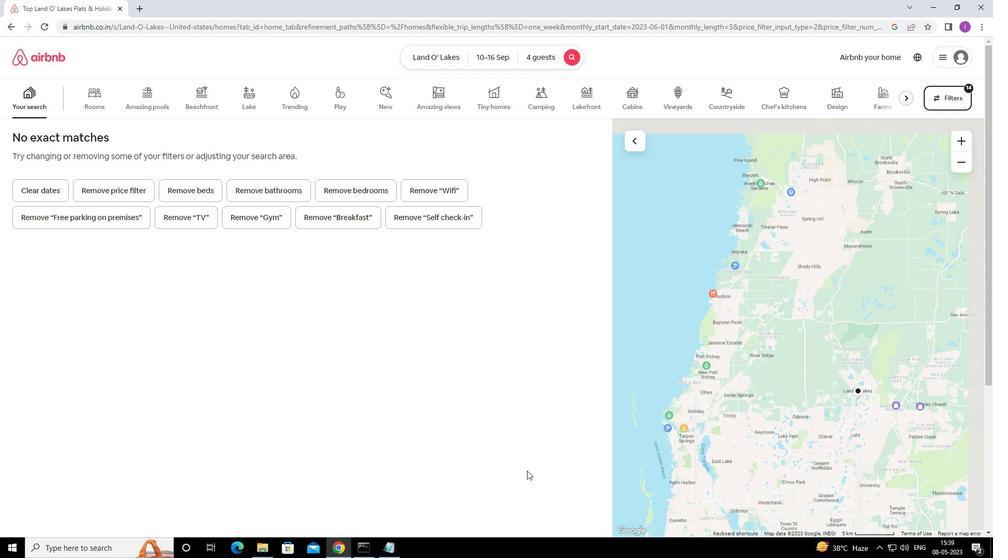 
